 Task: Open a Black Tie Letter Template save the file as 'receipt' Remove the following opetions from template: '1.	Type the sender company name_x000D_
2.	Type the sender company address_x000D_
3.	Type the recipient address_x000D_
4.	Type the closing_x000D_
5.	Type the sender title_x000D_
6.	Type the sender company name_x000D_
'Pick the date  '20 December, 2022' and type Salutation  Hello. Add body to the letter "I hope this letter finds you in good health and high spirits. I wanted to express my gratitude for your kind assistance during my recent visit. Your hospitality and warmth made my stay truly memorable. I look forward to returning the favor someday. Take care and stay well.". Insert watermark  'confidential 11'
Action: Mouse moved to (15, 17)
Screenshot: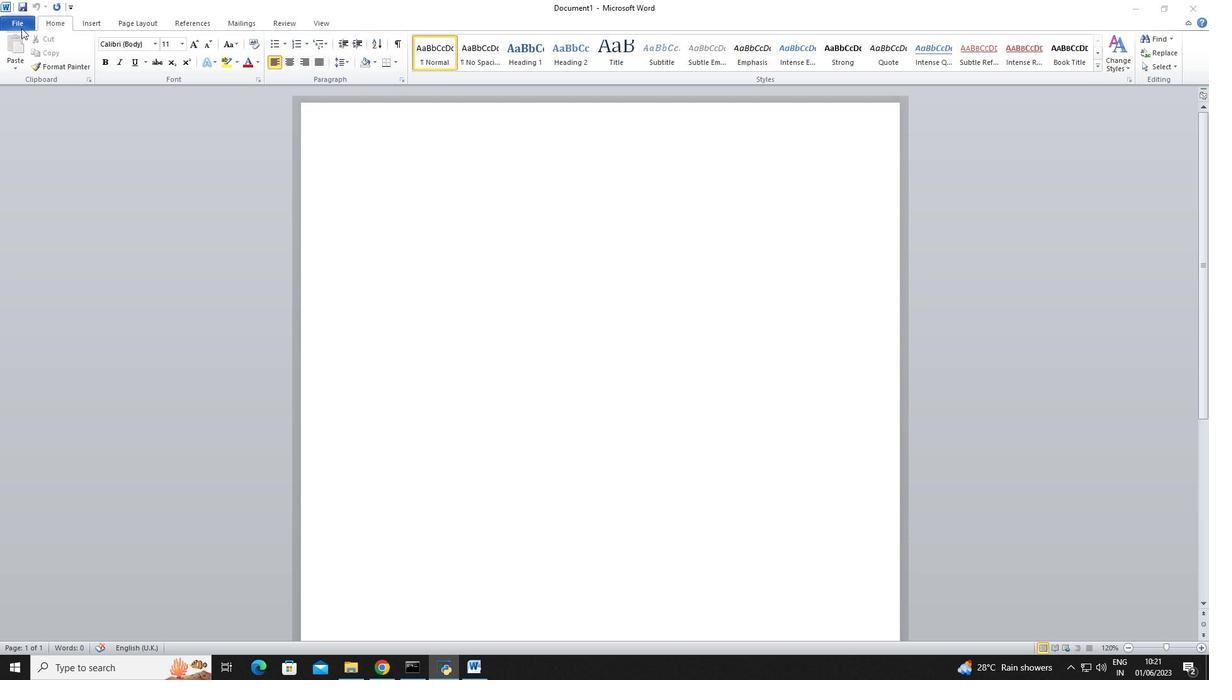 
Action: Mouse pressed left at (15, 17)
Screenshot: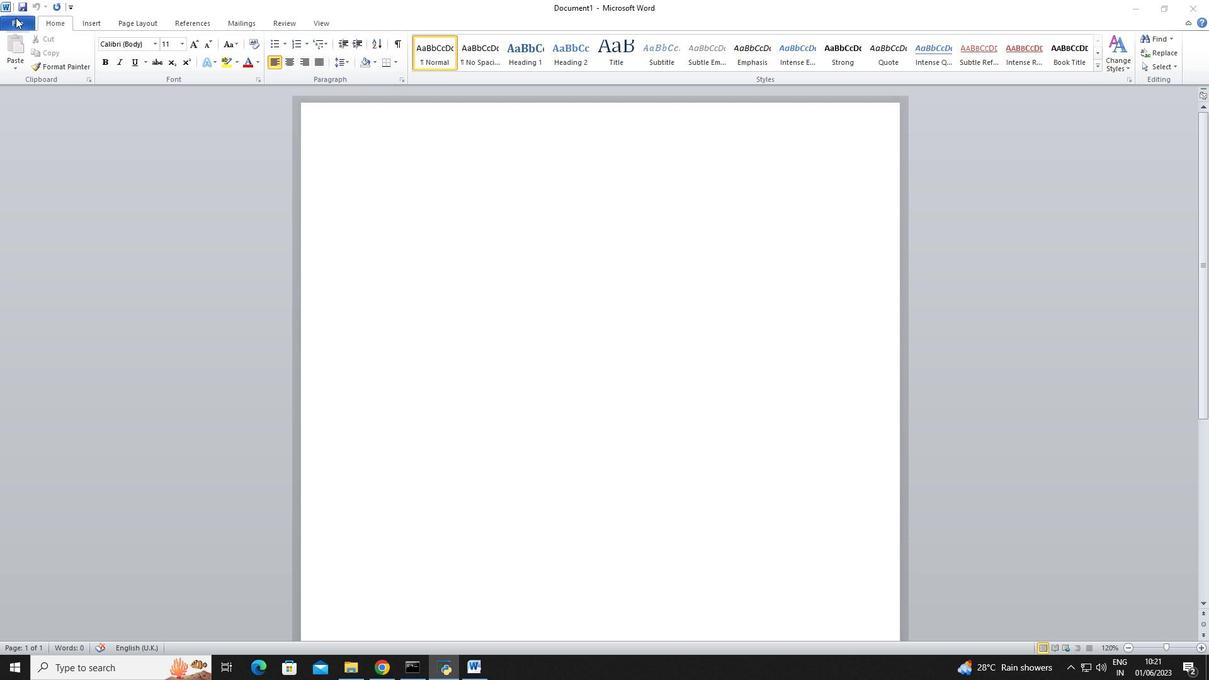 
Action: Mouse moved to (17, 20)
Screenshot: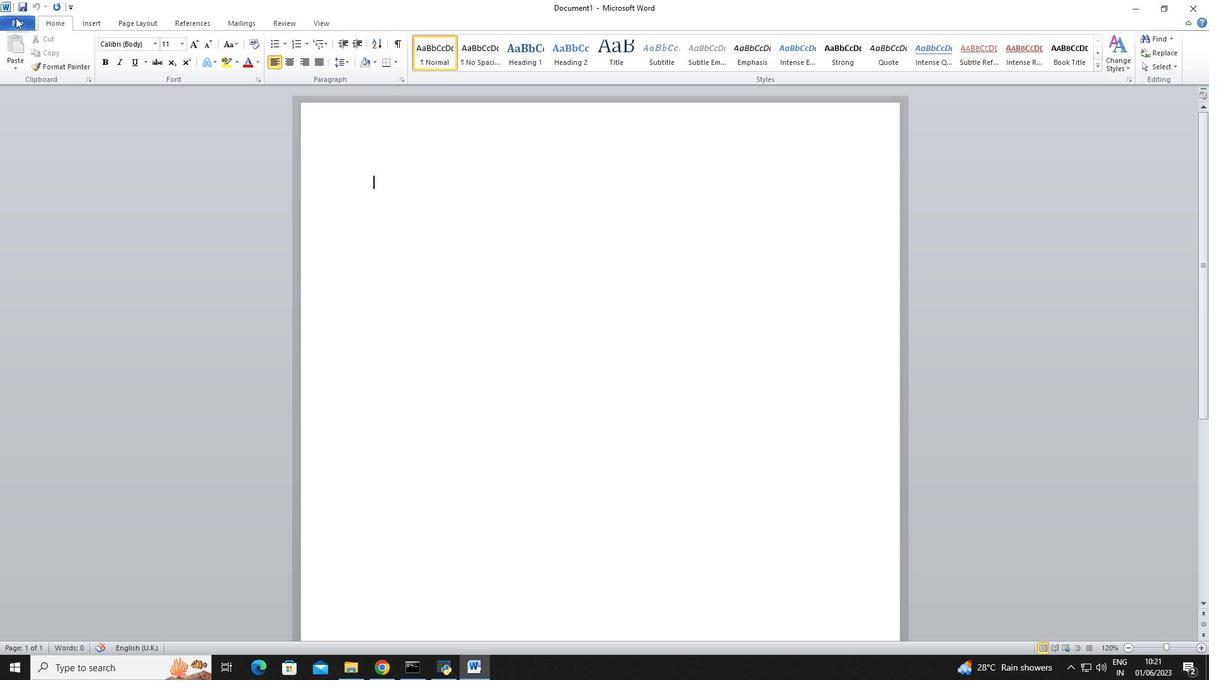 
Action: Mouse pressed left at (17, 20)
Screenshot: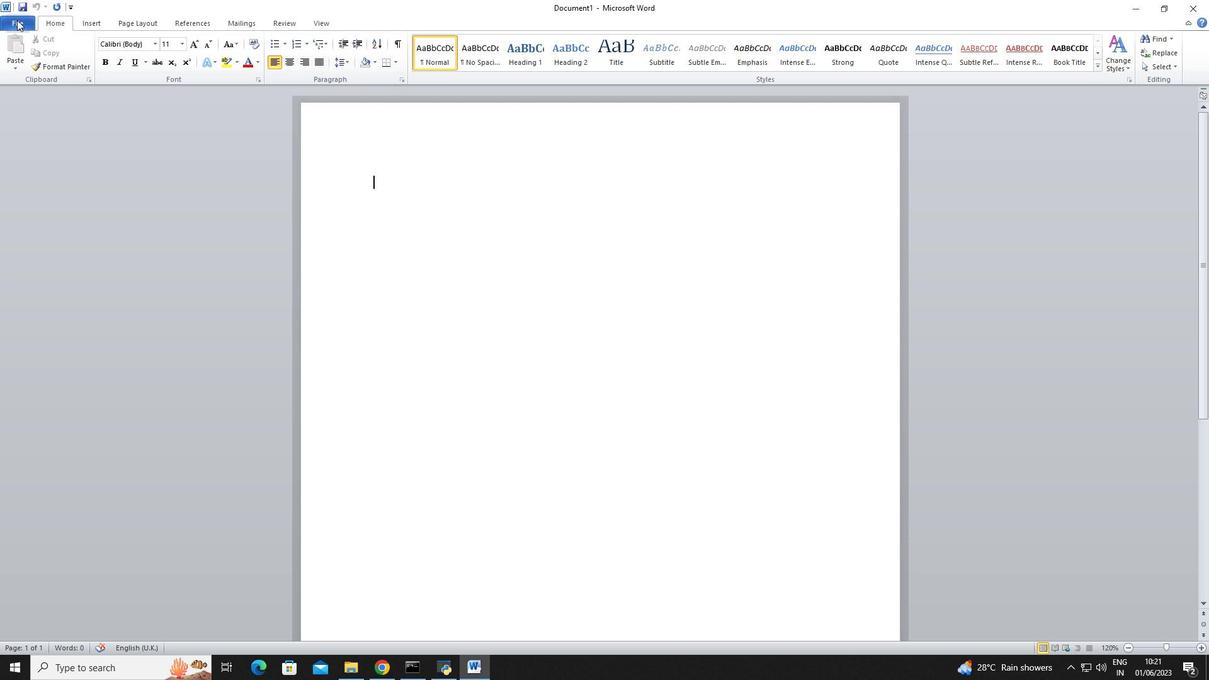 
Action: Mouse moved to (25, 166)
Screenshot: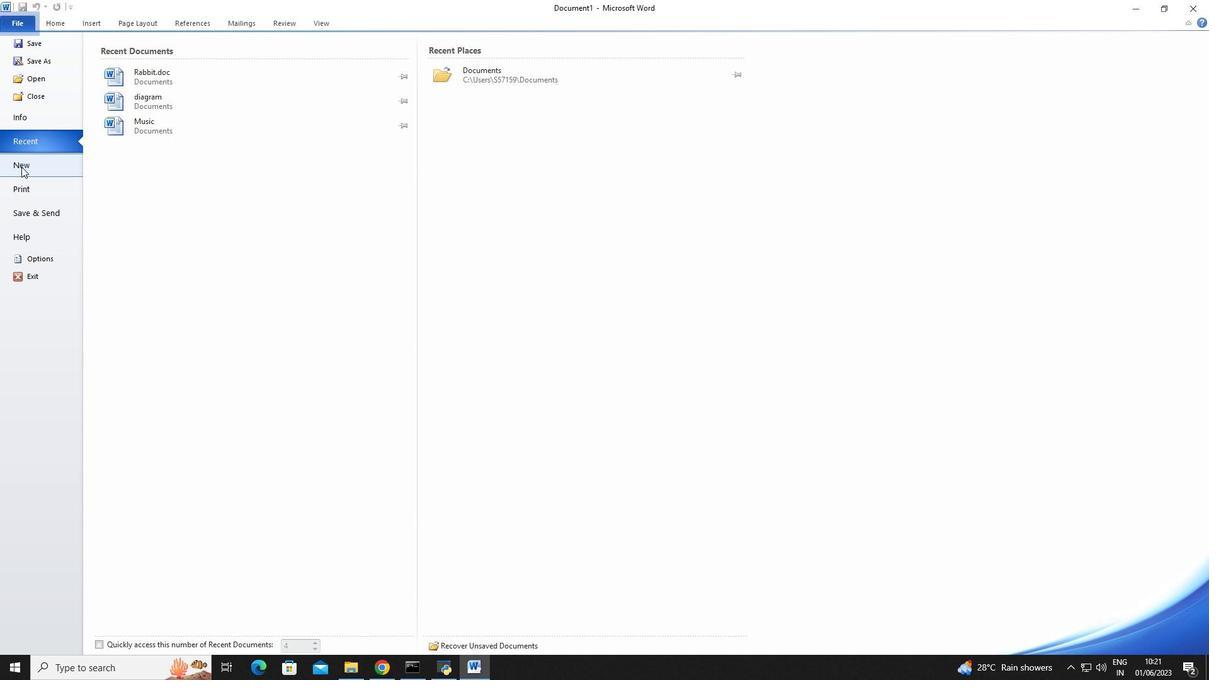 
Action: Mouse pressed left at (25, 166)
Screenshot: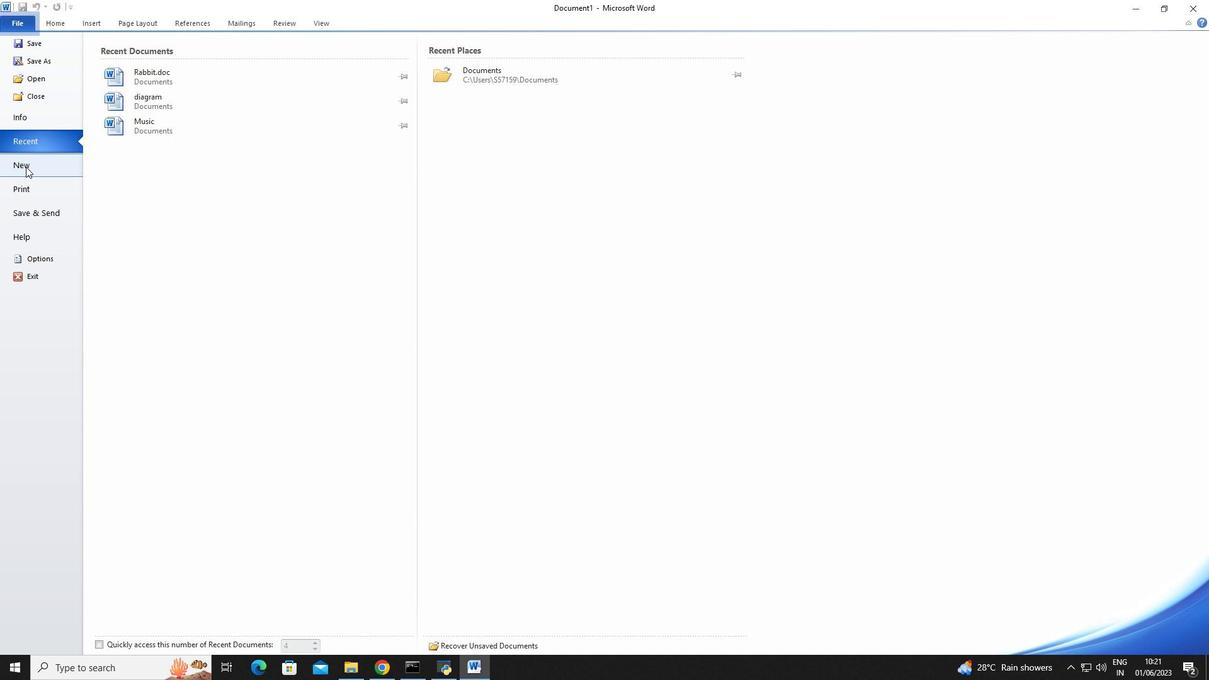 
Action: Mouse moved to (275, 121)
Screenshot: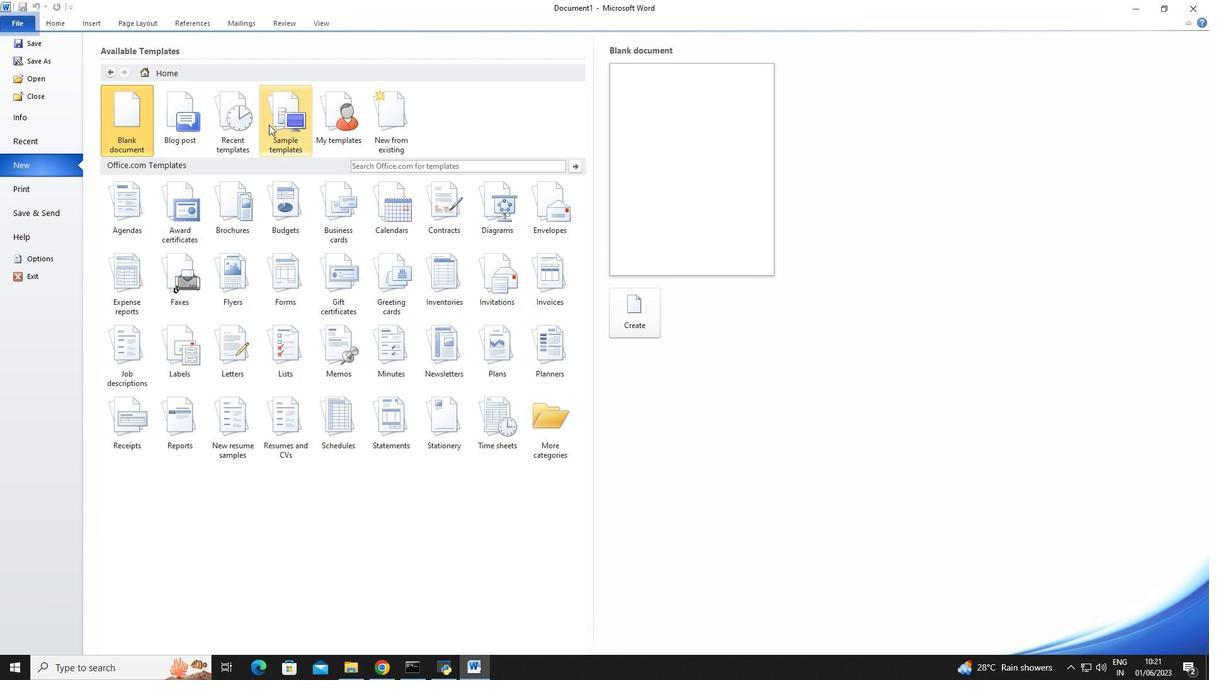 
Action: Mouse pressed left at (275, 121)
Screenshot: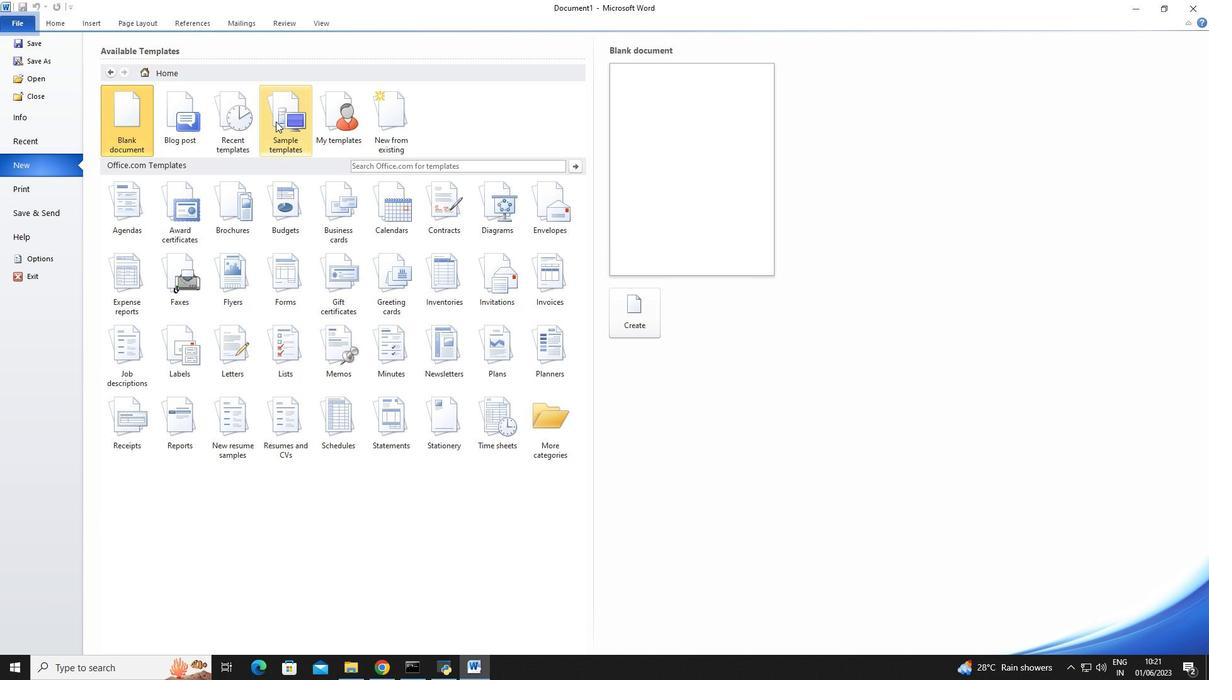 
Action: Mouse moved to (419, 260)
Screenshot: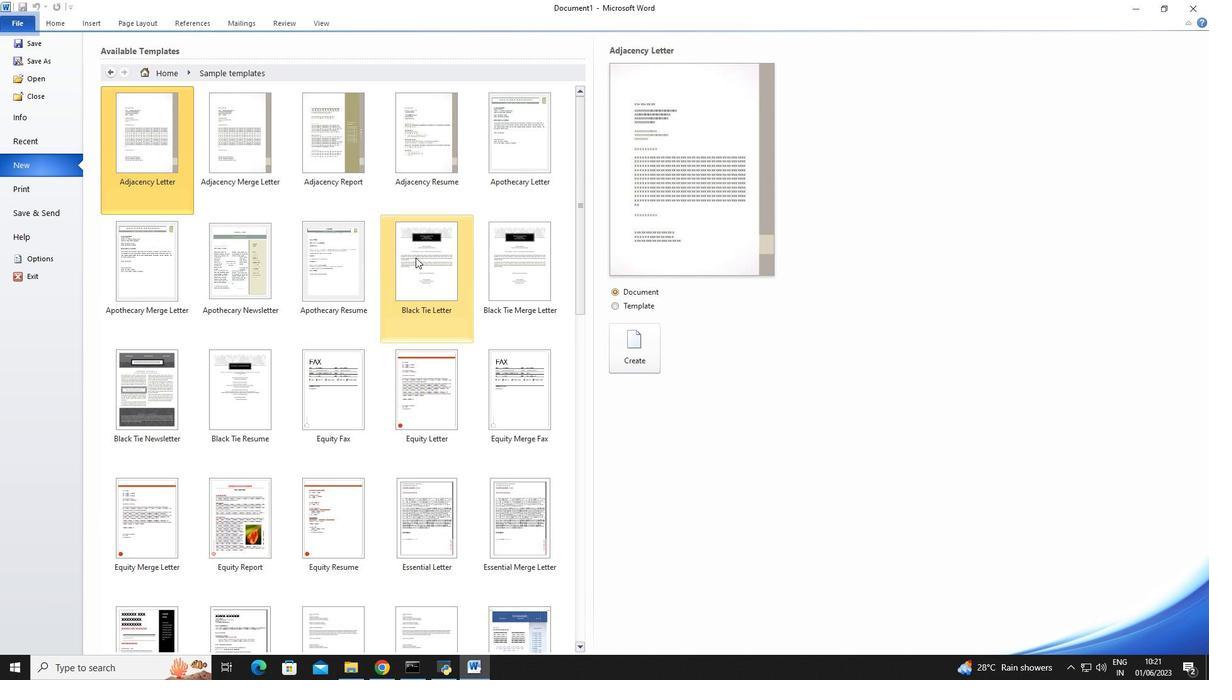 
Action: Mouse pressed left at (419, 260)
Screenshot: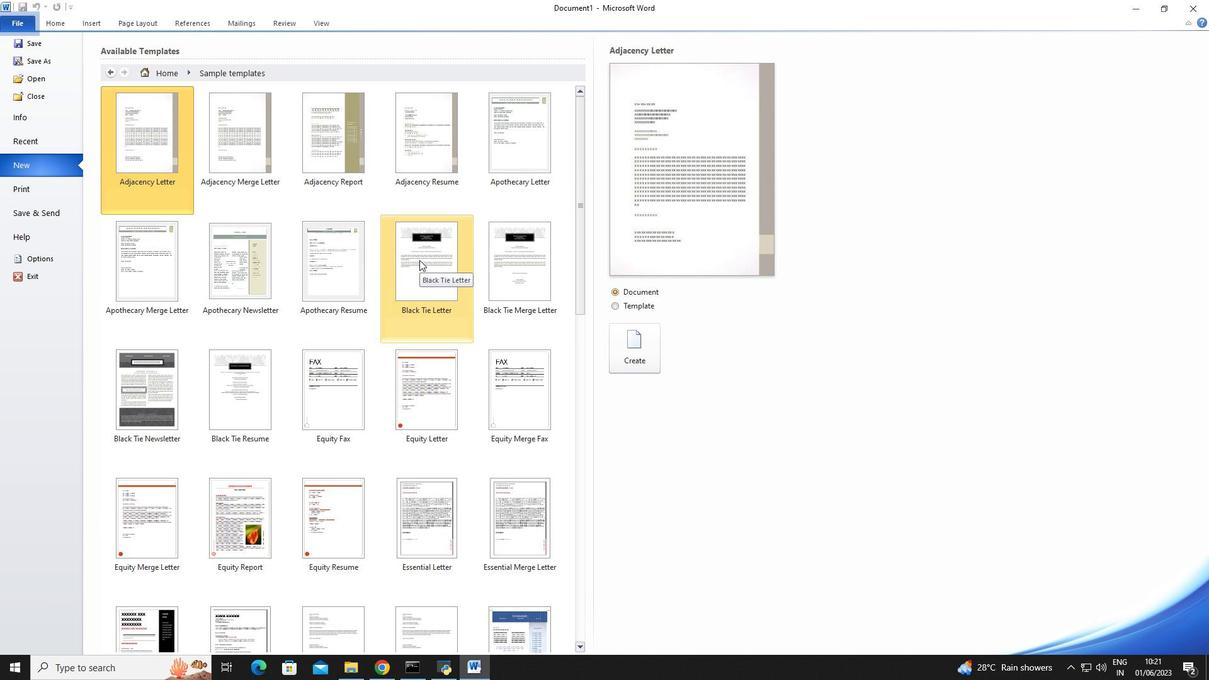 
Action: Mouse moved to (616, 304)
Screenshot: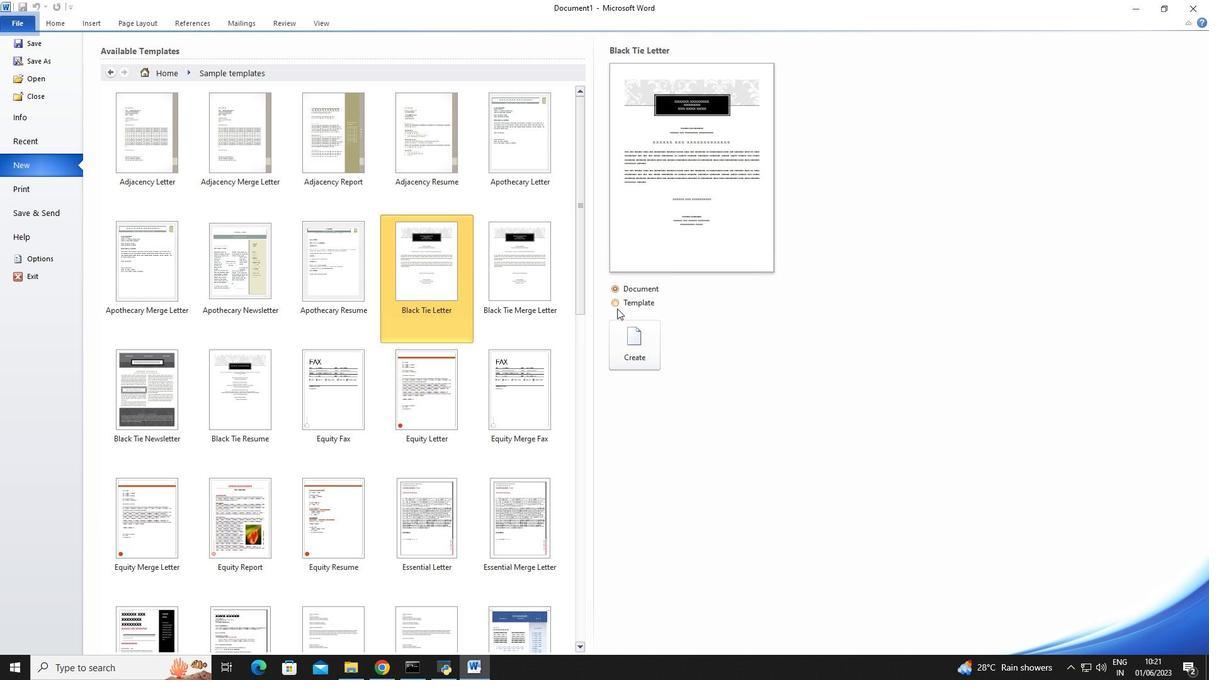 
Action: Mouse pressed left at (616, 304)
Screenshot: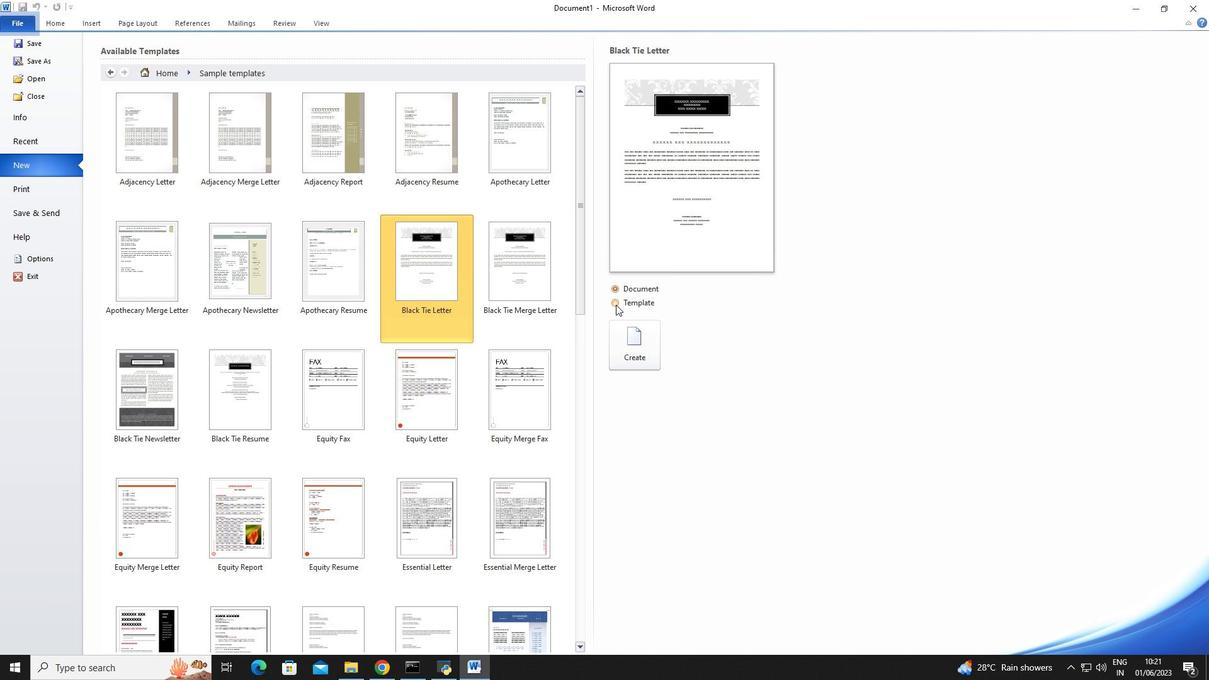 
Action: Mouse moved to (626, 351)
Screenshot: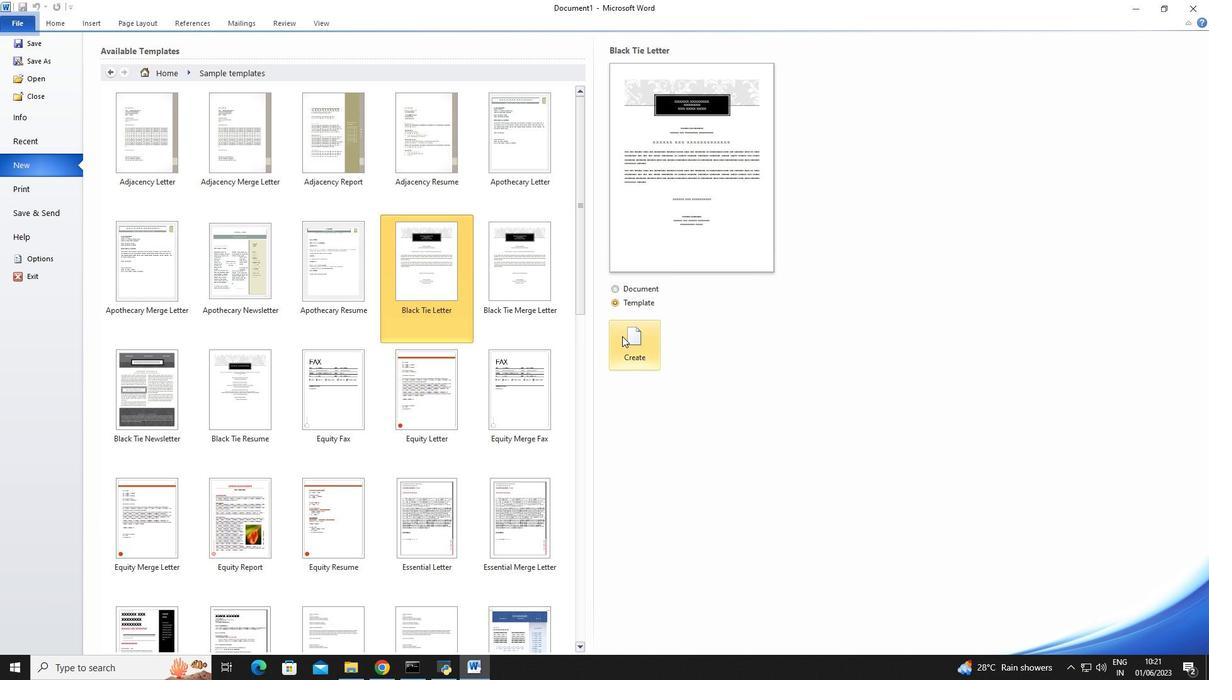 
Action: Mouse pressed left at (626, 351)
Screenshot: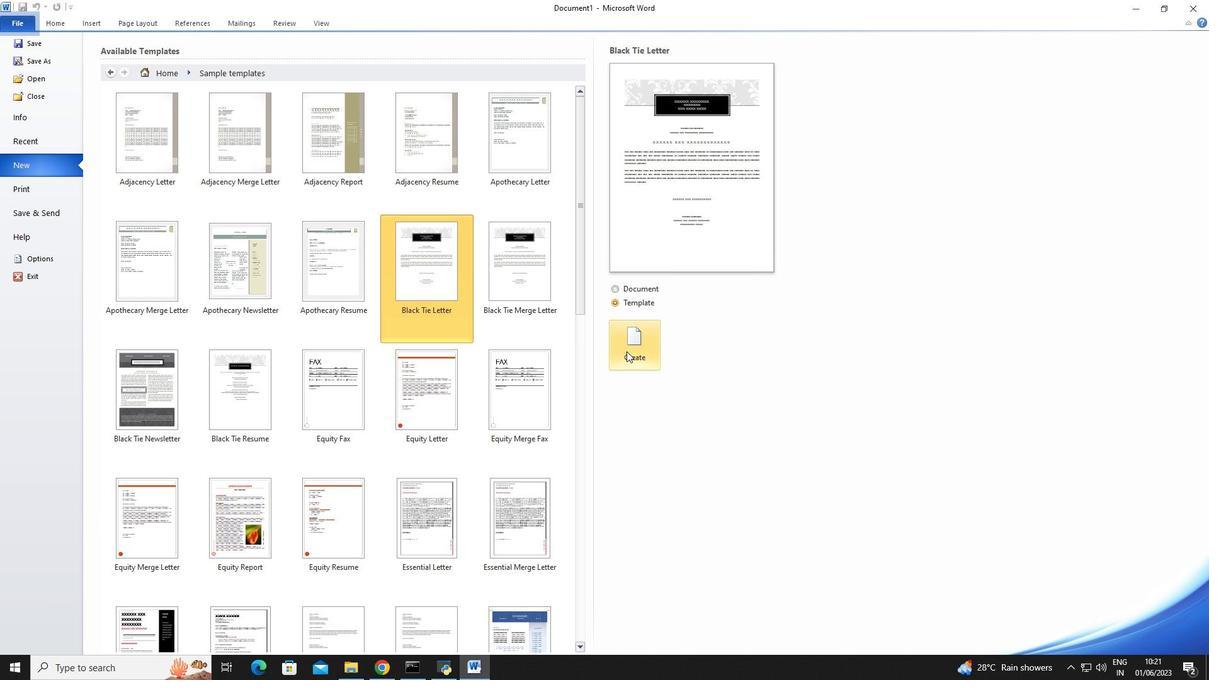 
Action: Mouse moved to (14, 26)
Screenshot: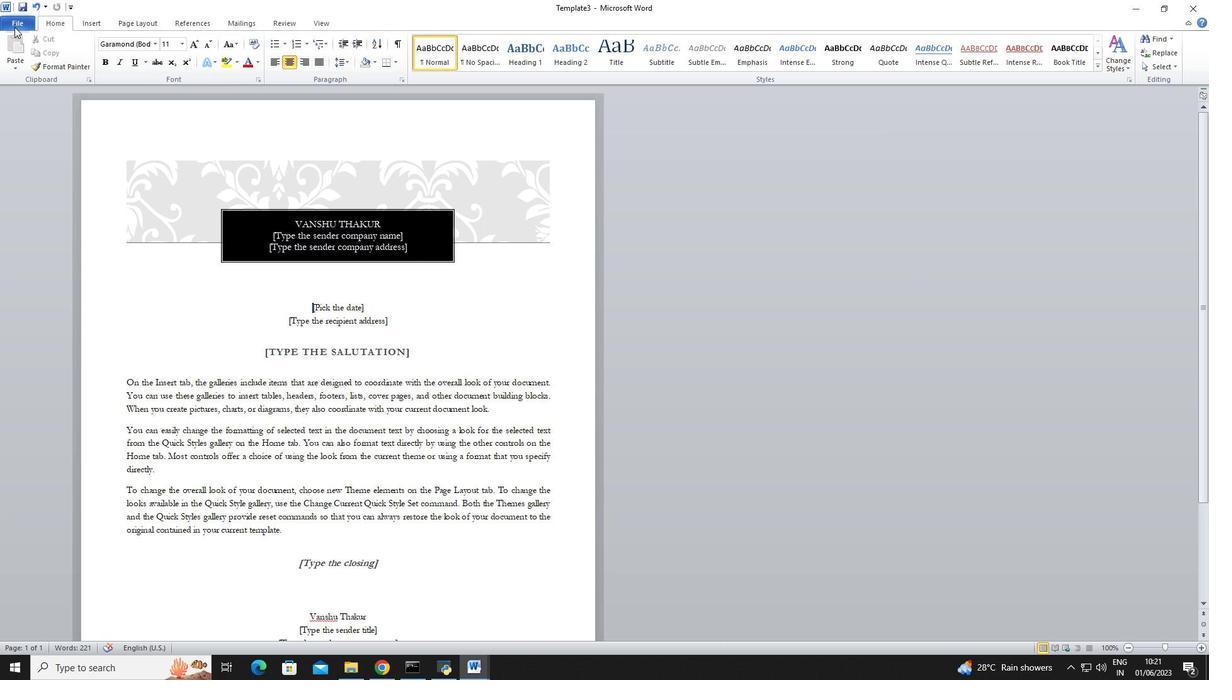 
Action: Mouse pressed left at (14, 26)
Screenshot: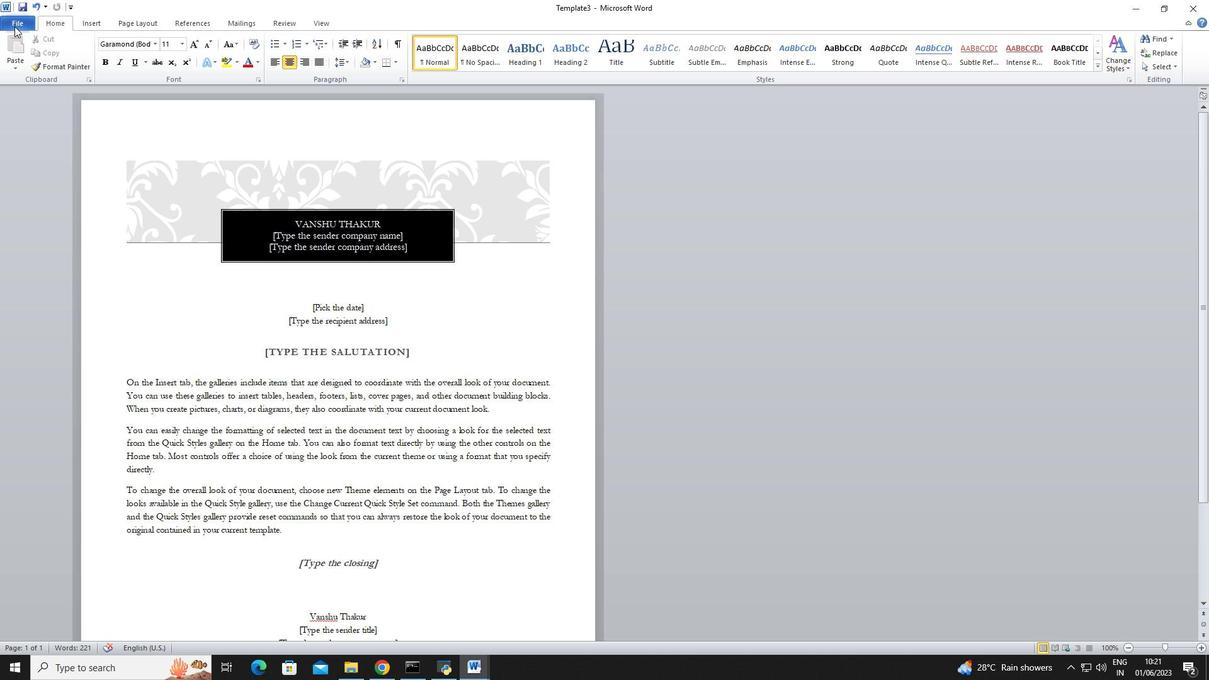 
Action: Mouse moved to (32, 42)
Screenshot: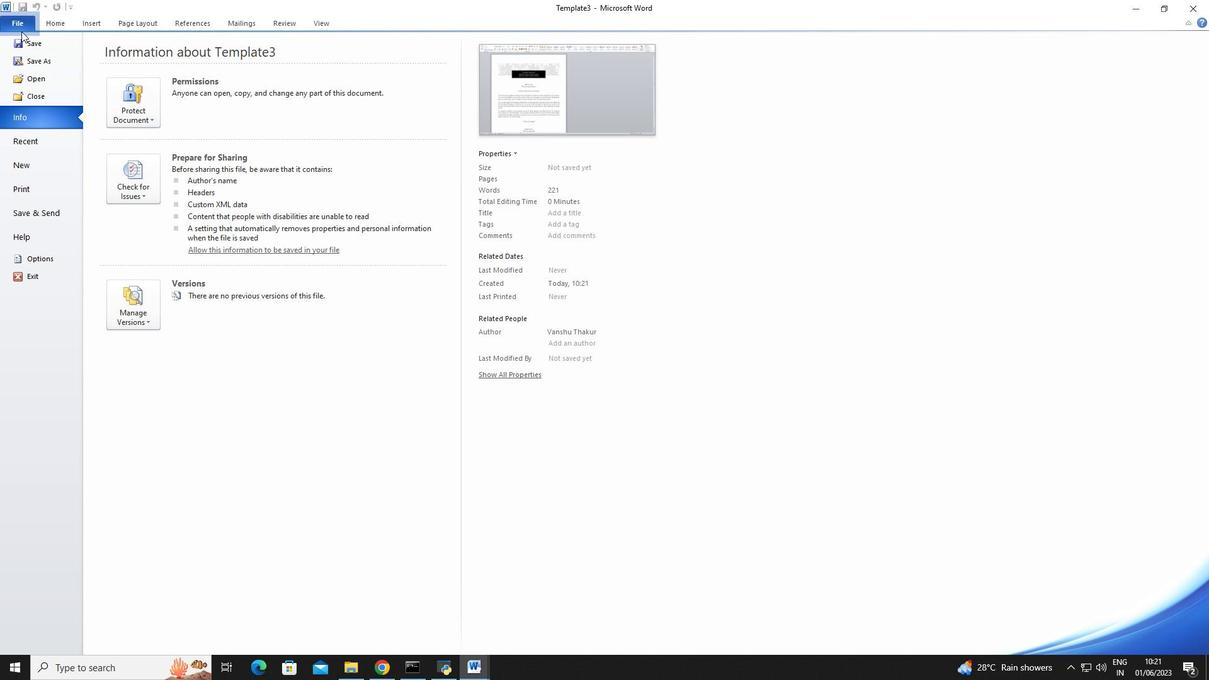 
Action: Mouse pressed left at (32, 42)
Screenshot: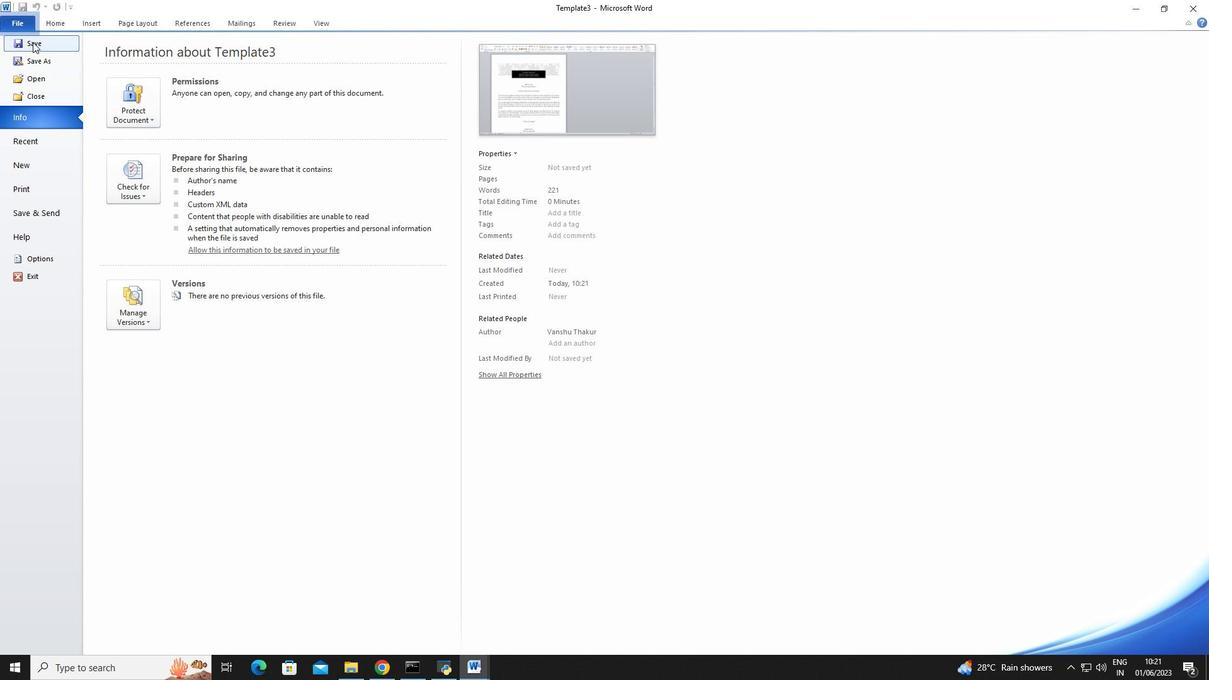 
Action: Mouse moved to (153, 229)
Screenshot: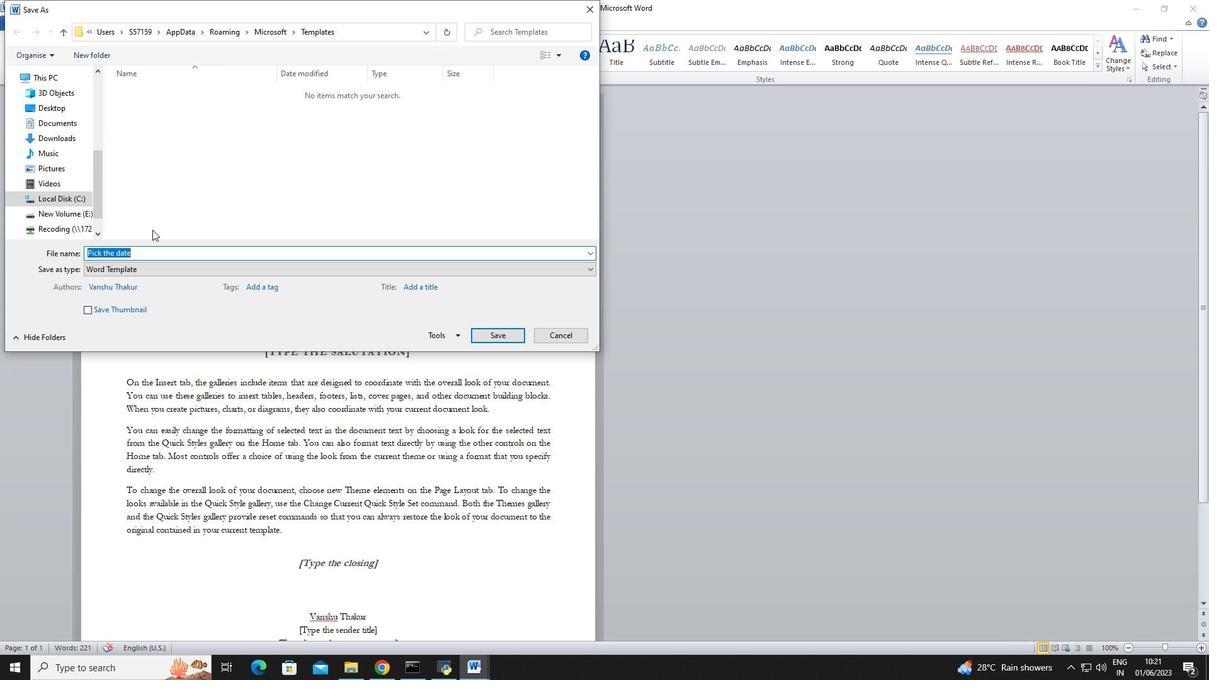
Action: Key pressed receipt
Screenshot: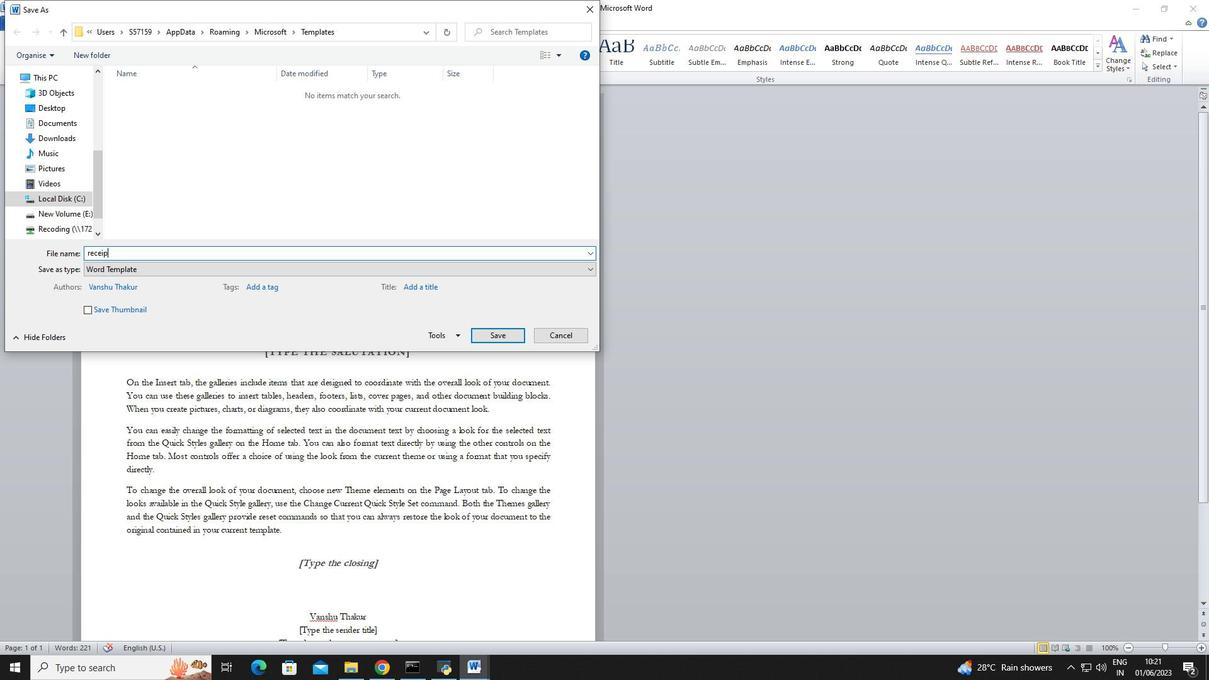 
Action: Mouse moved to (506, 335)
Screenshot: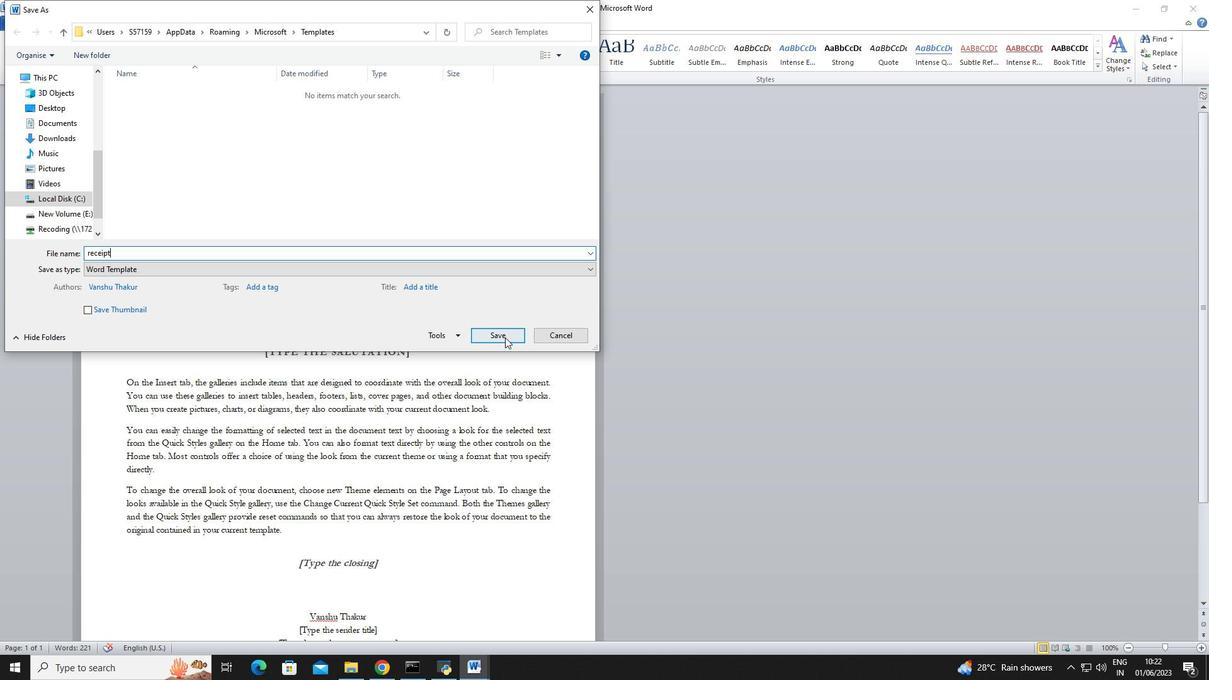 
Action: Mouse pressed left at (506, 335)
Screenshot: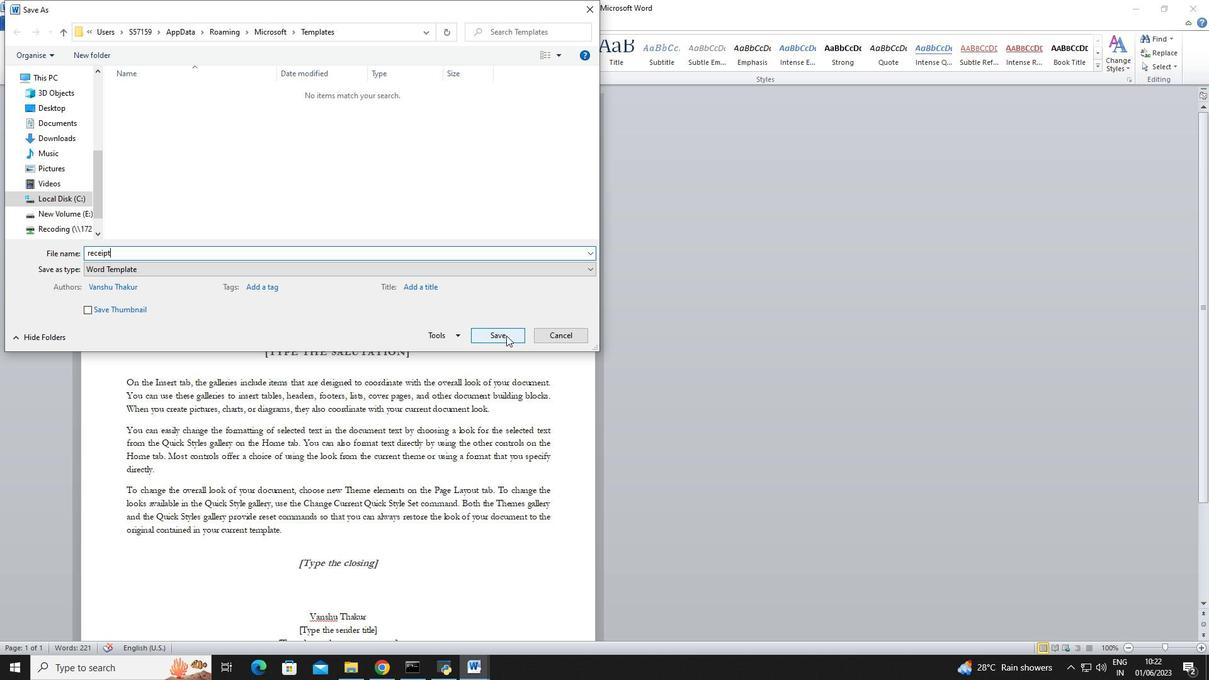 
Action: Mouse moved to (400, 233)
Screenshot: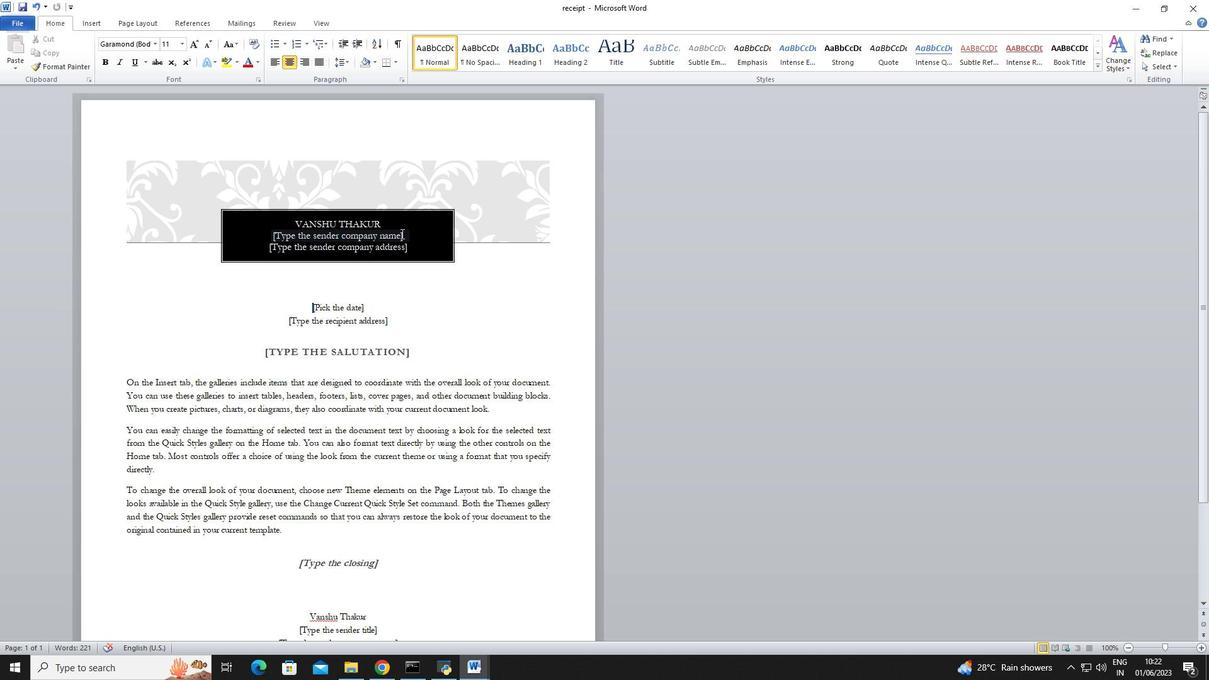 
Action: Mouse pressed left at (400, 233)
Screenshot: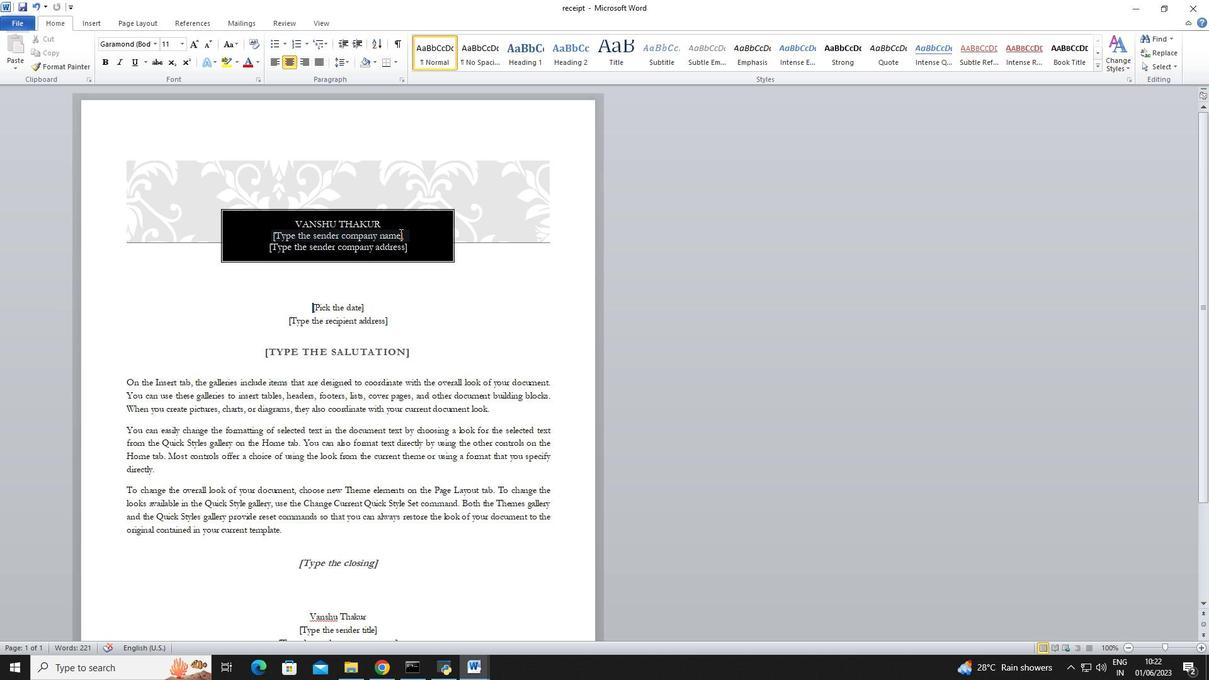
Action: Mouse moved to (386, 234)
Screenshot: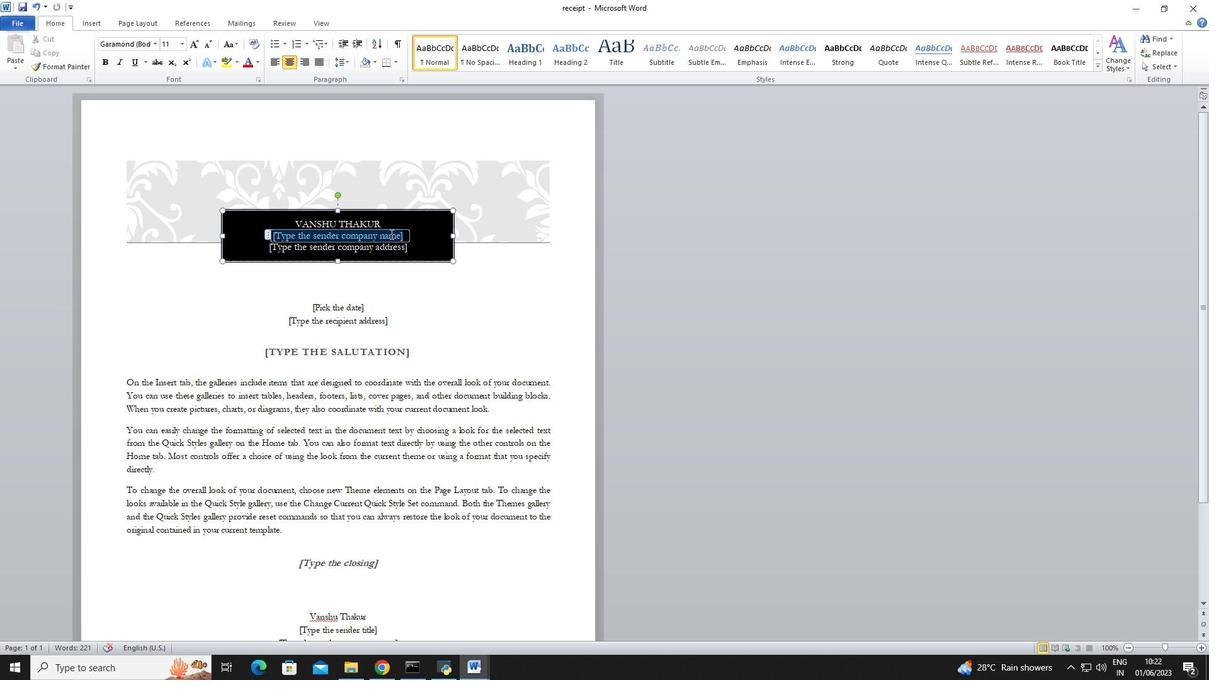 
Action: Key pressed <Key.backspace>
Screenshot: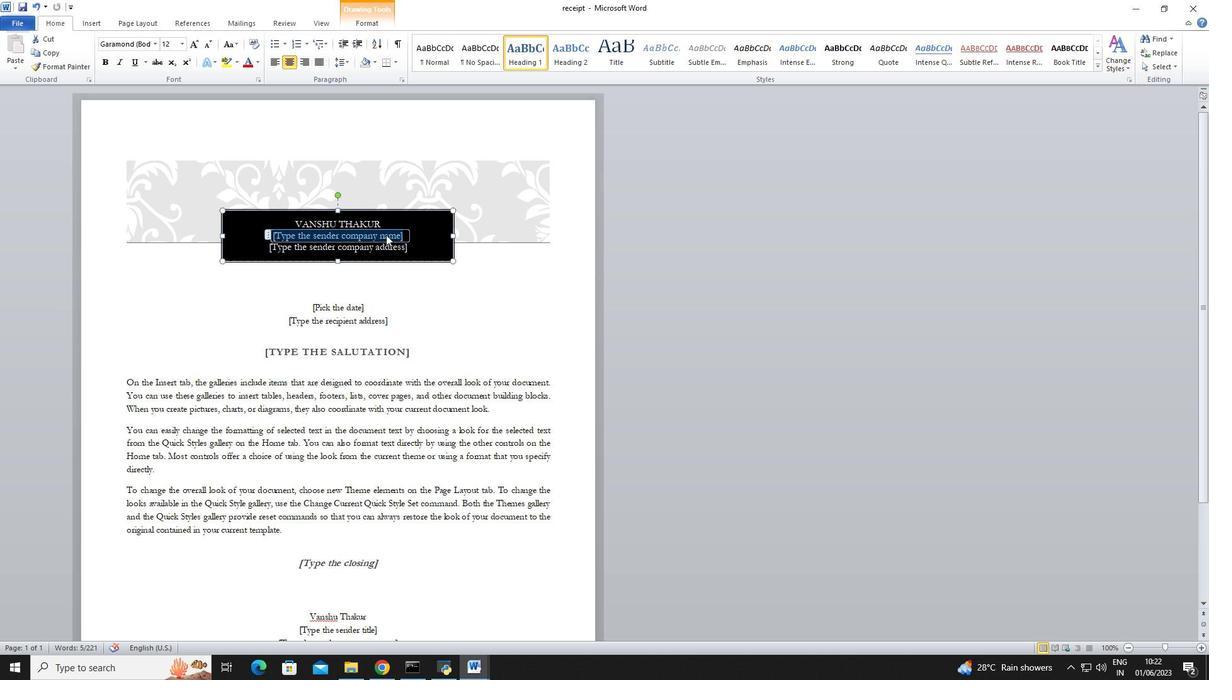 
Action: Mouse moved to (389, 250)
Screenshot: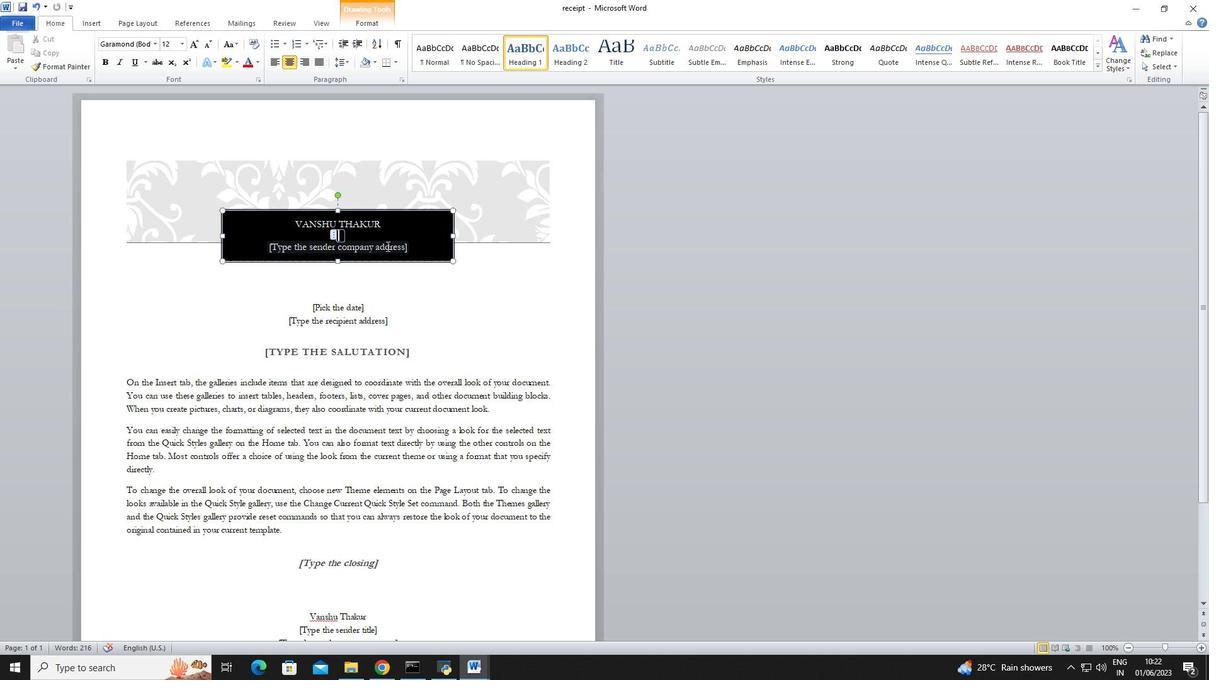 
Action: Mouse pressed left at (389, 250)
Screenshot: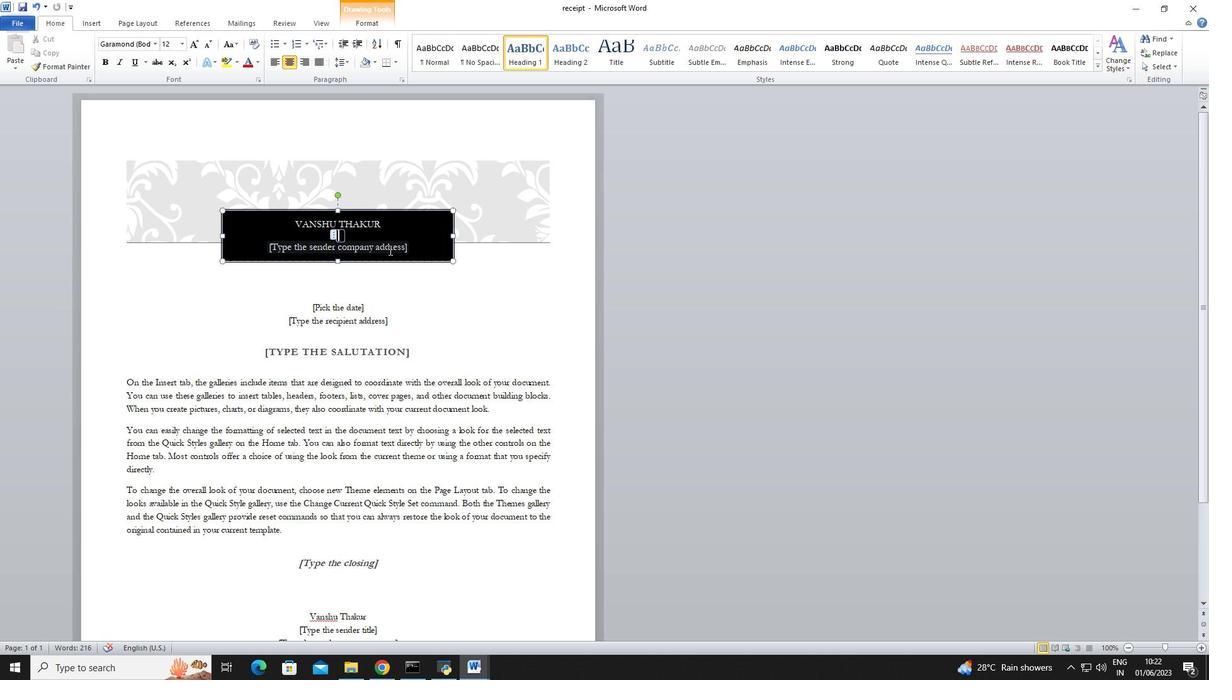 
Action: Key pressed <Key.backspace>
Screenshot: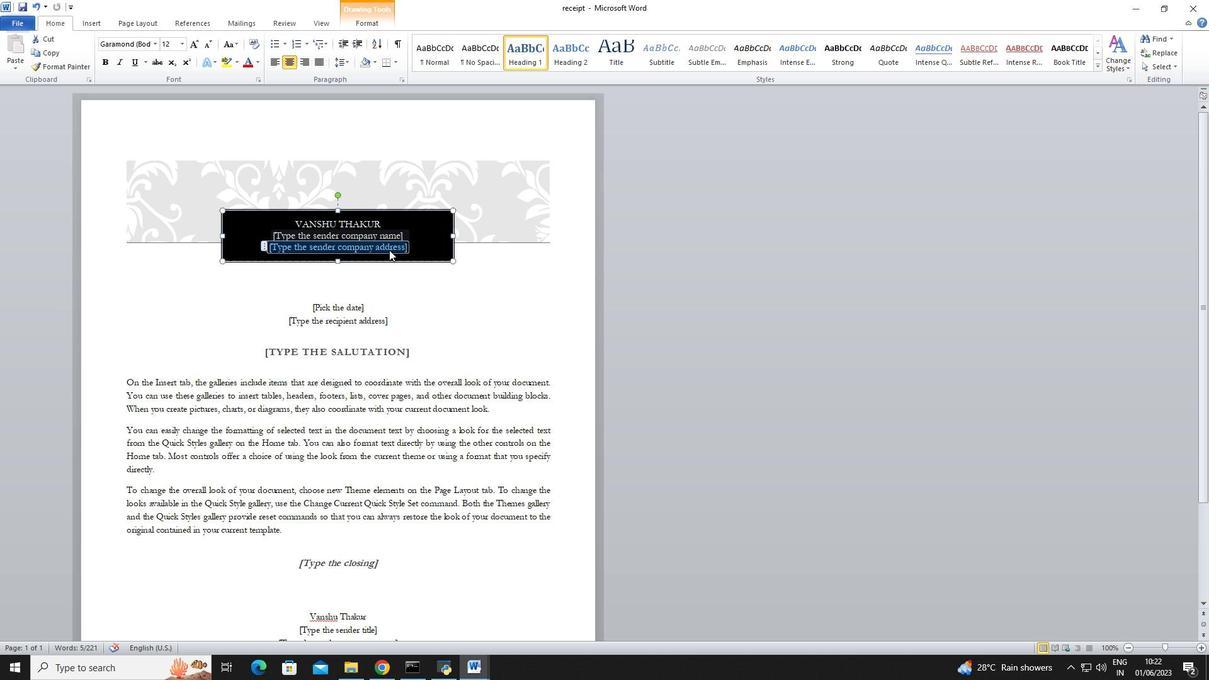
Action: Mouse moved to (400, 234)
Screenshot: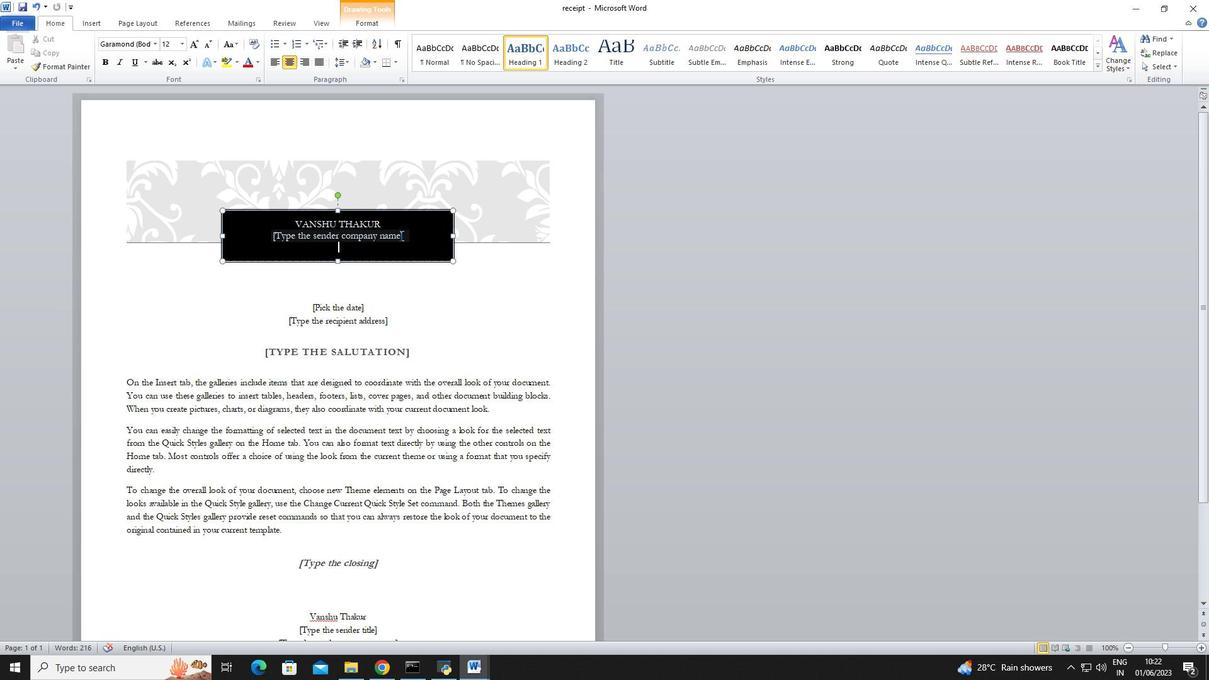 
Action: Mouse pressed left at (400, 234)
Screenshot: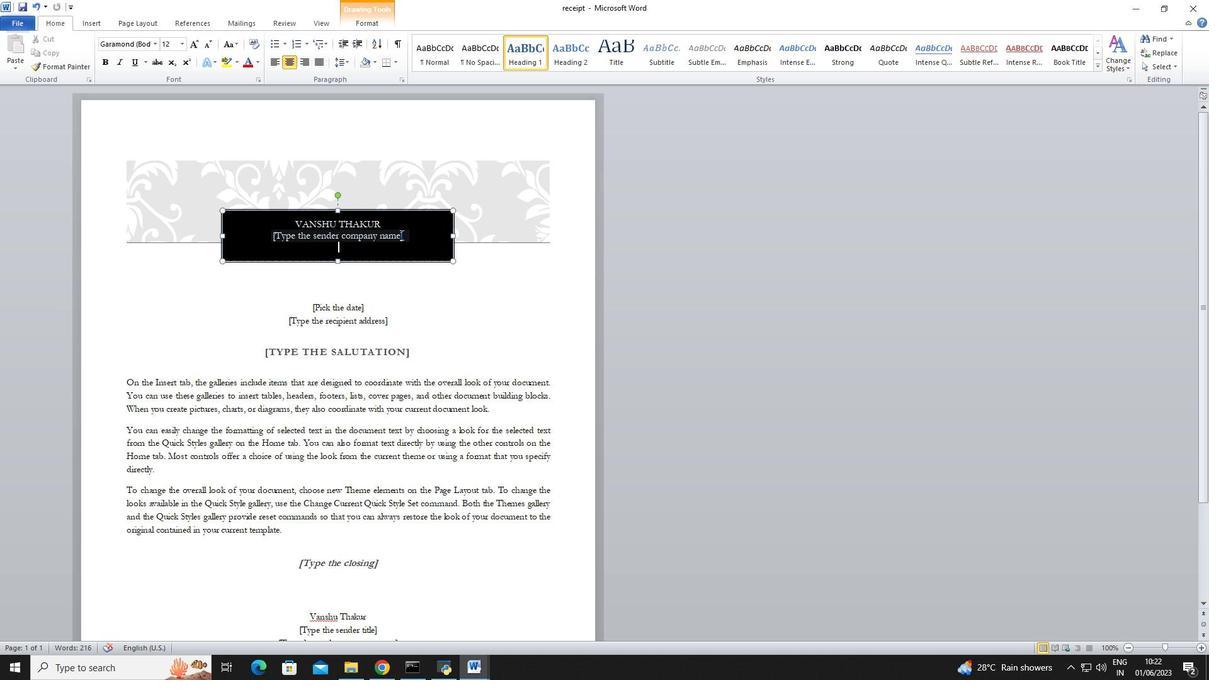 
Action: Key pressed <Key.backspace>
Screenshot: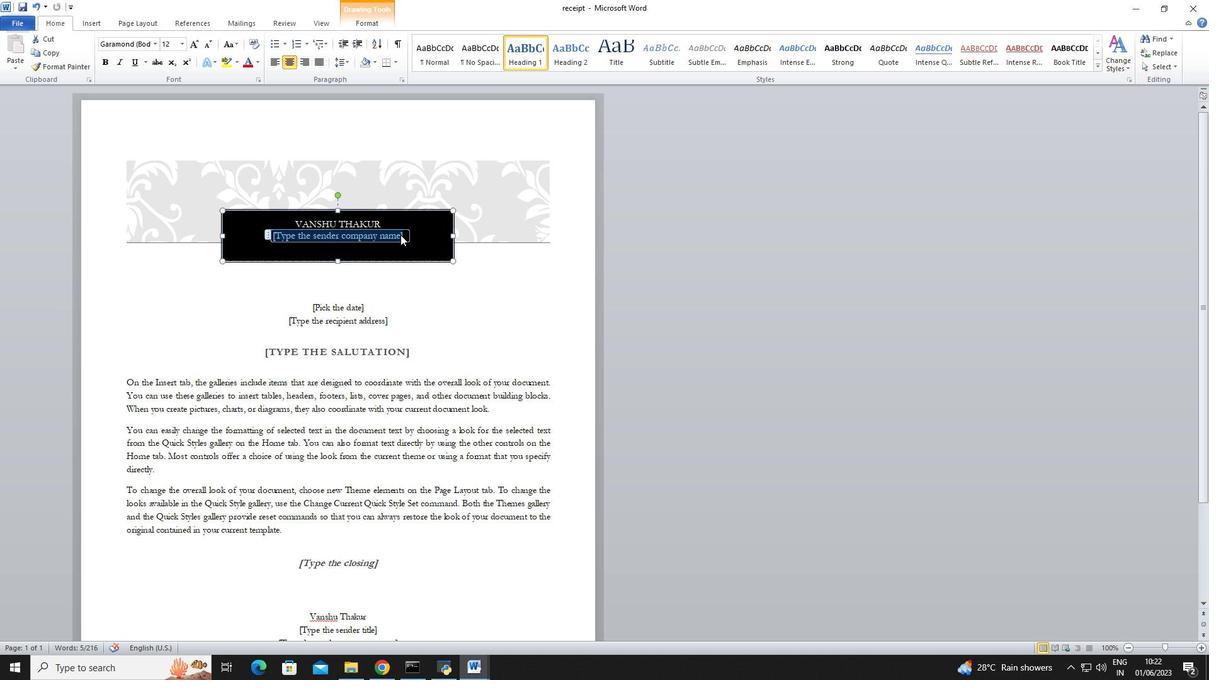 
Action: Mouse moved to (392, 251)
Screenshot: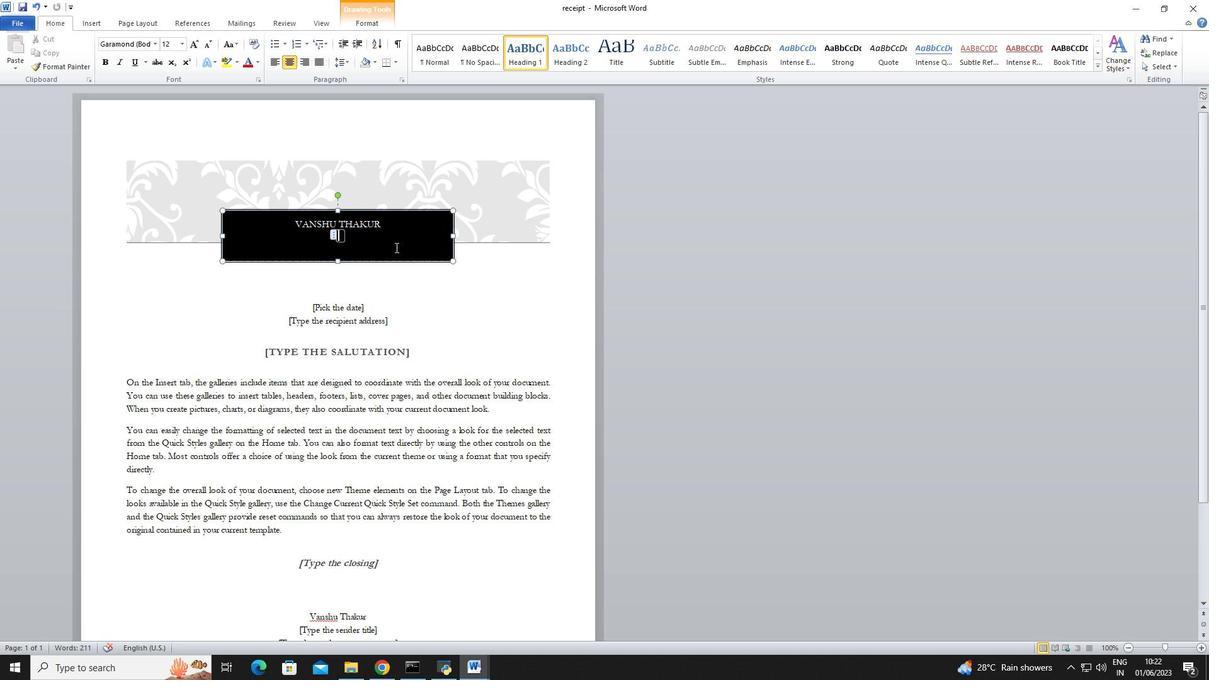 
Action: Mouse pressed left at (392, 251)
Screenshot: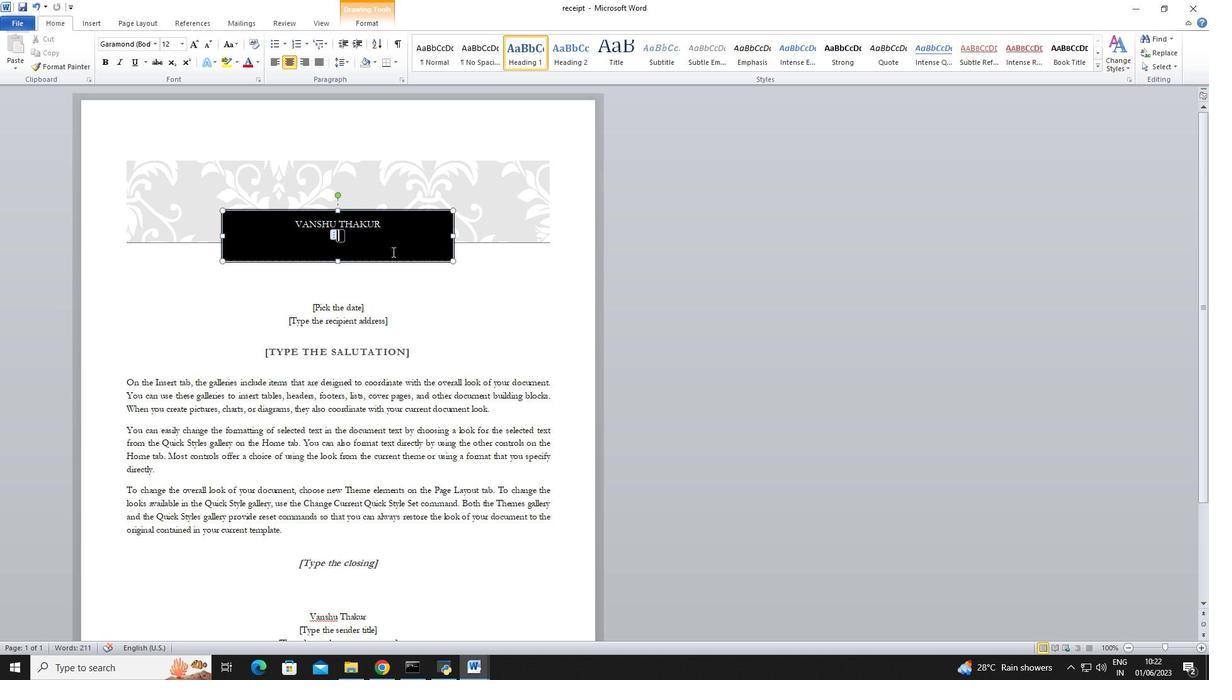 
Action: Mouse moved to (406, 234)
Screenshot: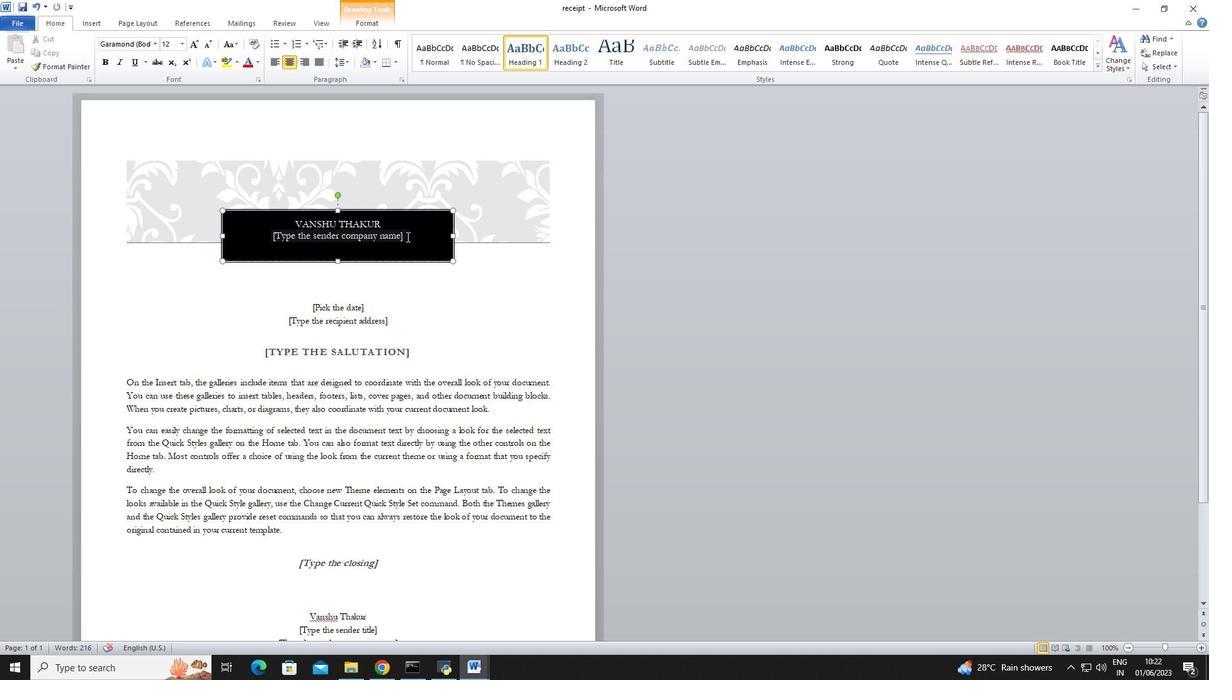 
Action: Mouse pressed left at (406, 234)
Screenshot: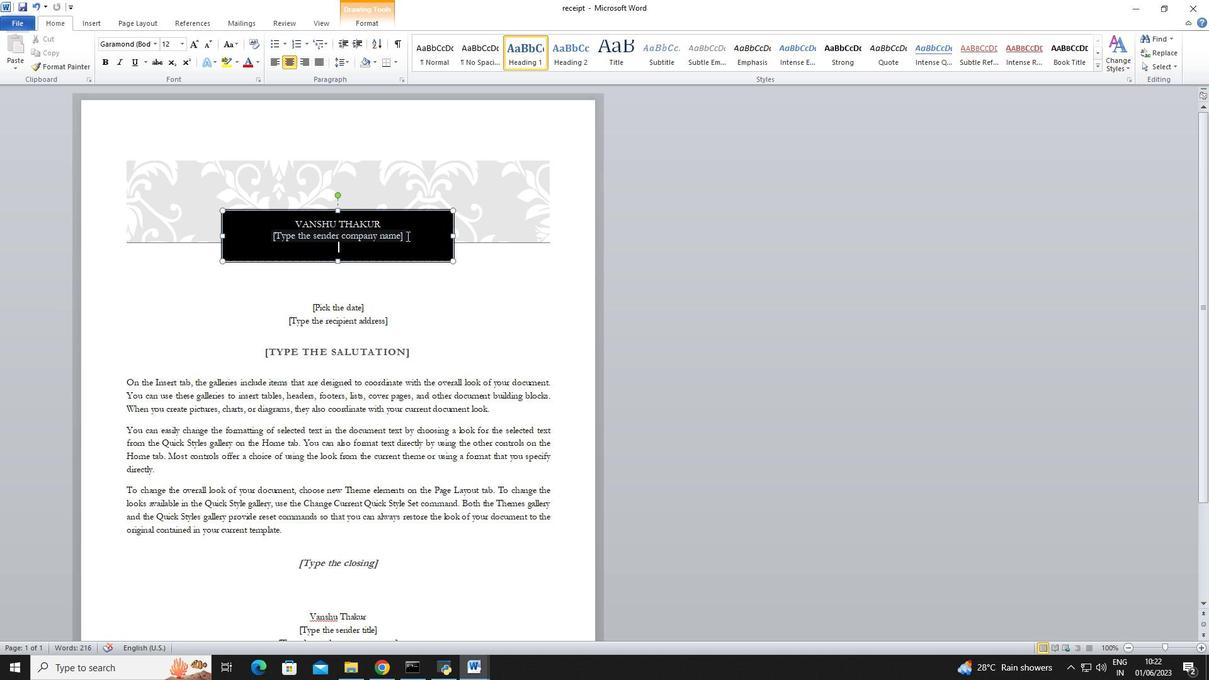 
Action: Key pressed <Key.backspace>
Screenshot: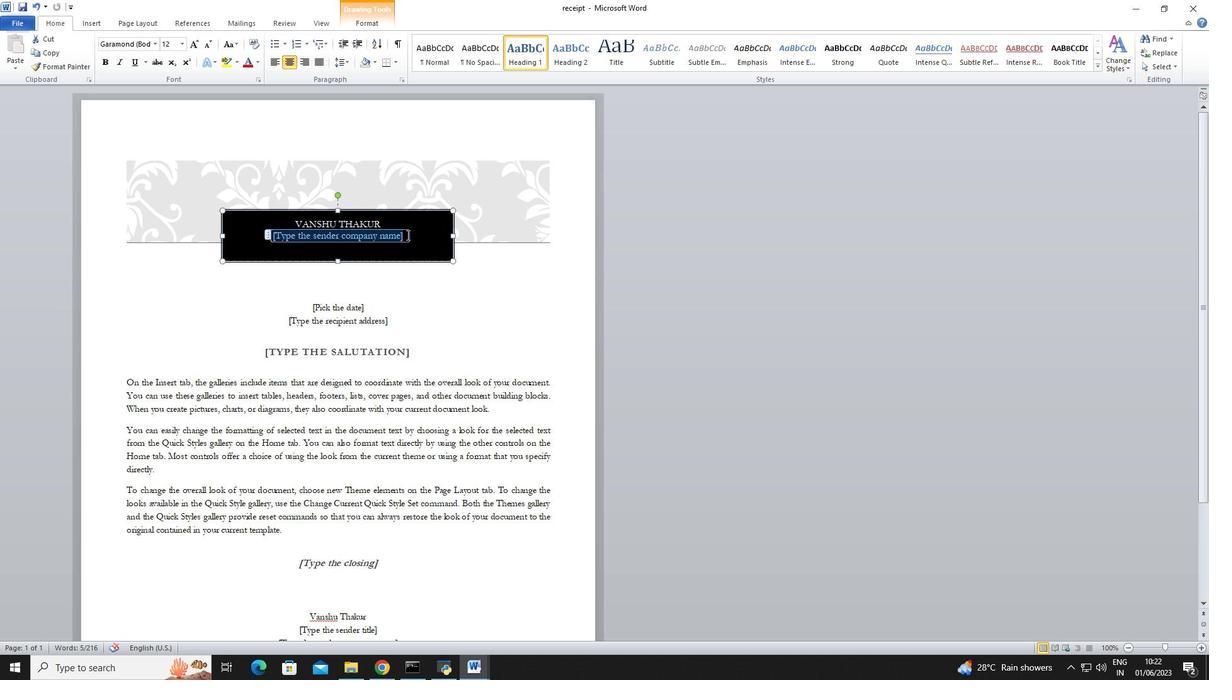 
Action: Mouse moved to (390, 320)
Screenshot: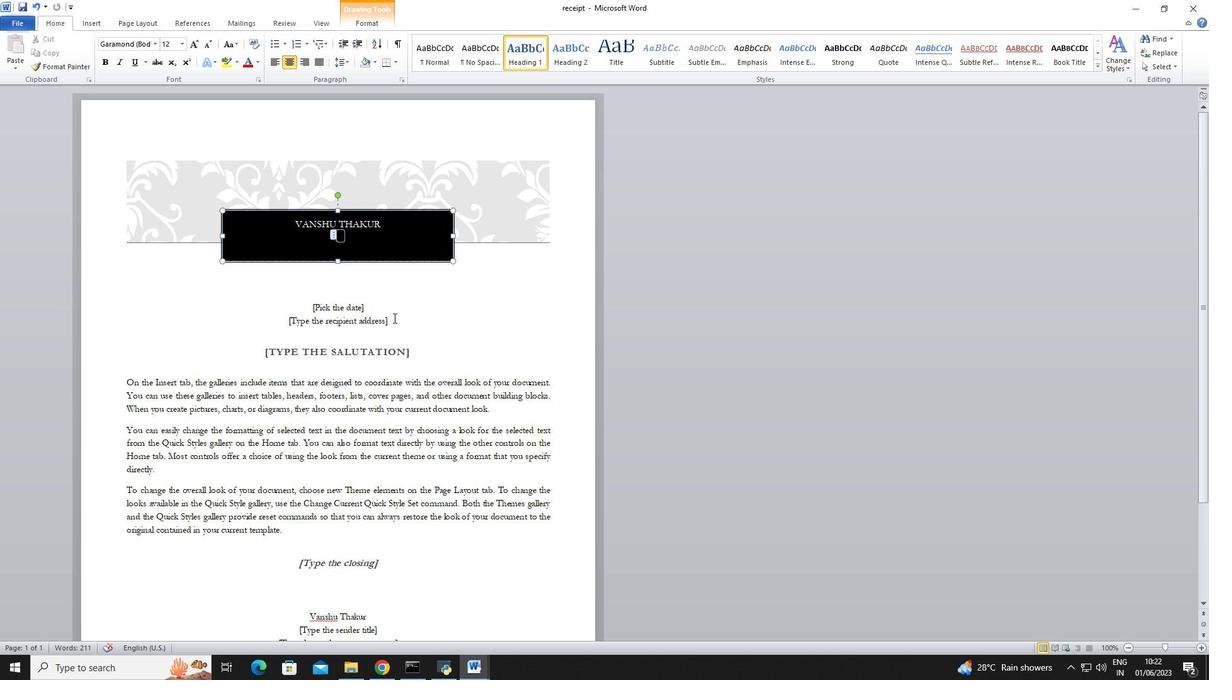 
Action: Mouse pressed left at (390, 320)
Screenshot: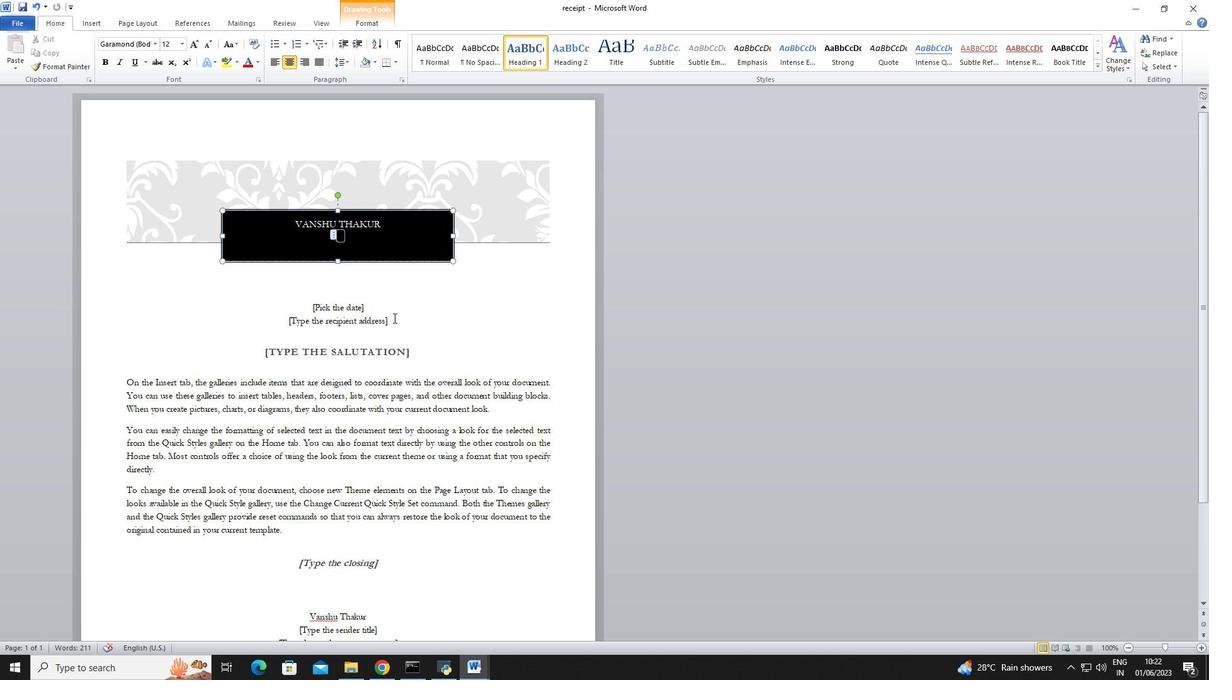 
Action: Mouse moved to (417, 233)
Screenshot: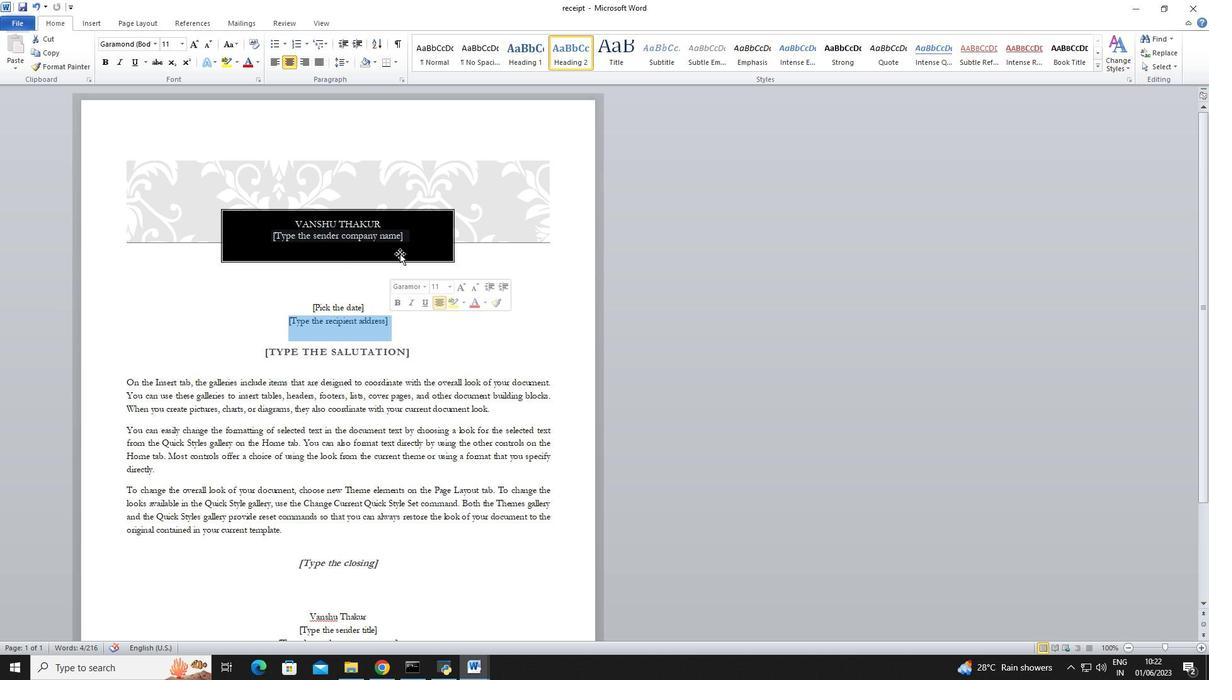
Action: Mouse pressed left at (417, 233)
Screenshot: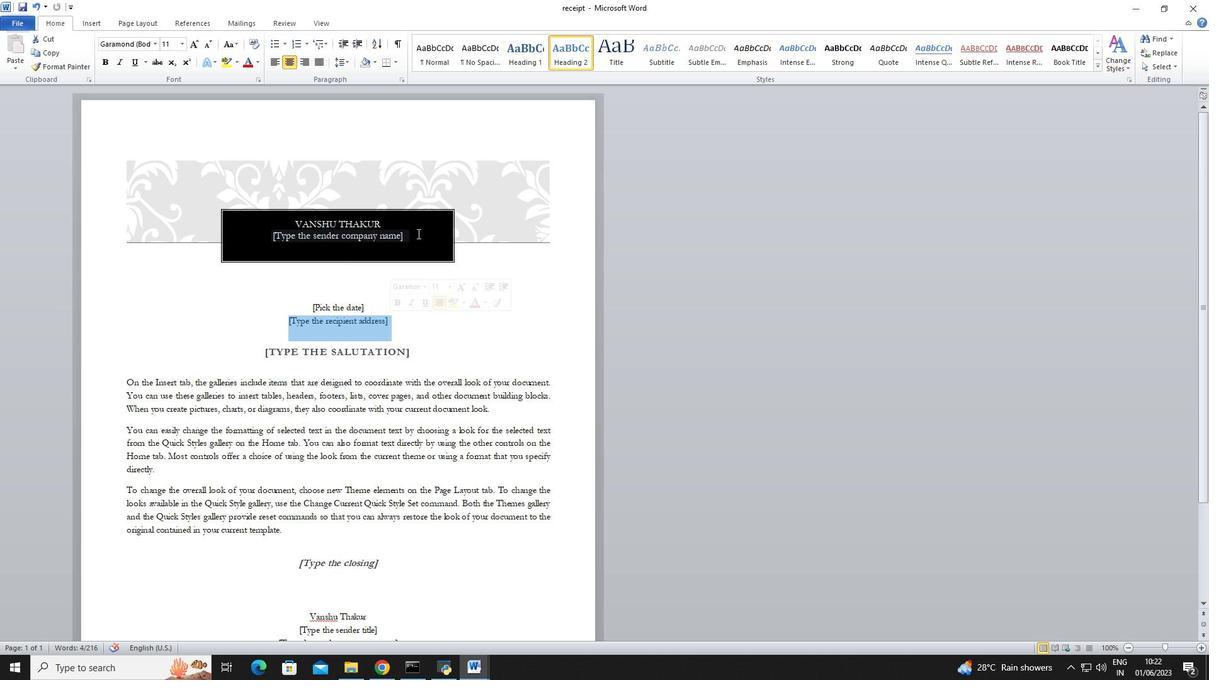 
Action: Mouse moved to (433, 246)
Screenshot: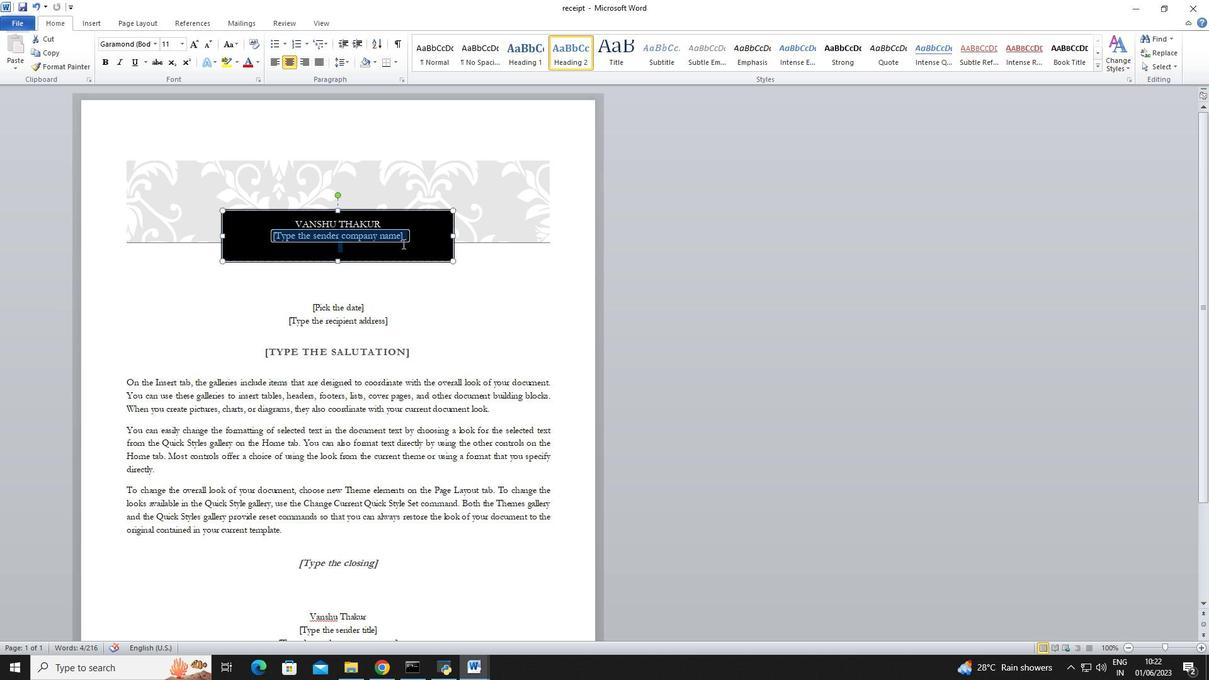 
Action: Key pressed <Key.backspace>
Screenshot: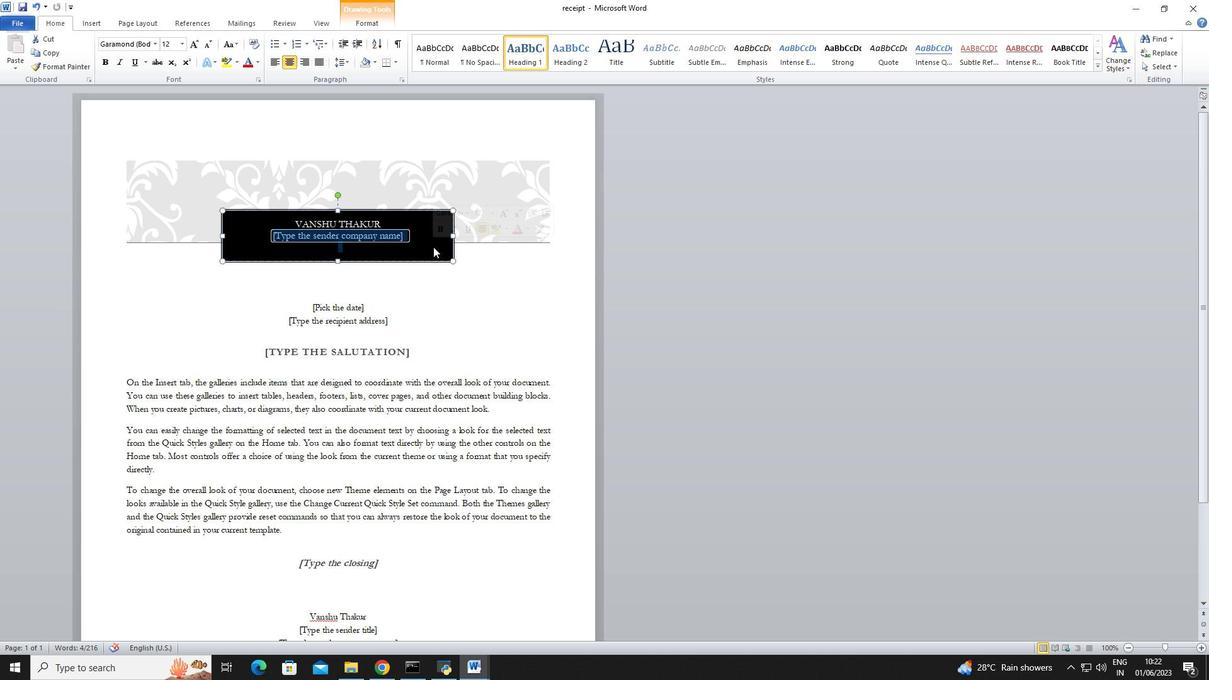 
Action: Mouse moved to (286, 320)
Screenshot: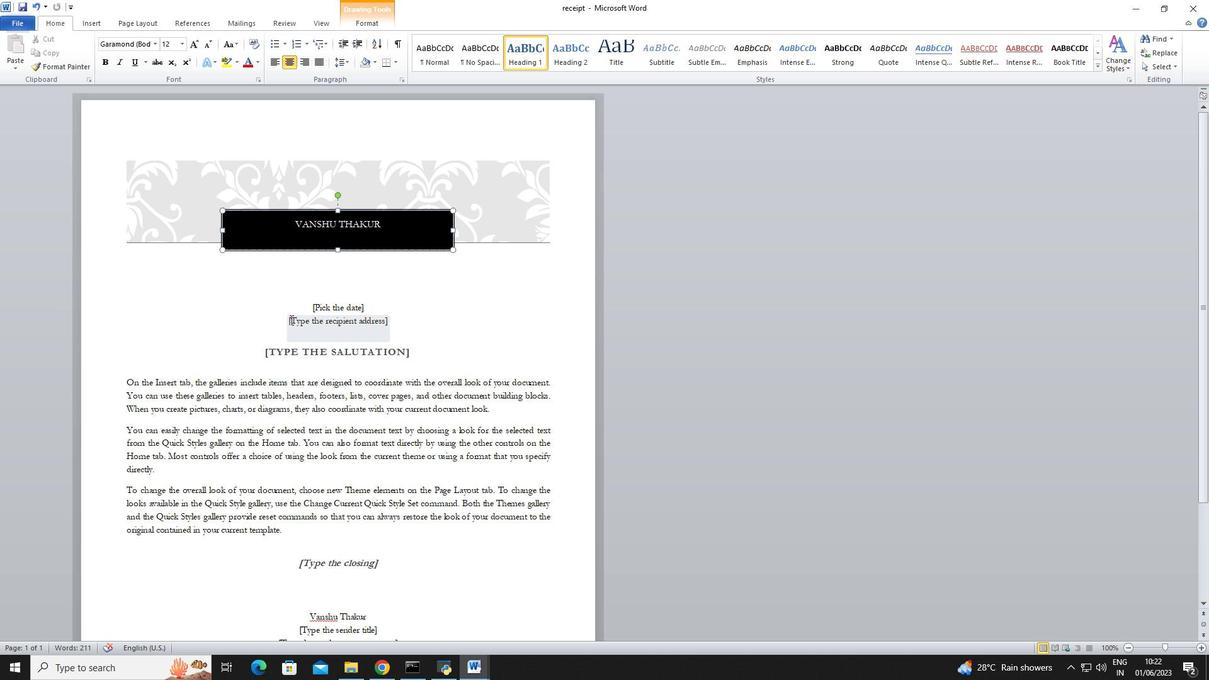 
Action: Mouse pressed left at (286, 320)
Screenshot: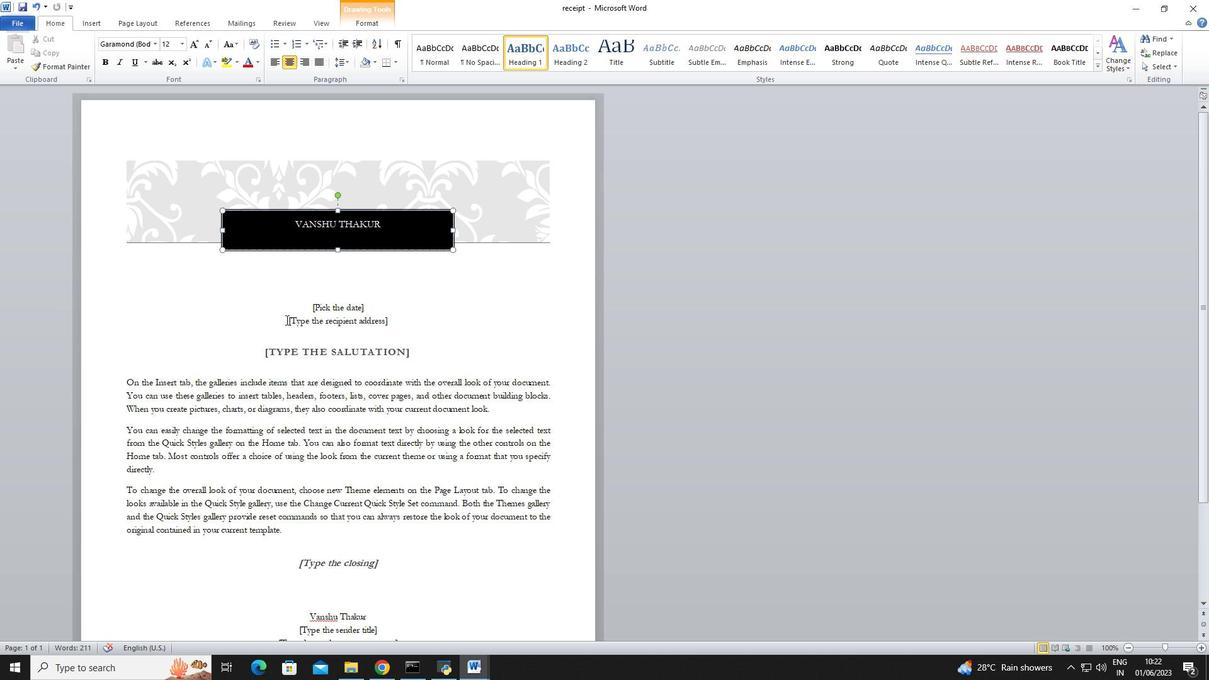 
Action: Mouse moved to (331, 320)
Screenshot: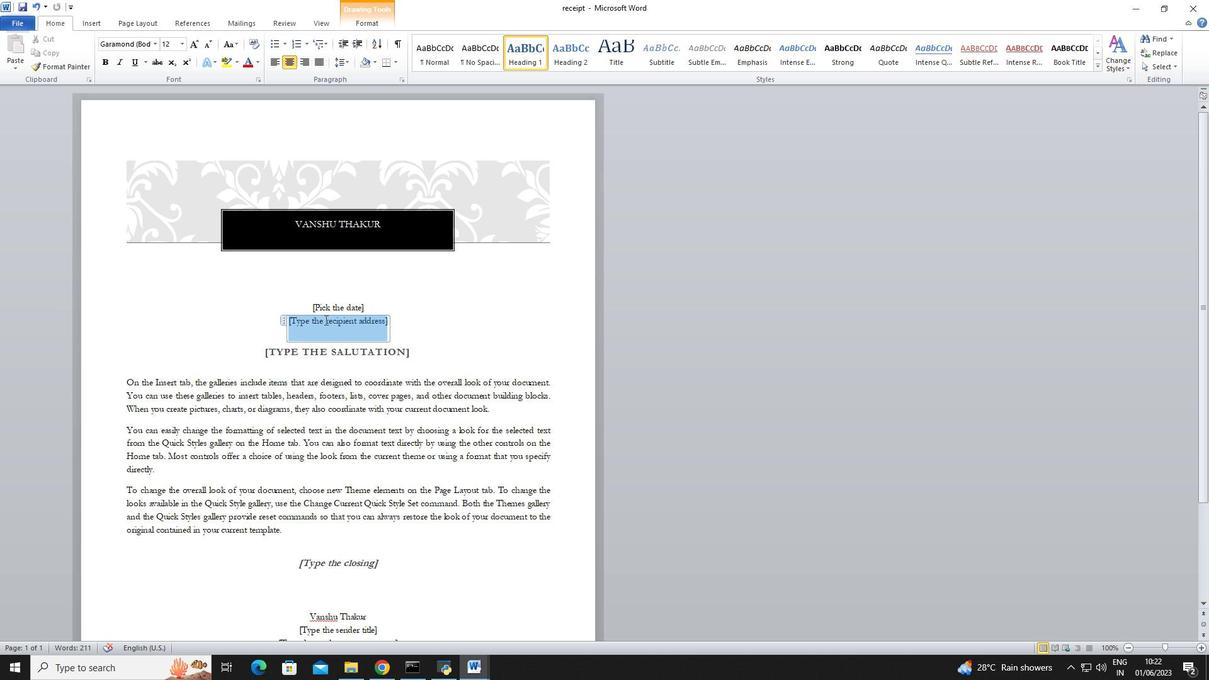 
Action: Key pressed <Key.backspace>
Screenshot: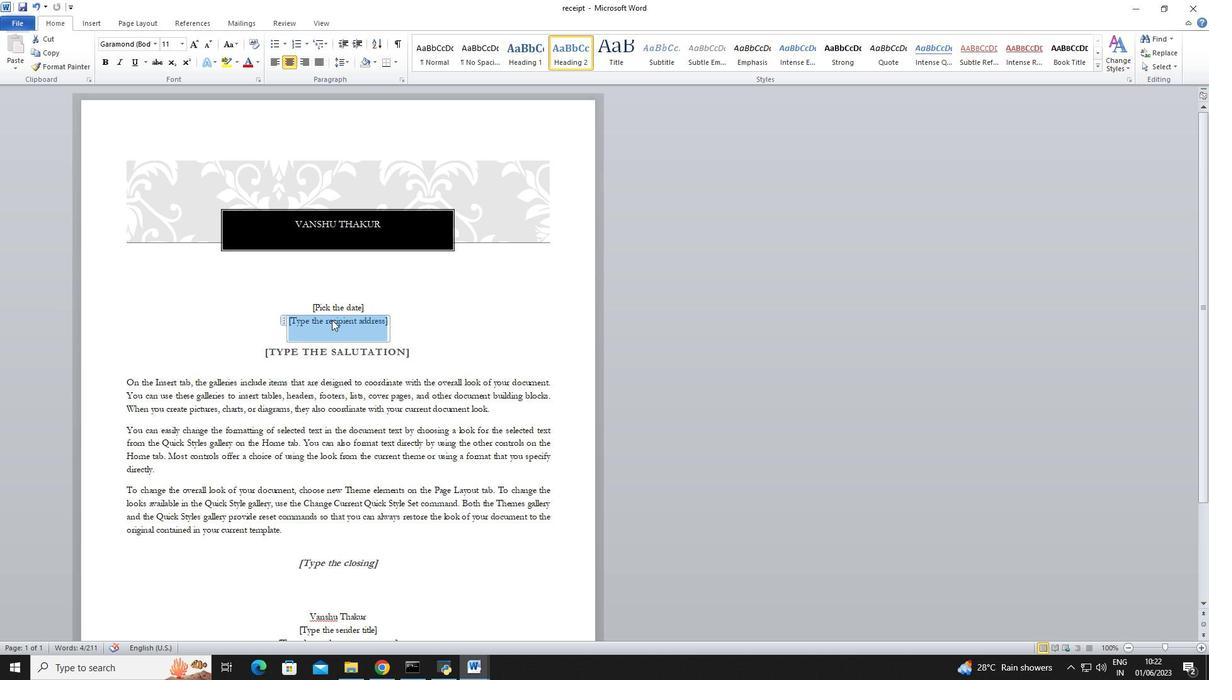 
Action: Mouse moved to (333, 337)
Screenshot: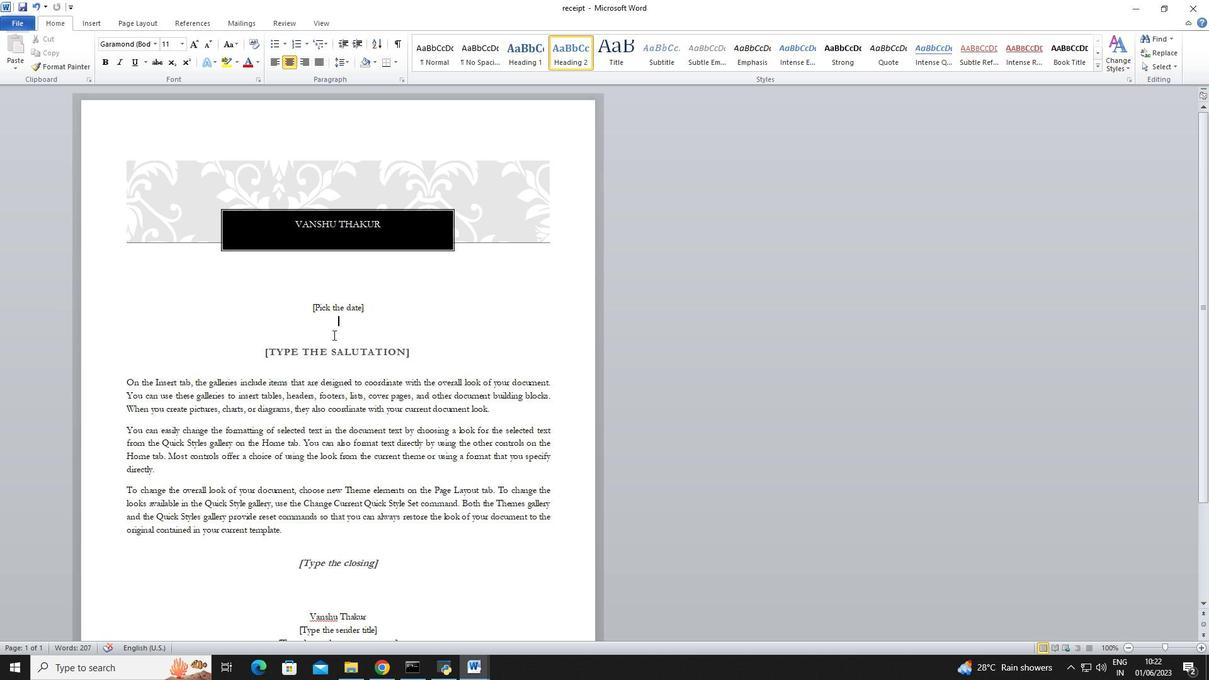 
Action: Mouse scrolled (333, 336) with delta (0, 0)
Screenshot: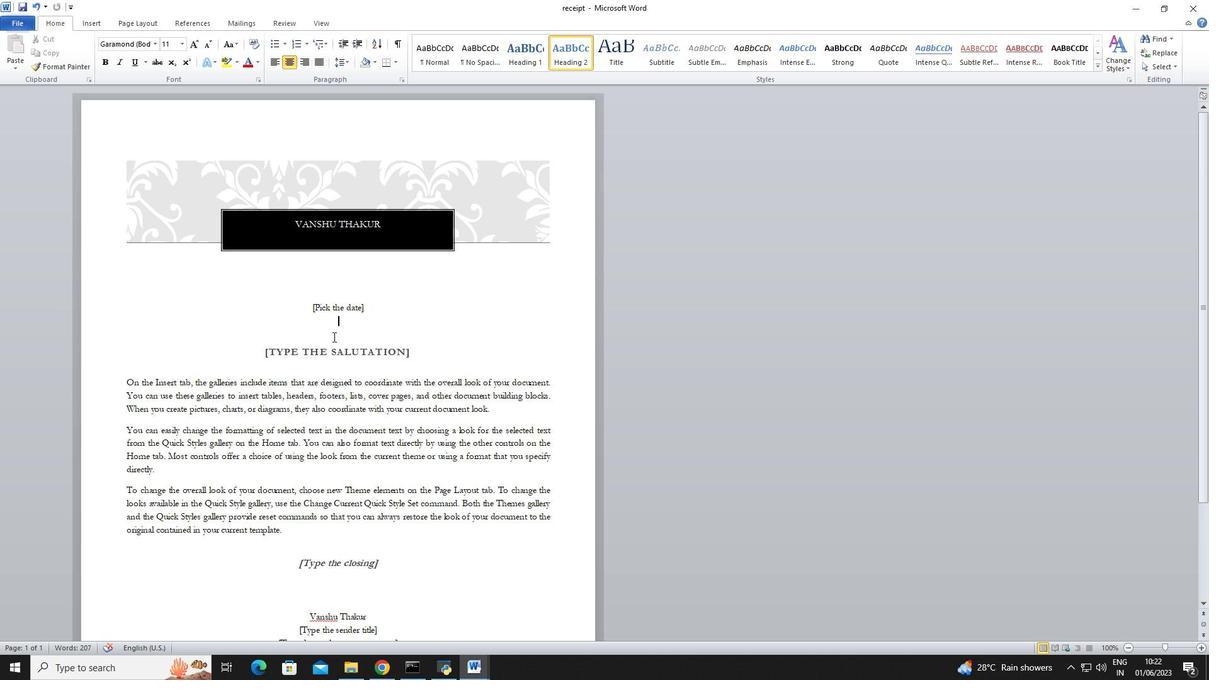 
Action: Mouse moved to (312, 536)
Screenshot: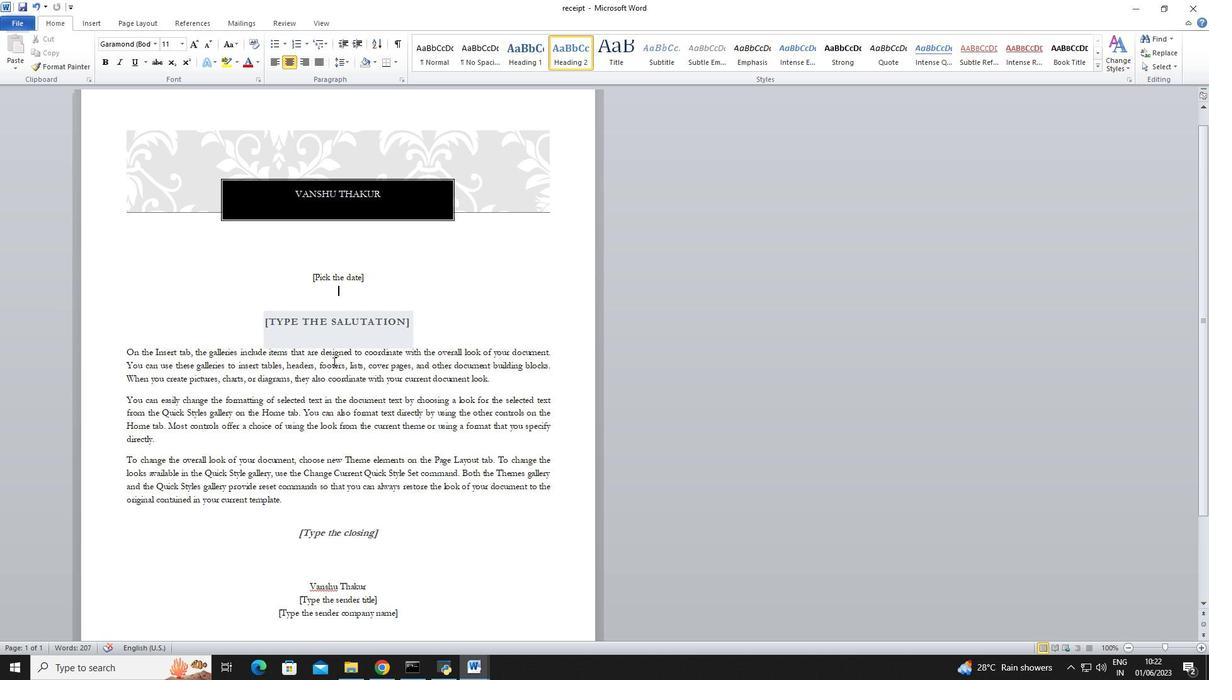 
Action: Mouse scrolled (312, 536) with delta (0, 0)
Screenshot: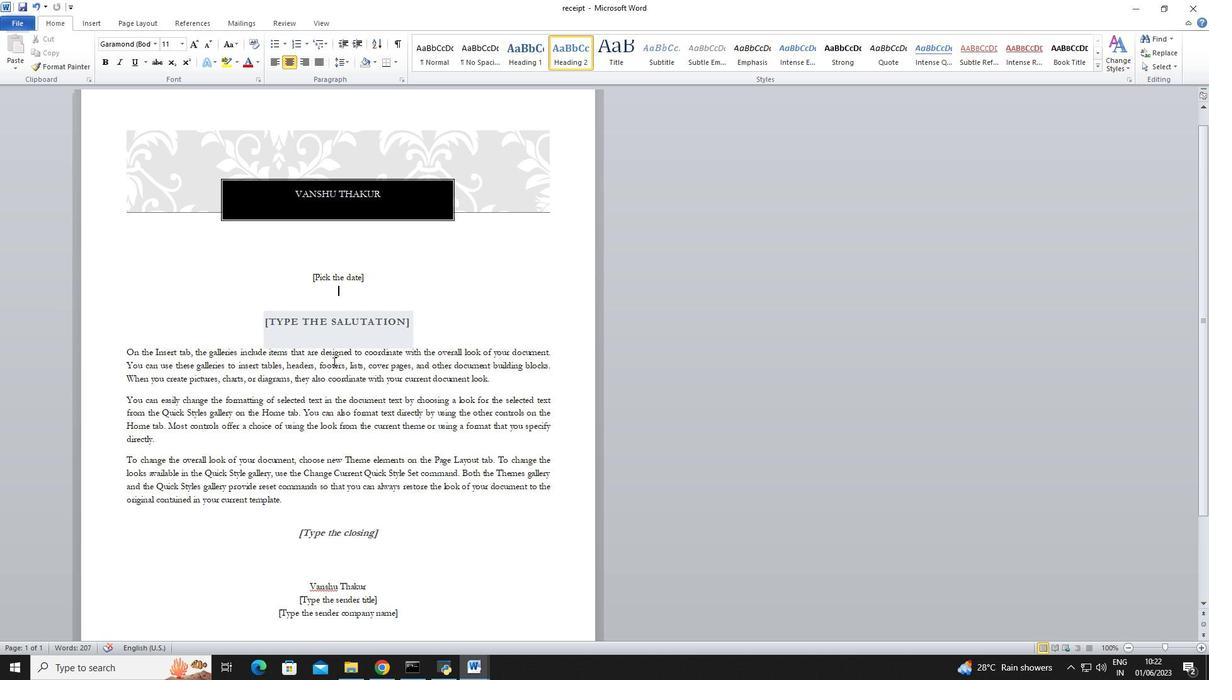 
Action: Mouse moved to (301, 501)
Screenshot: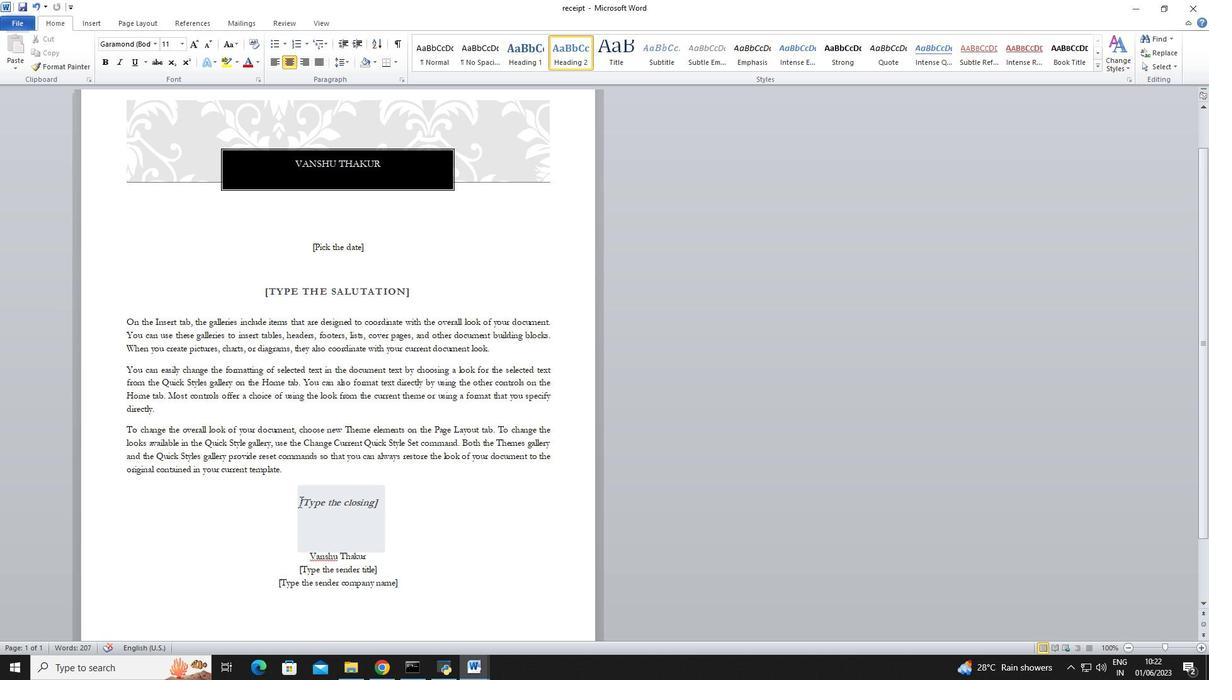 
Action: Mouse pressed left at (301, 501)
Screenshot: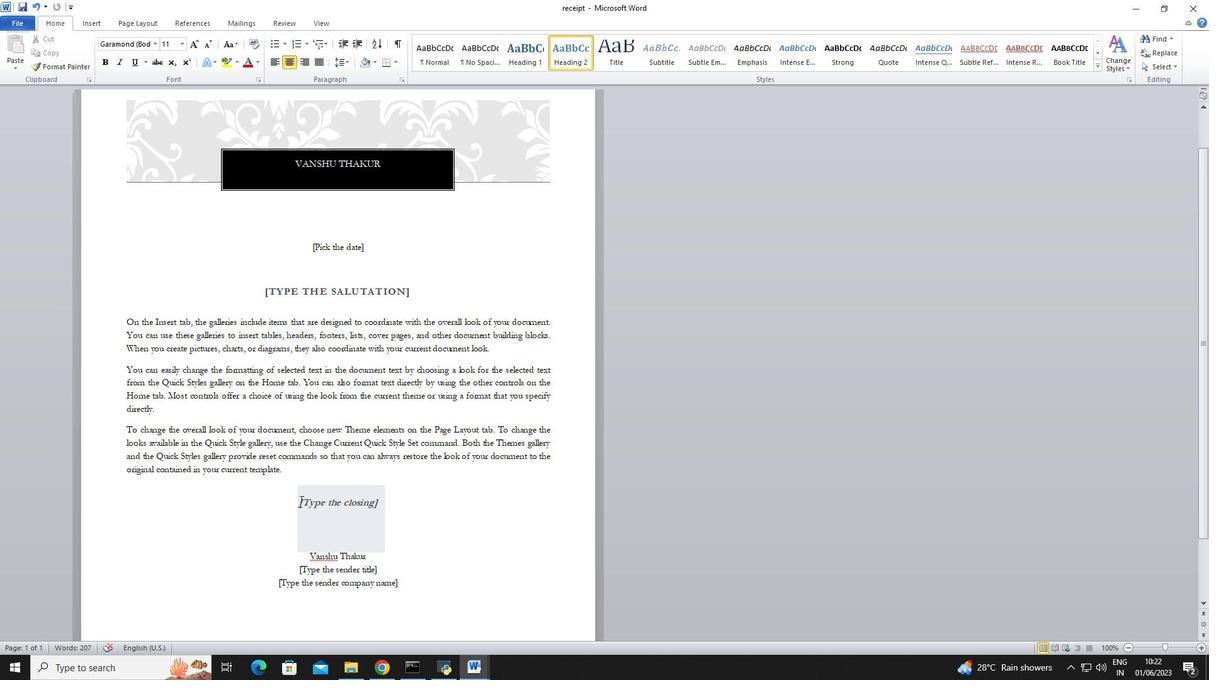 
Action: Mouse moved to (391, 505)
Screenshot: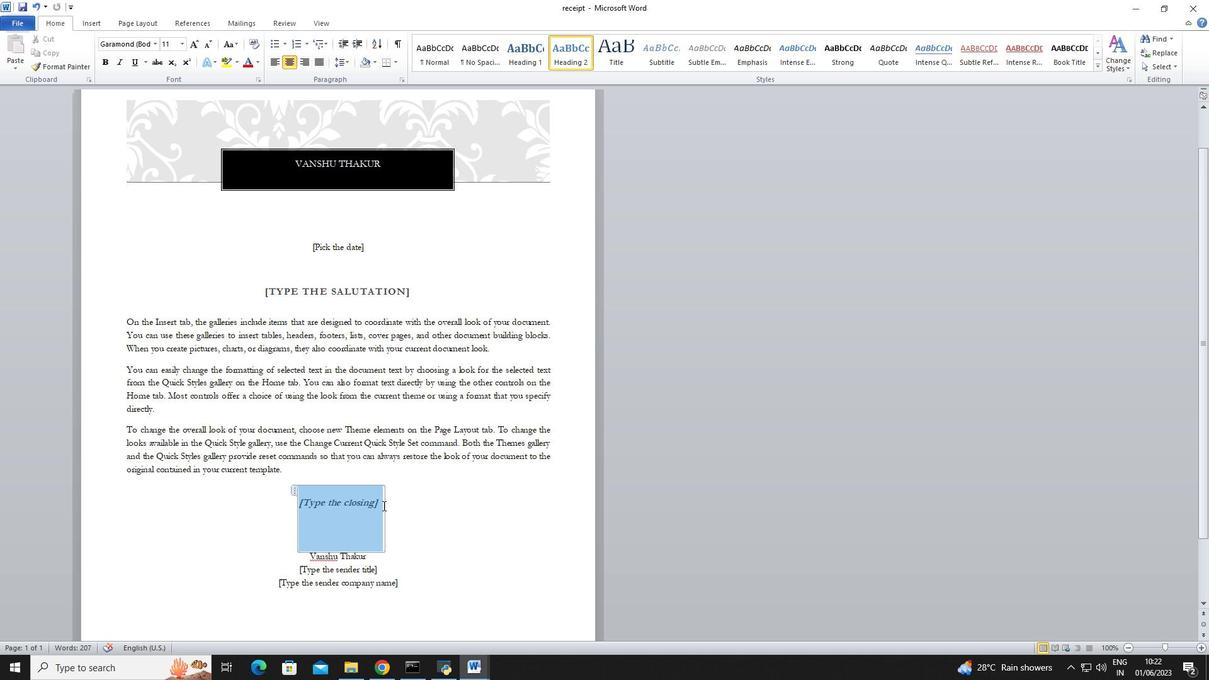 
Action: Key pressed <Key.backspace>
Screenshot: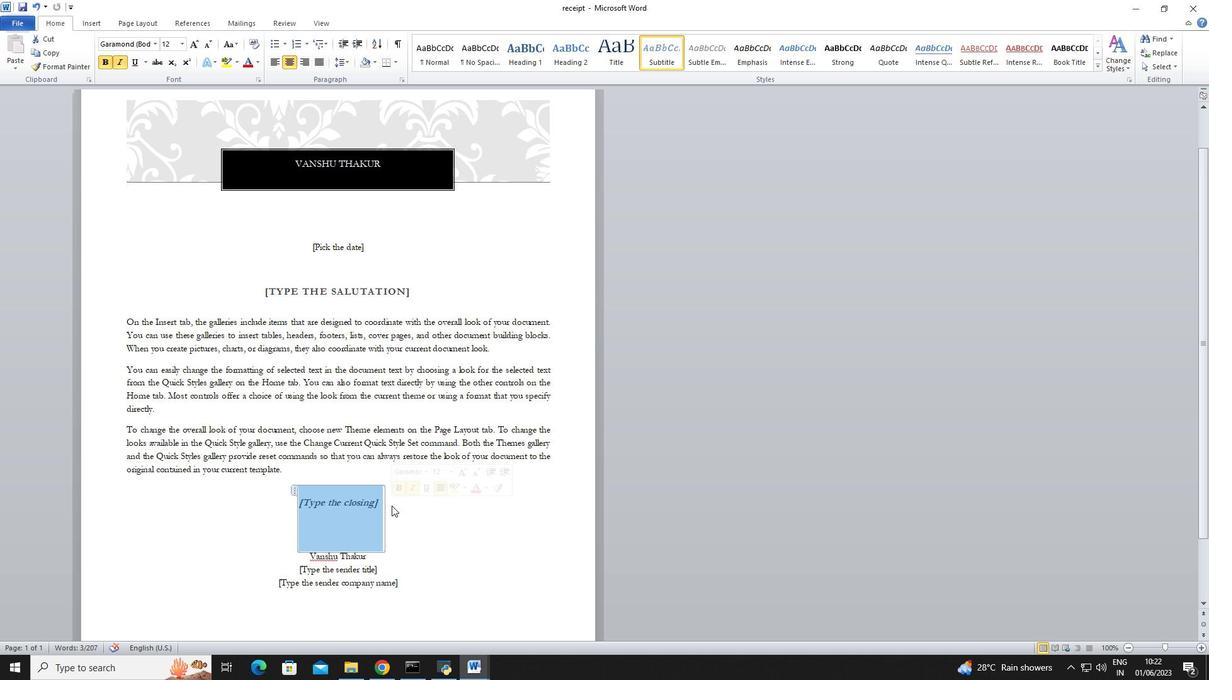 
Action: Mouse moved to (296, 503)
Screenshot: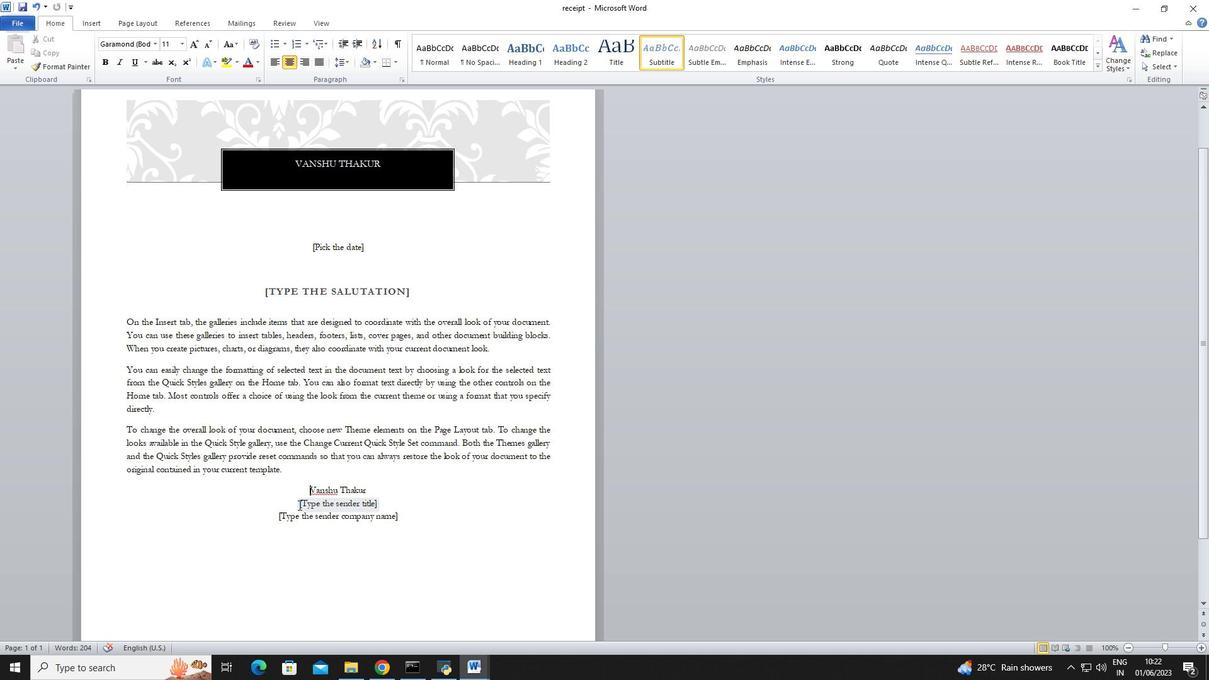 
Action: Mouse pressed left at (296, 503)
Screenshot: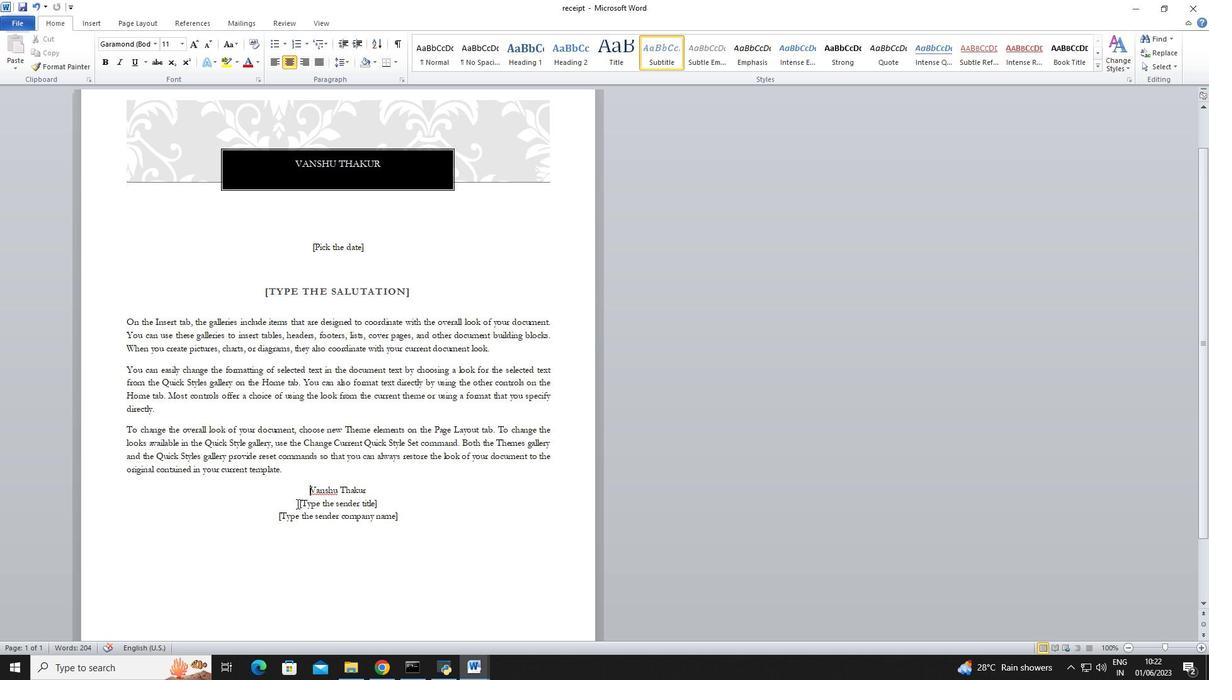 
Action: Mouse moved to (387, 504)
Screenshot: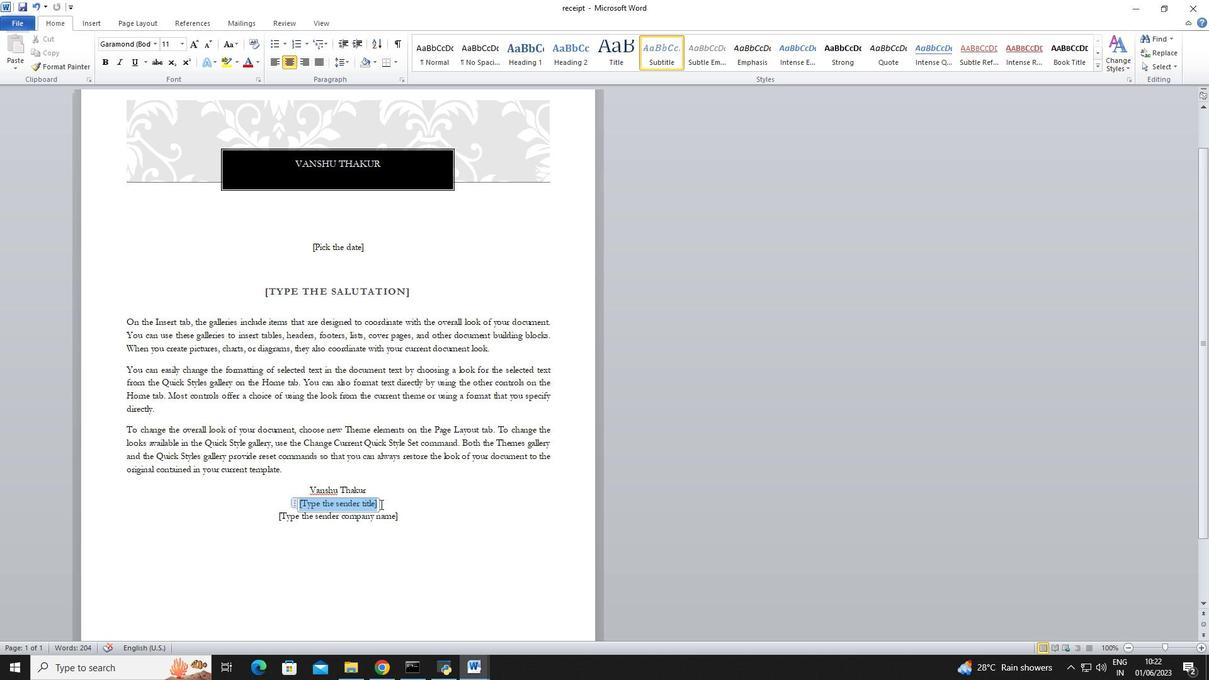 
Action: Key pressed <Key.backspace>
Screenshot: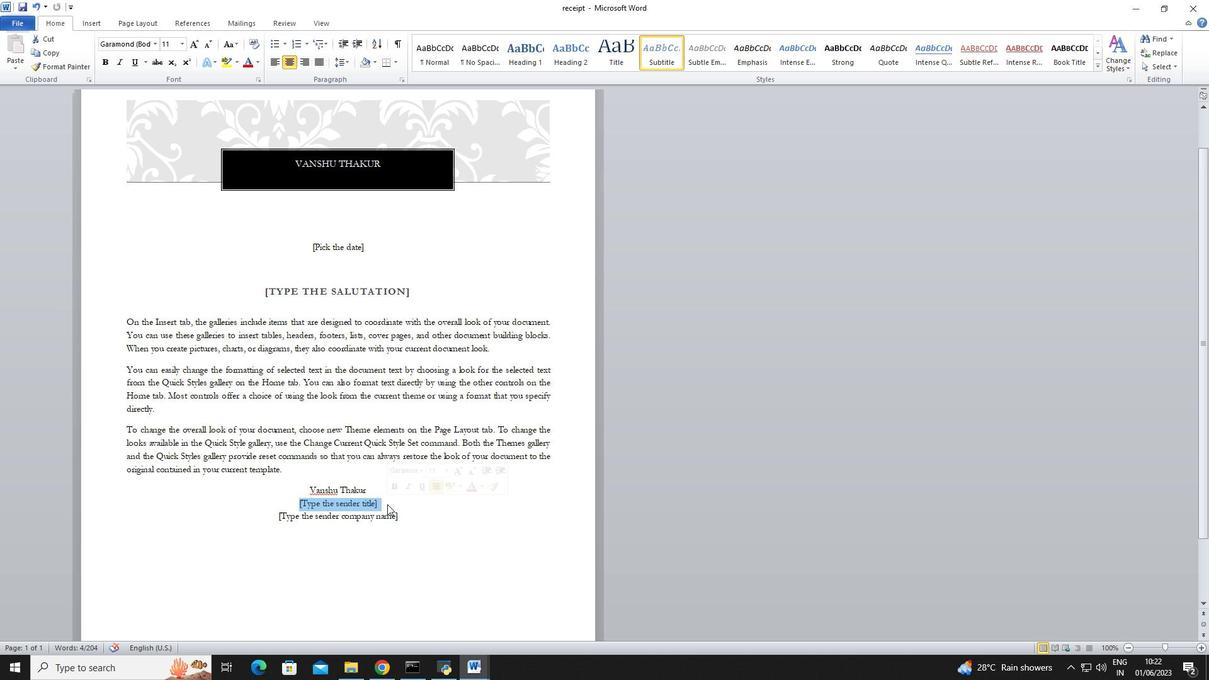 
Action: Mouse moved to (275, 503)
Screenshot: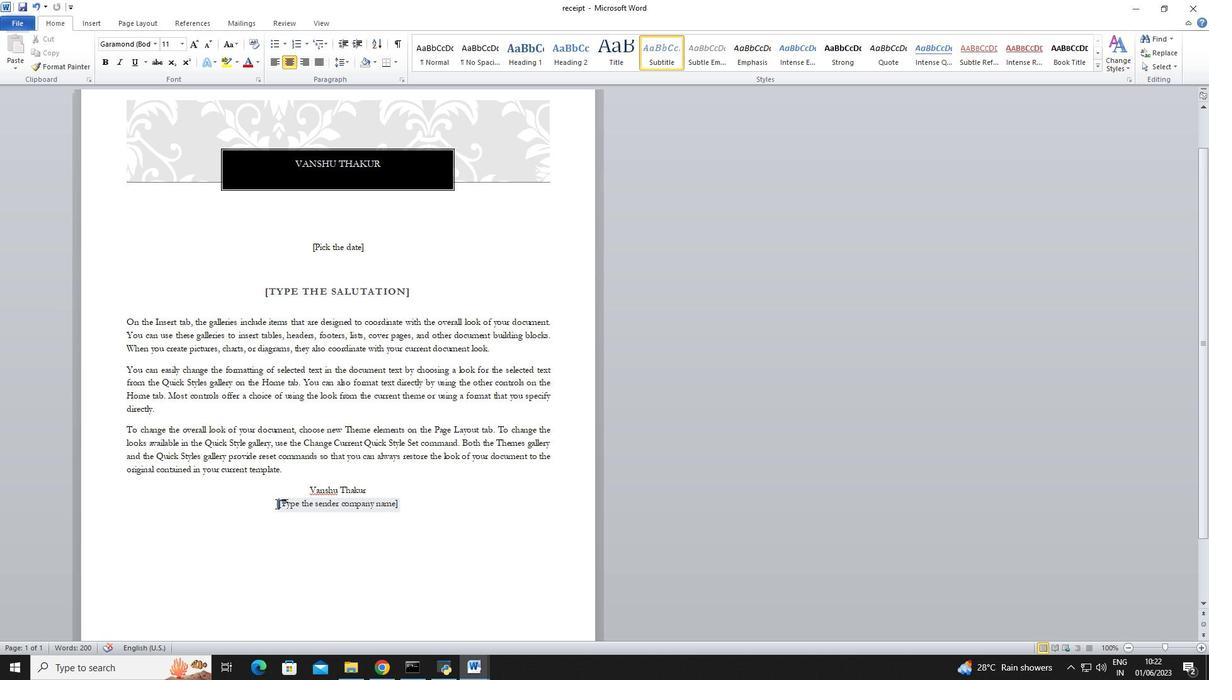 
Action: Mouse pressed left at (275, 503)
Screenshot: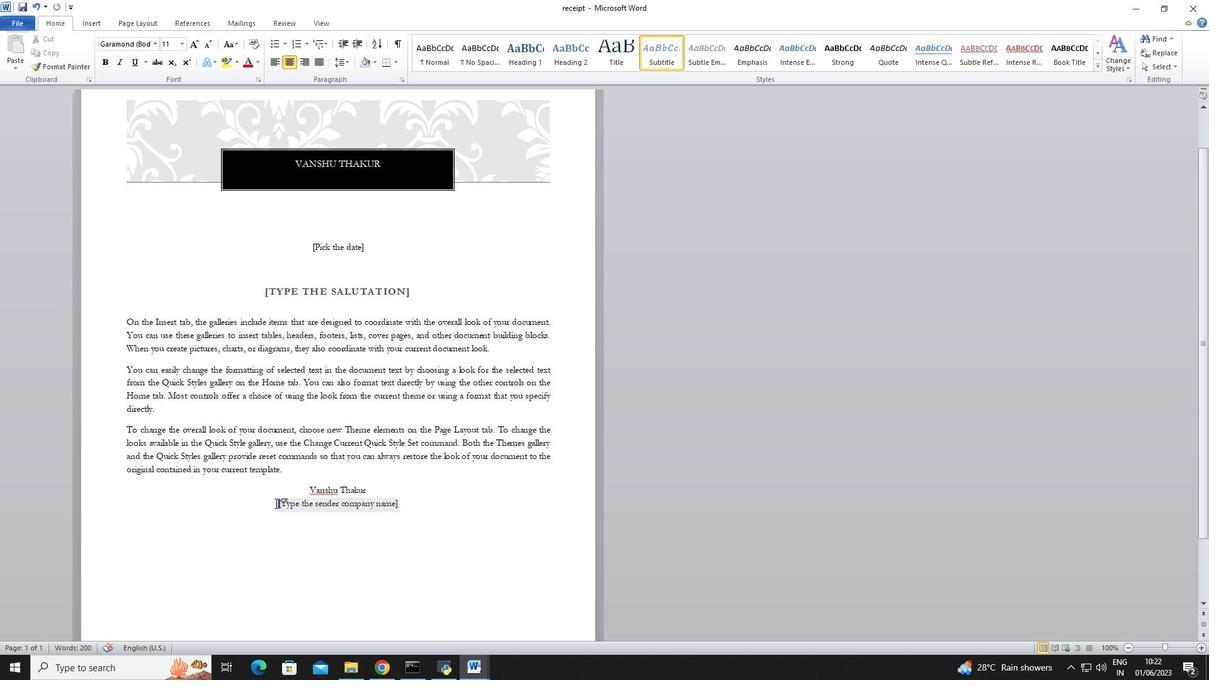 
Action: Mouse moved to (408, 504)
Screenshot: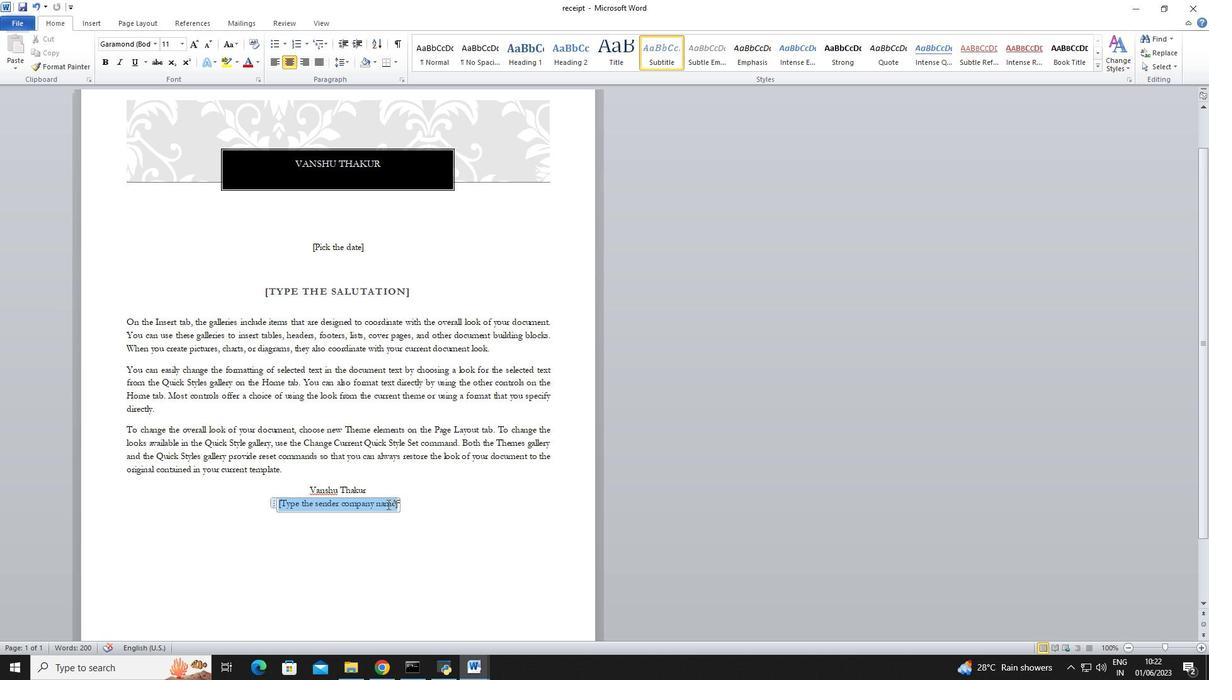 
Action: Key pressed <Key.backspace>
Screenshot: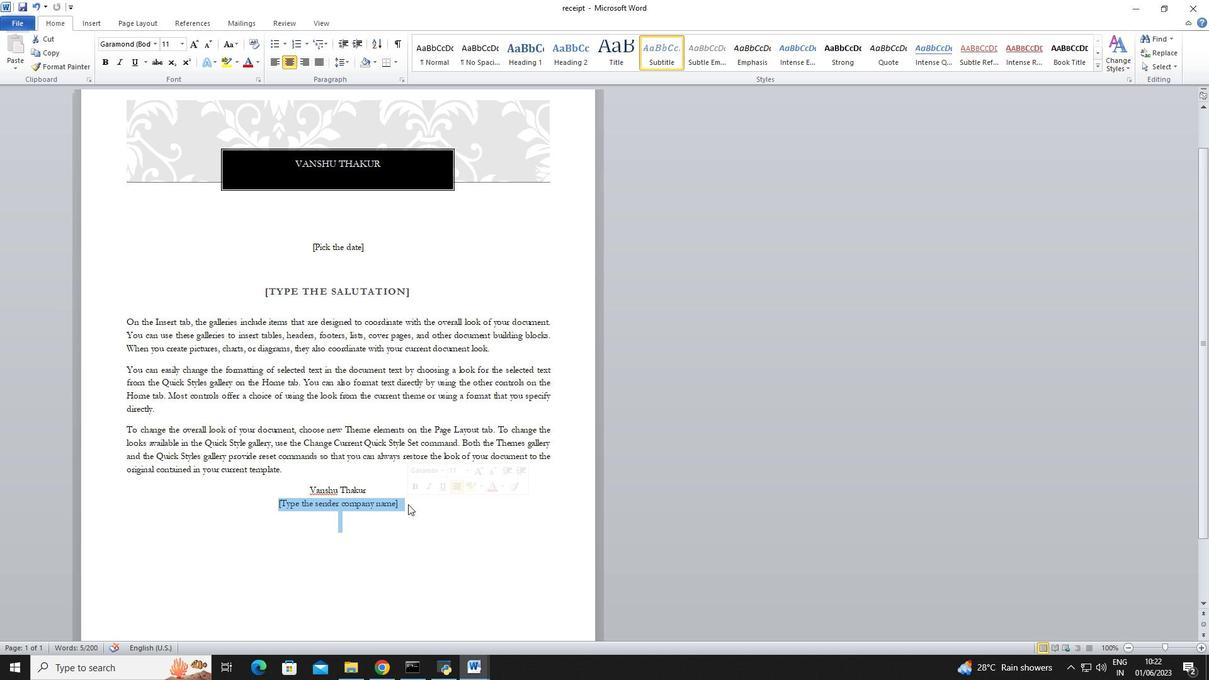 
Action: Mouse moved to (316, 246)
Screenshot: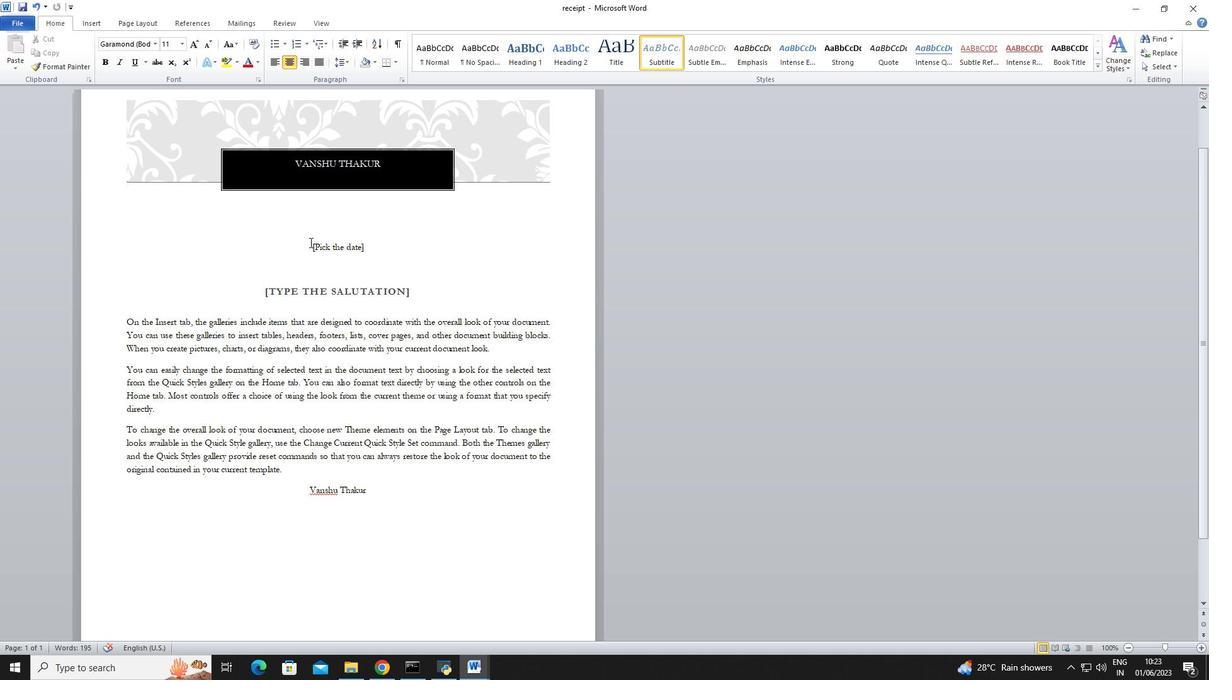 
Action: Mouse pressed left at (316, 246)
Screenshot: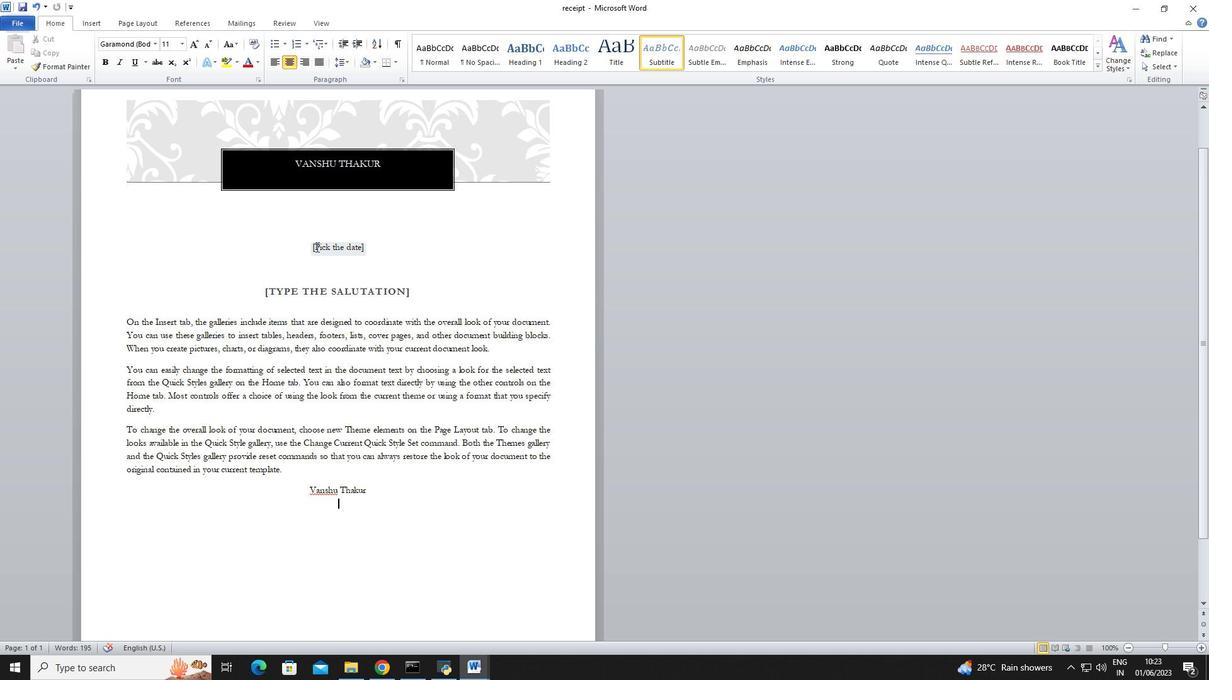 
Action: Key pressed 20<Key.space><Key.shift>December,<Key.space>2022
Screenshot: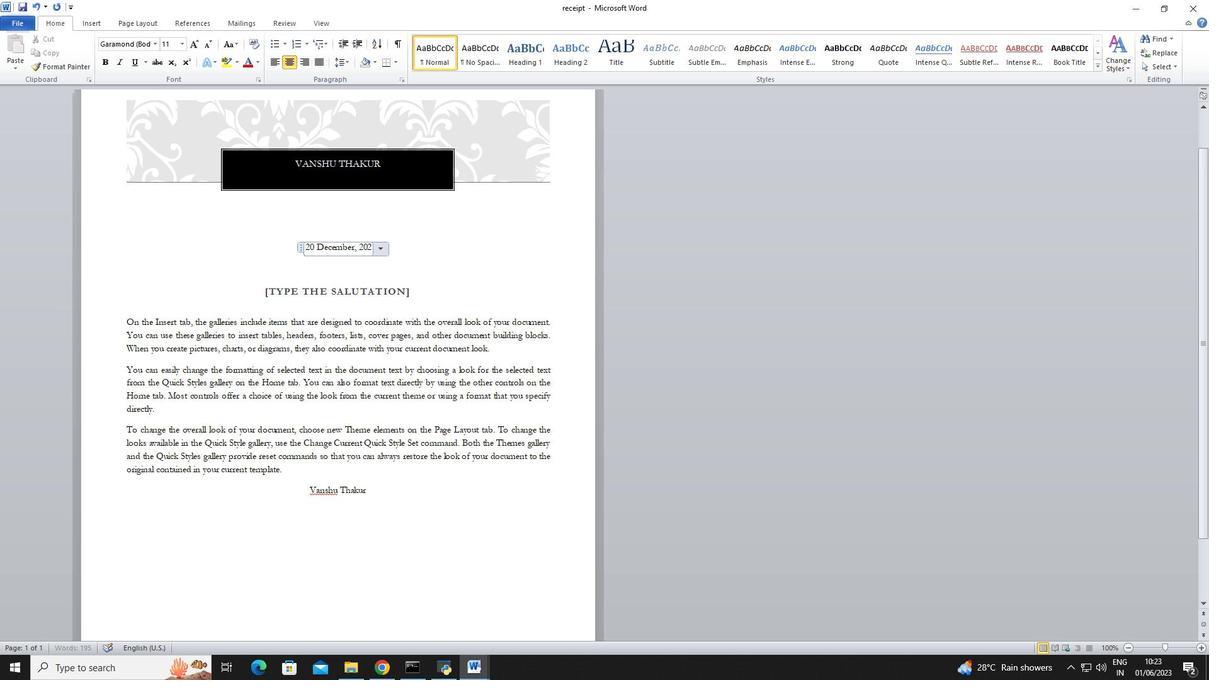 
Action: Mouse moved to (268, 290)
Screenshot: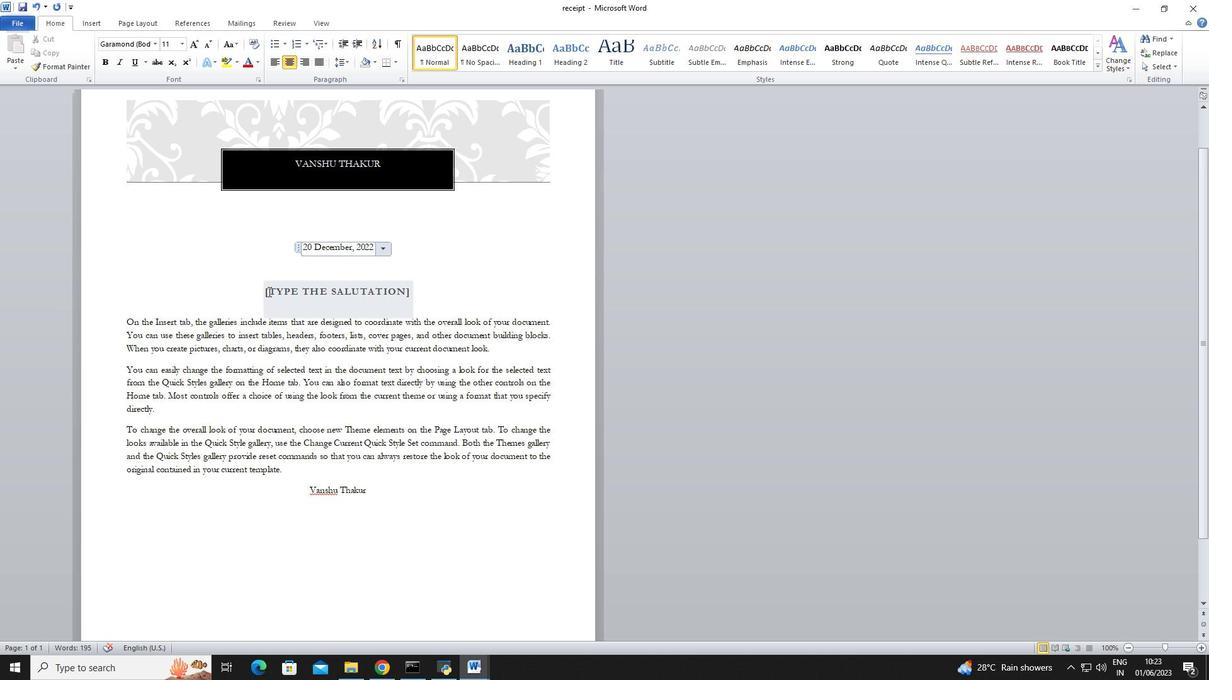 
Action: Mouse pressed left at (268, 290)
Screenshot: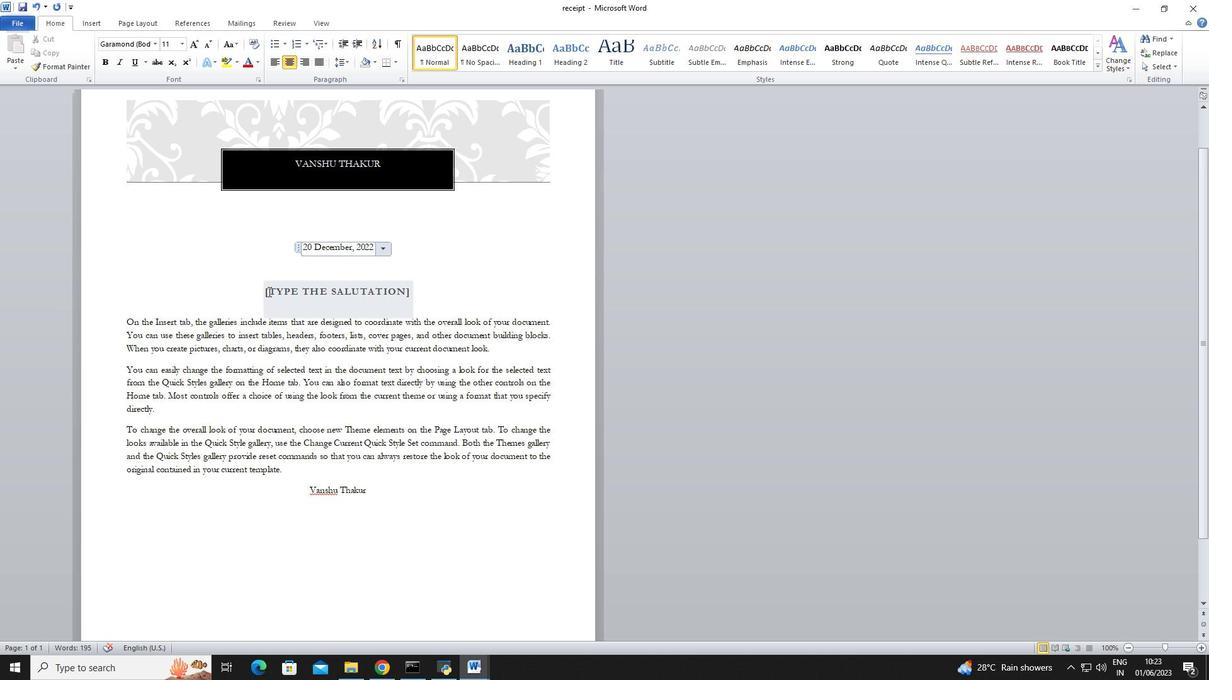 
Action: Mouse moved to (286, 289)
Screenshot: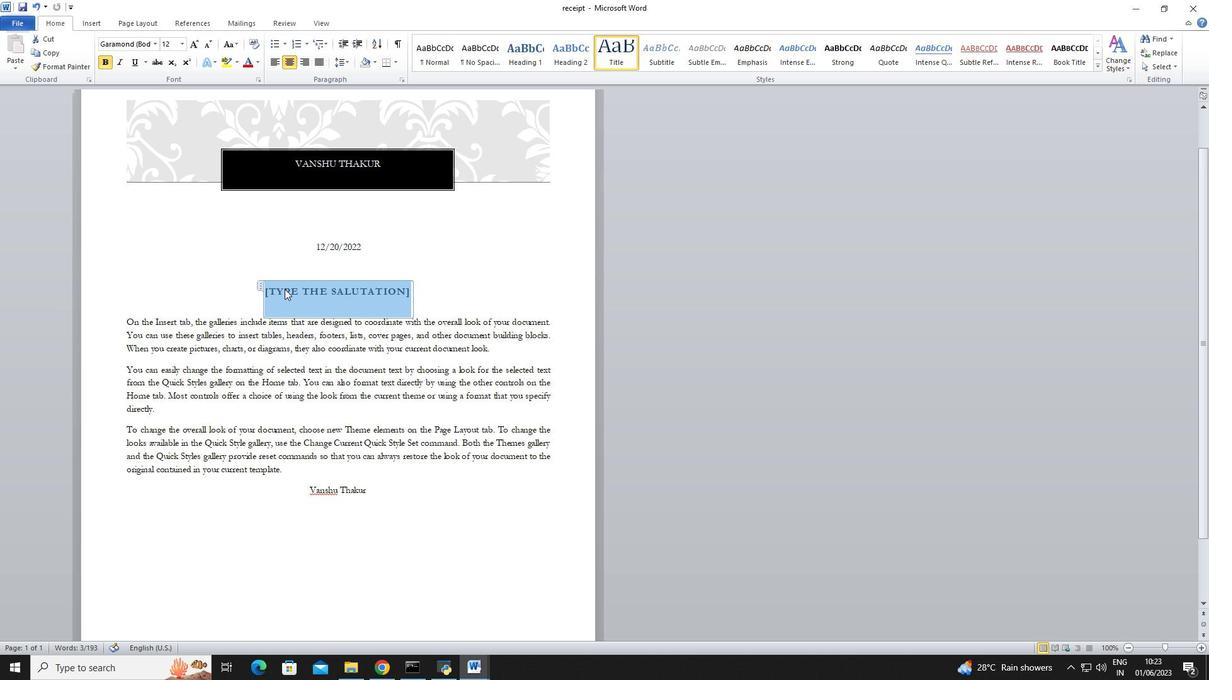 
Action: Mouse pressed left at (286, 289)
Screenshot: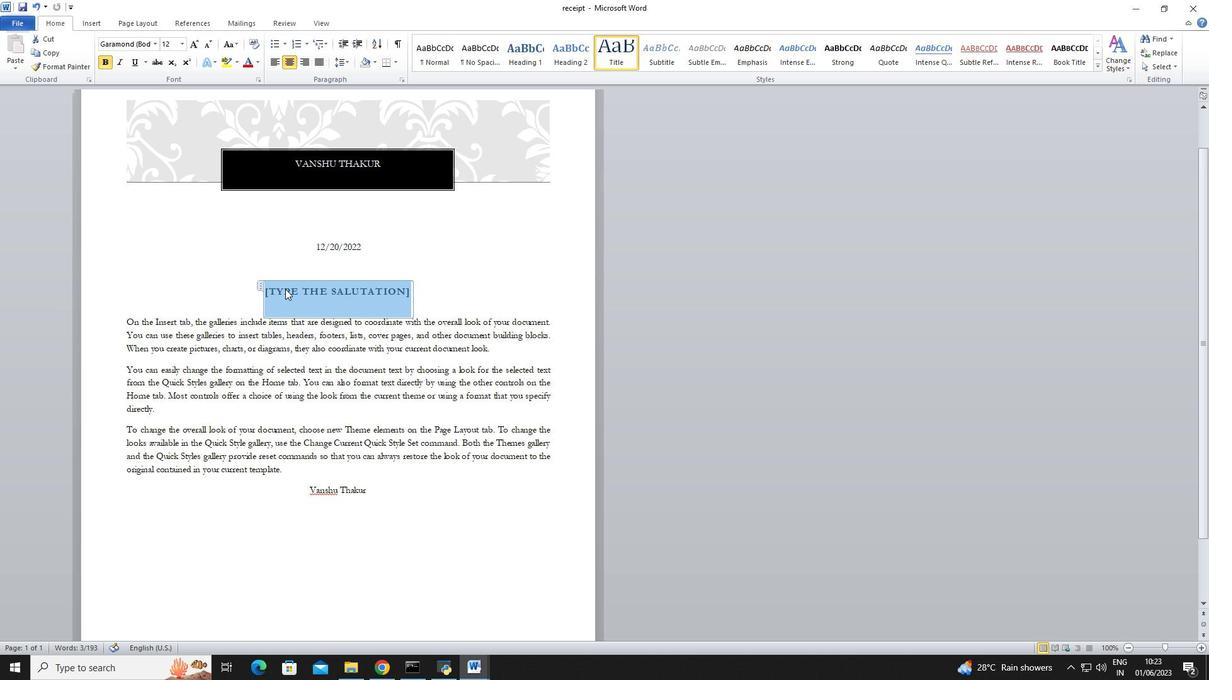 
Action: Mouse moved to (271, 289)
Screenshot: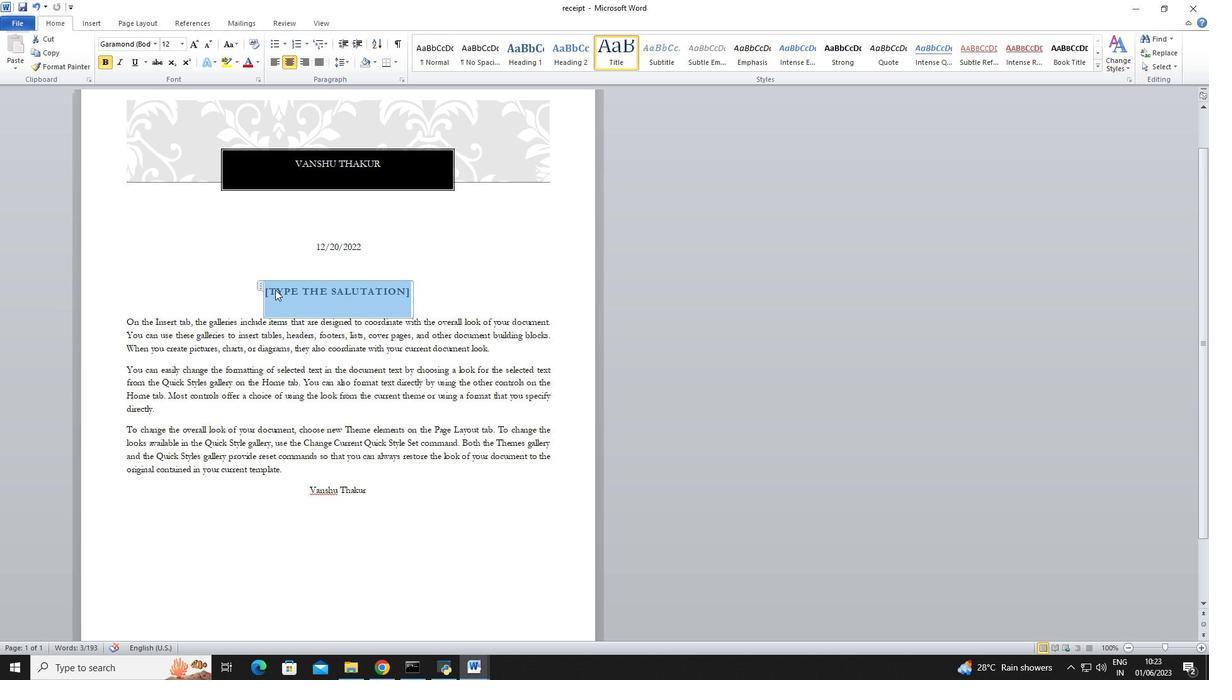 
Action: Mouse pressed left at (271, 289)
Screenshot: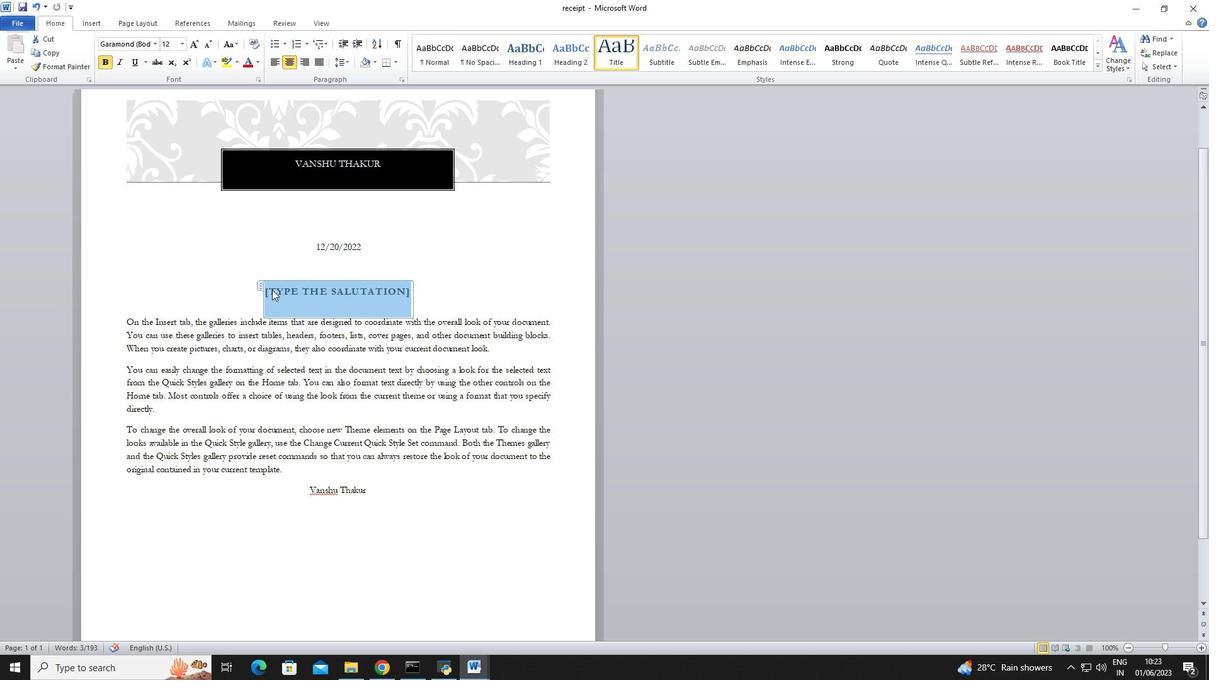 
Action: Mouse moved to (273, 292)
Screenshot: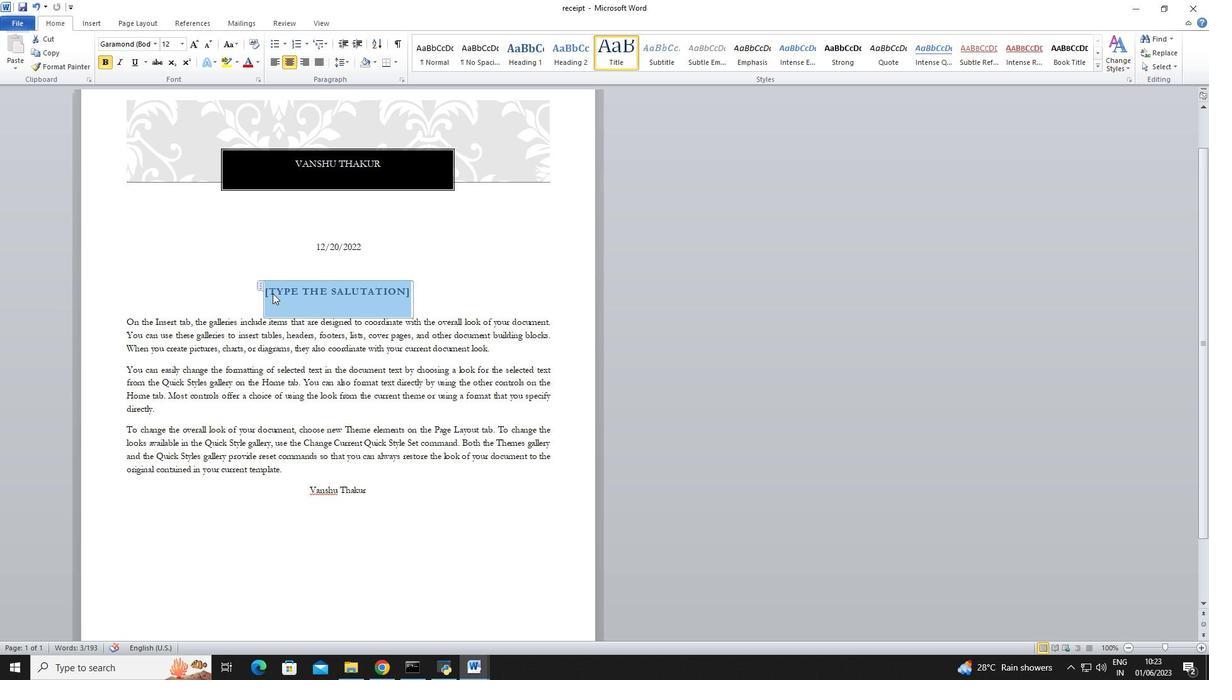 
Action: Mouse pressed left at (273, 292)
Screenshot: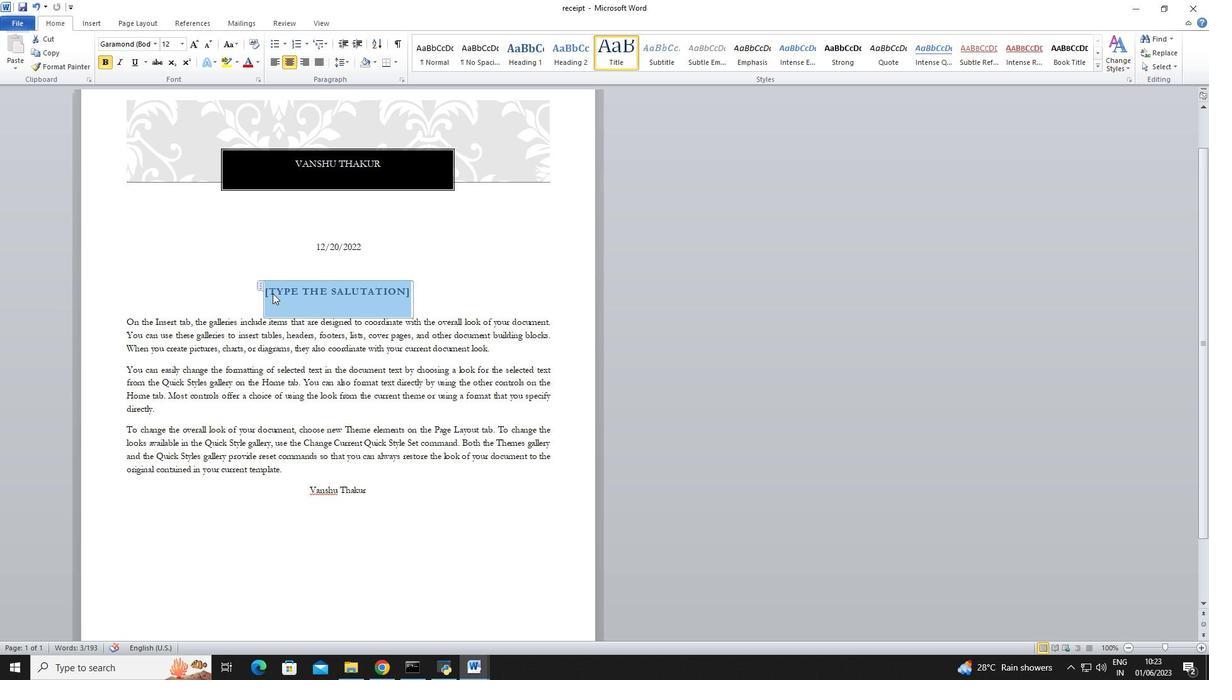 
Action: Mouse moved to (340, 291)
Screenshot: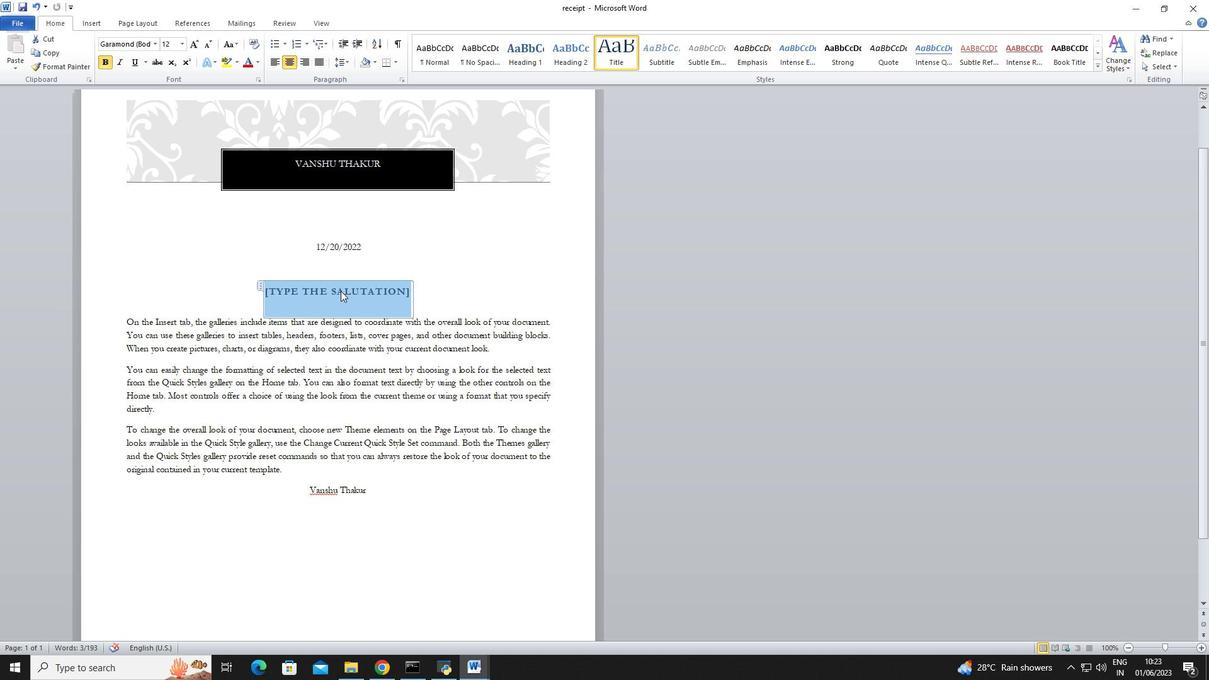 
Action: Key pressed <Key.shift><Key.shift><Key.shift>Hello
Screenshot: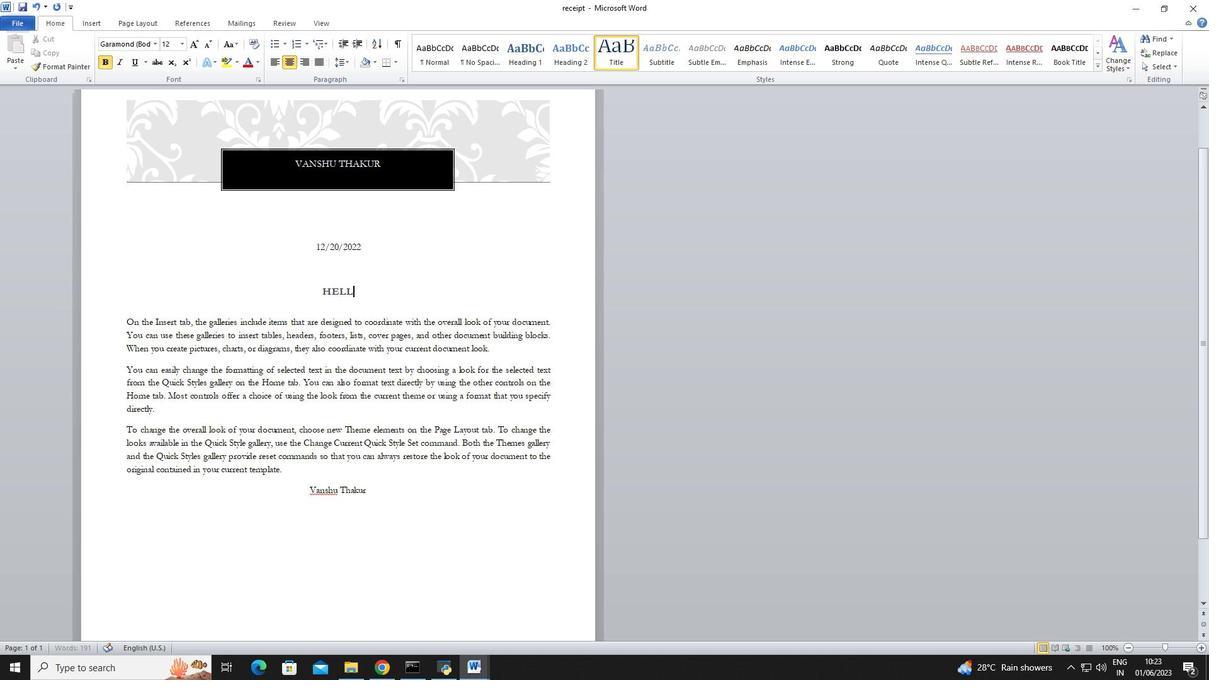 
Action: Mouse moved to (128, 320)
Screenshot: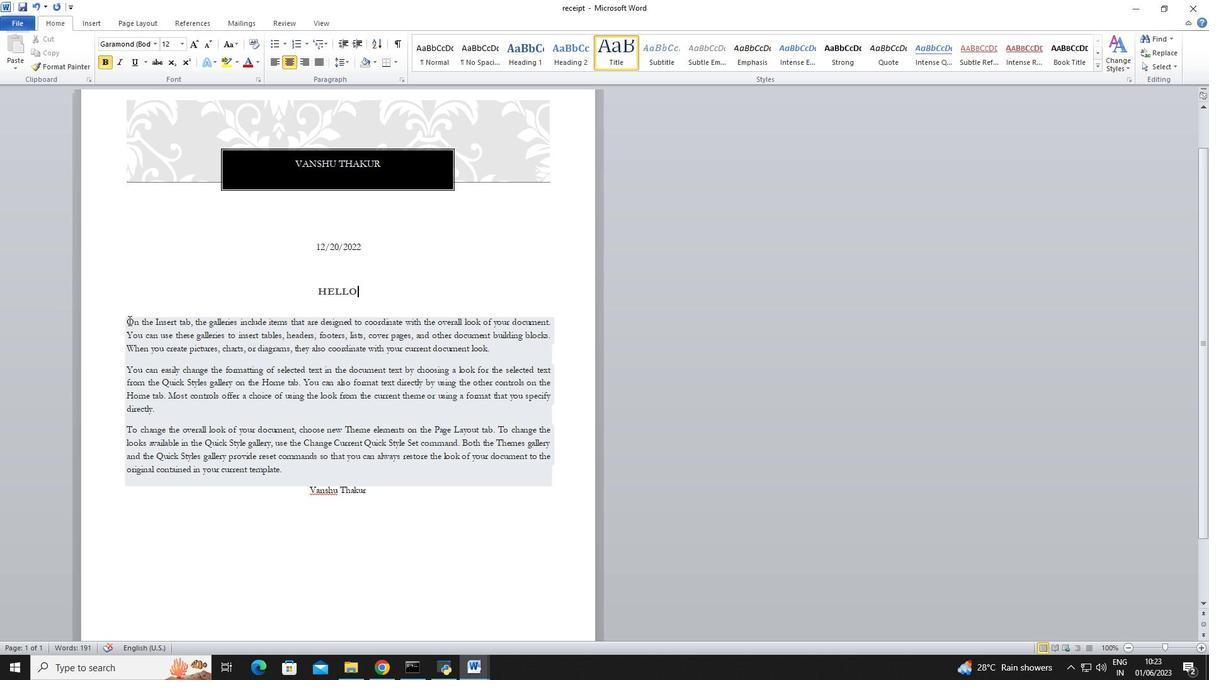 
Action: Mouse pressed left at (128, 320)
Screenshot: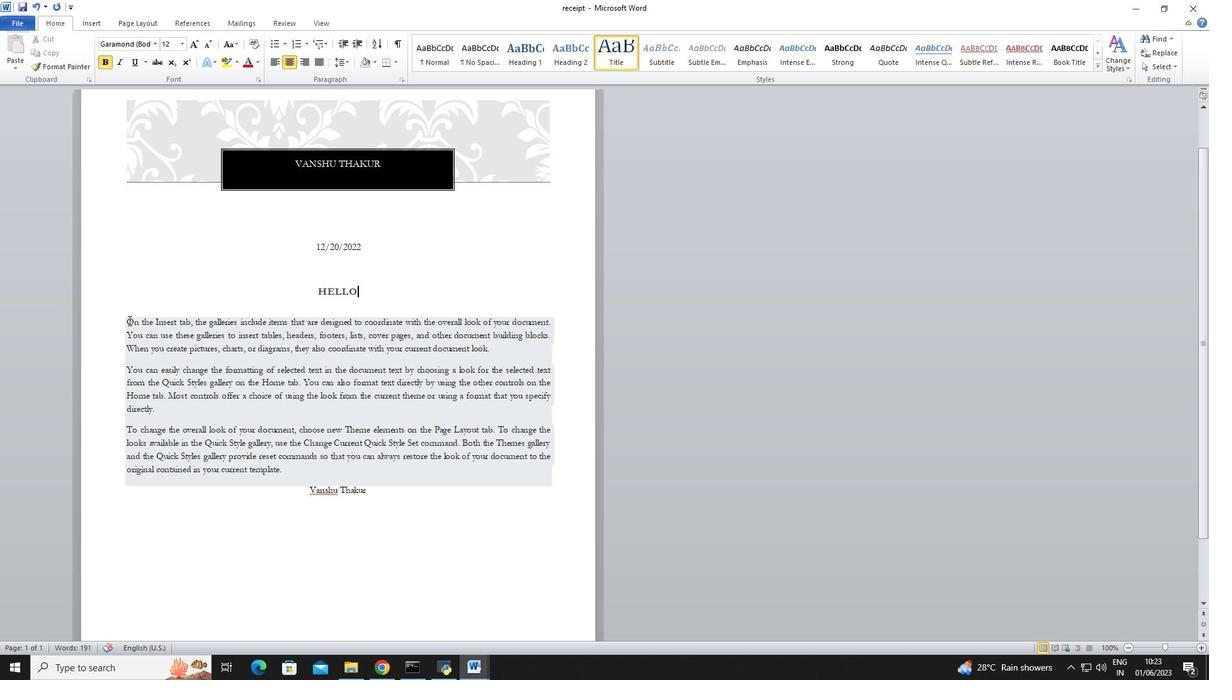 
Action: Key pressed <Key.shift>I<Key.space>hope<Key.space>this<Key.space>letter<Key.space>finds<Key.space>you<Key.space>in<Key.space>good<Key.space>health<Key.space>and<Key.space>high<Key.space>spirits.<Key.space><Key.shift>I<Key.space>wanted<Key.space>to<Key.space>express<Key.space>my<Key.space>gratitude<Key.space>for<Key.space>your<Key.space>kind<Key.space>assistance<Key.space>during<Key.space>my<Key.space>recent<Key.space>visit.<Key.space><Key.shift><Key.shift><Key.shift><Key.shift><Key.shift>Your<Key.space>hospitality<Key.space>and<Key.space>warmth<Key.space>made<Key.space>my<Key.space>stay<Key.space>truly<Key.space>memorable.<Key.space><Key.shift>I<Key.space>look<Key.space>forward<Key.space>to<Key.space>returning<Key.space>the<Key.space>favor<Key.space>someday.<Key.space><Key.shift>Take<Key.space>care<Key.space>and<Key.space>stay<Key.space>well.
Screenshot: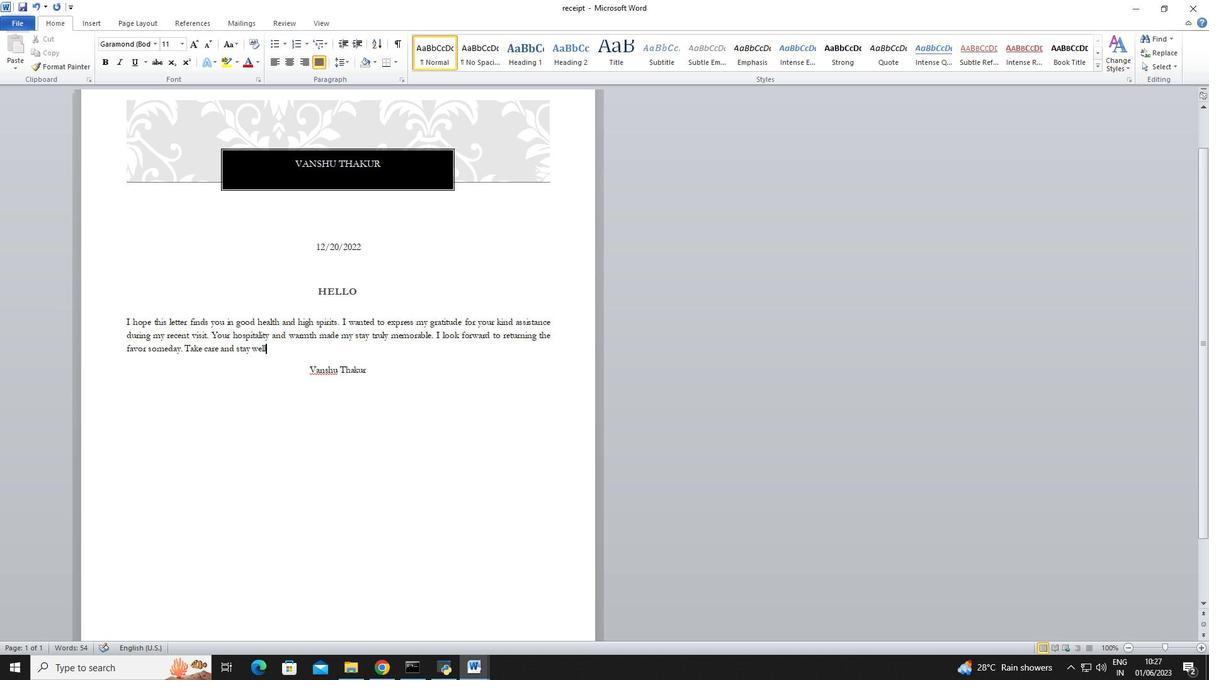 
Action: Mouse moved to (125, 25)
Screenshot: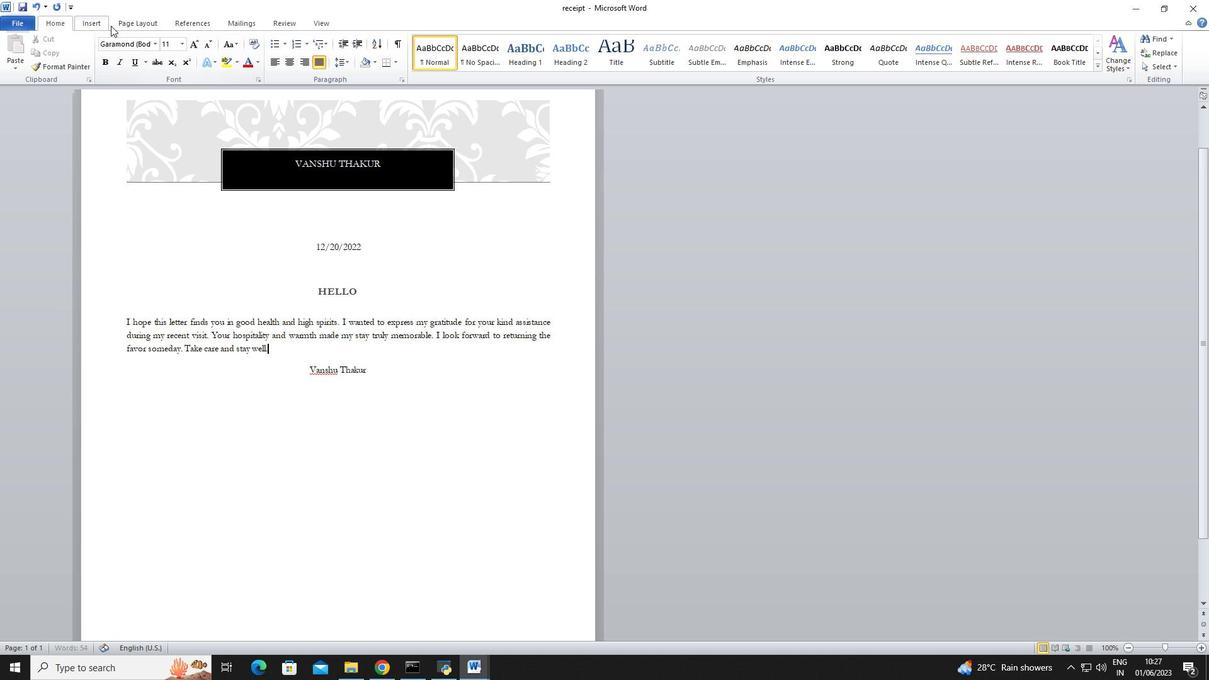 
Action: Mouse pressed left at (125, 25)
Screenshot: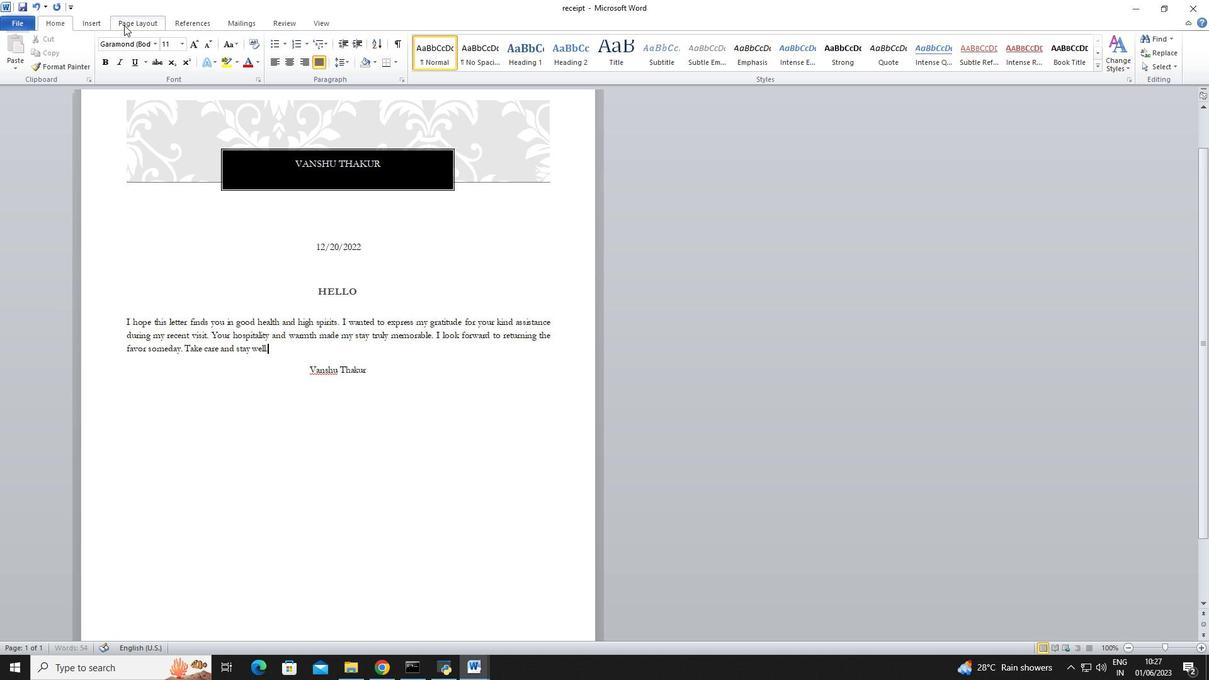 
Action: Mouse moved to (296, 71)
Screenshot: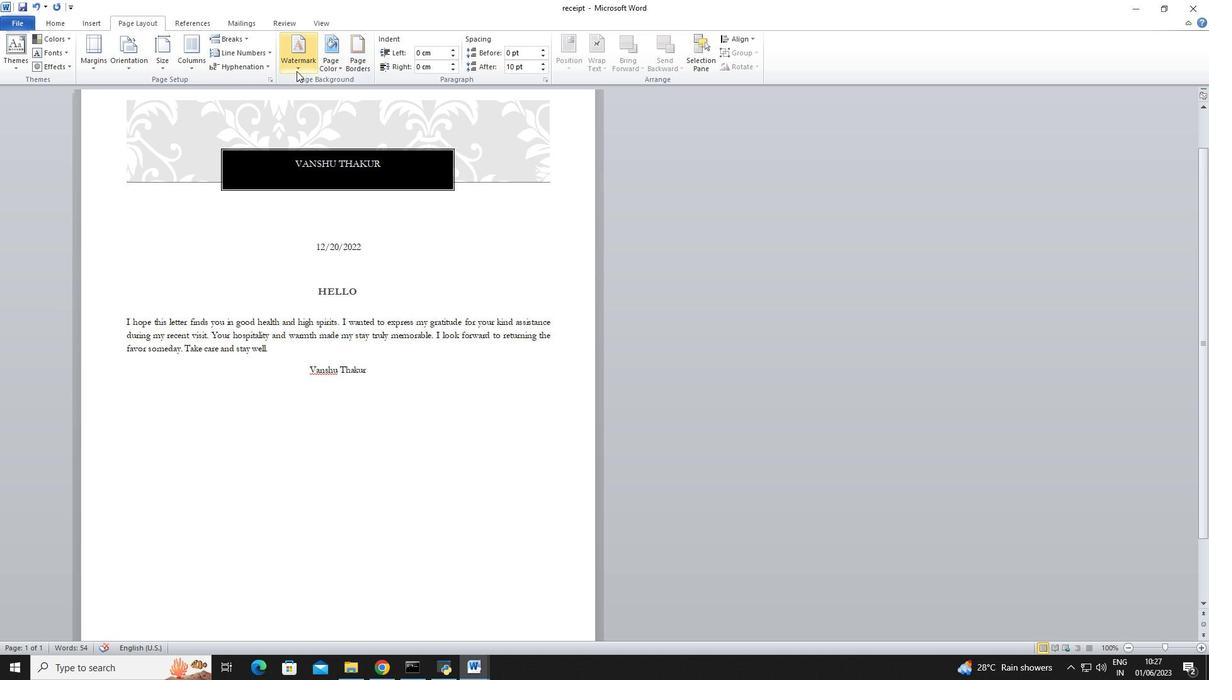 
Action: Mouse pressed left at (296, 71)
Screenshot: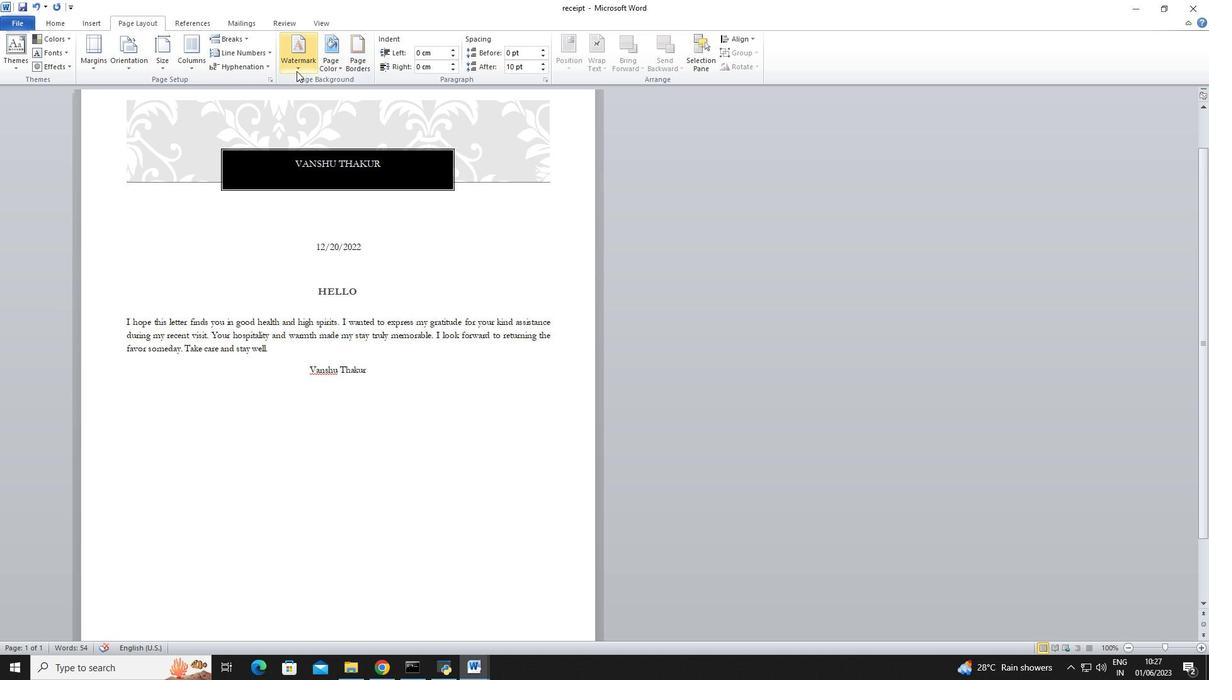 
Action: Mouse moved to (408, 250)
Screenshot: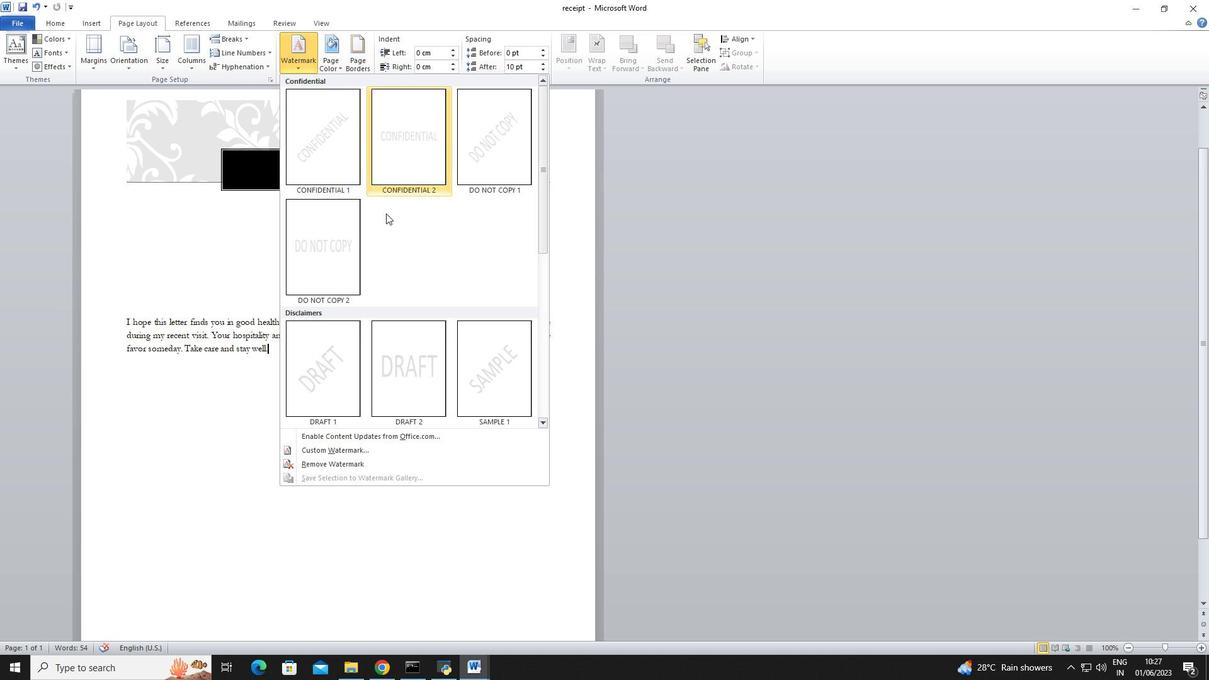 
Action: Mouse scrolled (408, 249) with delta (0, 0)
Screenshot: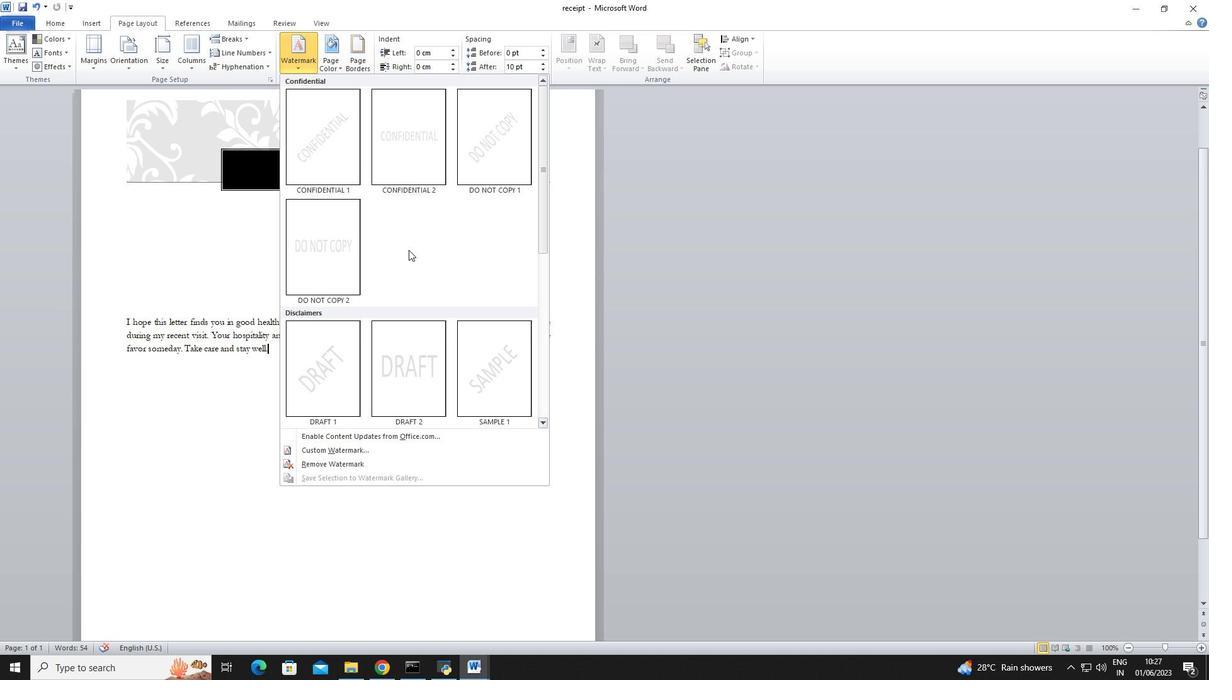 
Action: Mouse scrolled (408, 249) with delta (0, 0)
Screenshot: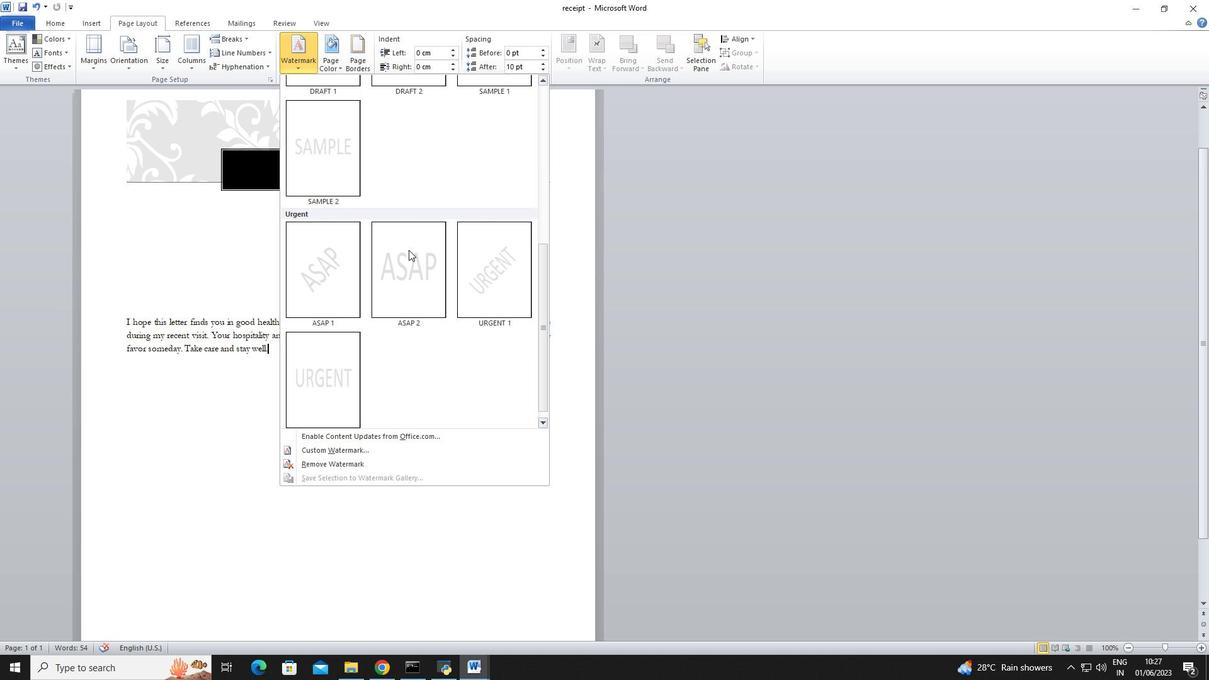 
Action: Mouse scrolled (408, 250) with delta (0, 0)
Screenshot: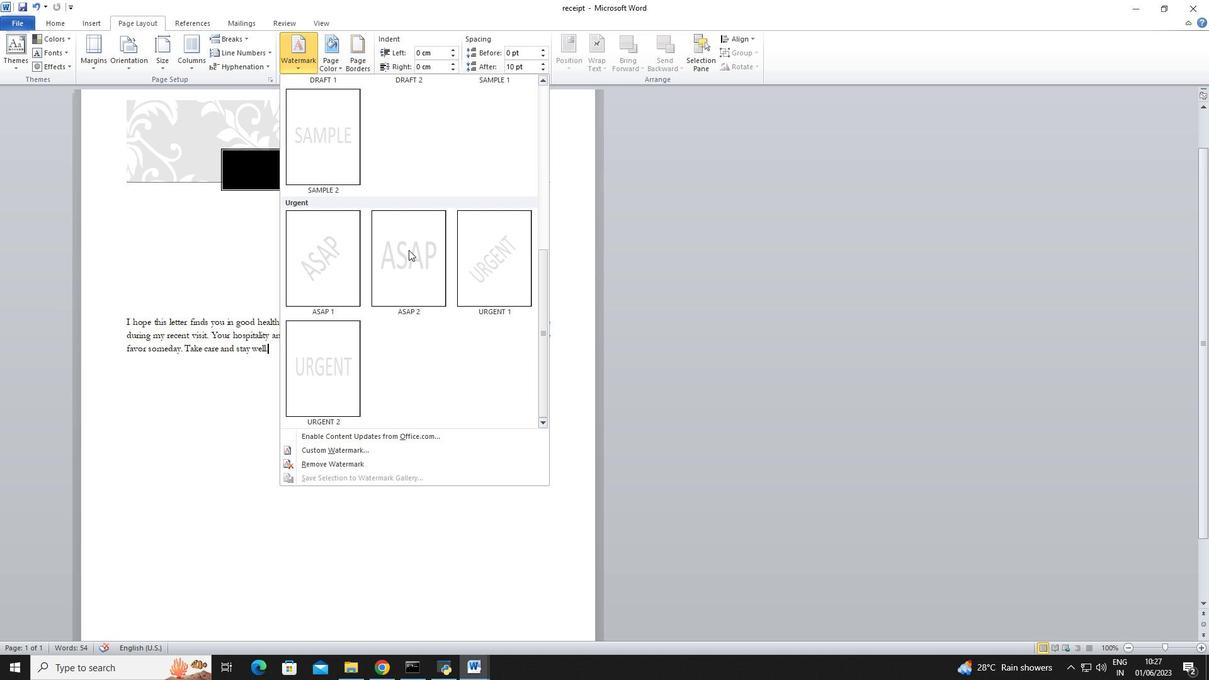 
Action: Mouse scrolled (408, 250) with delta (0, 0)
Screenshot: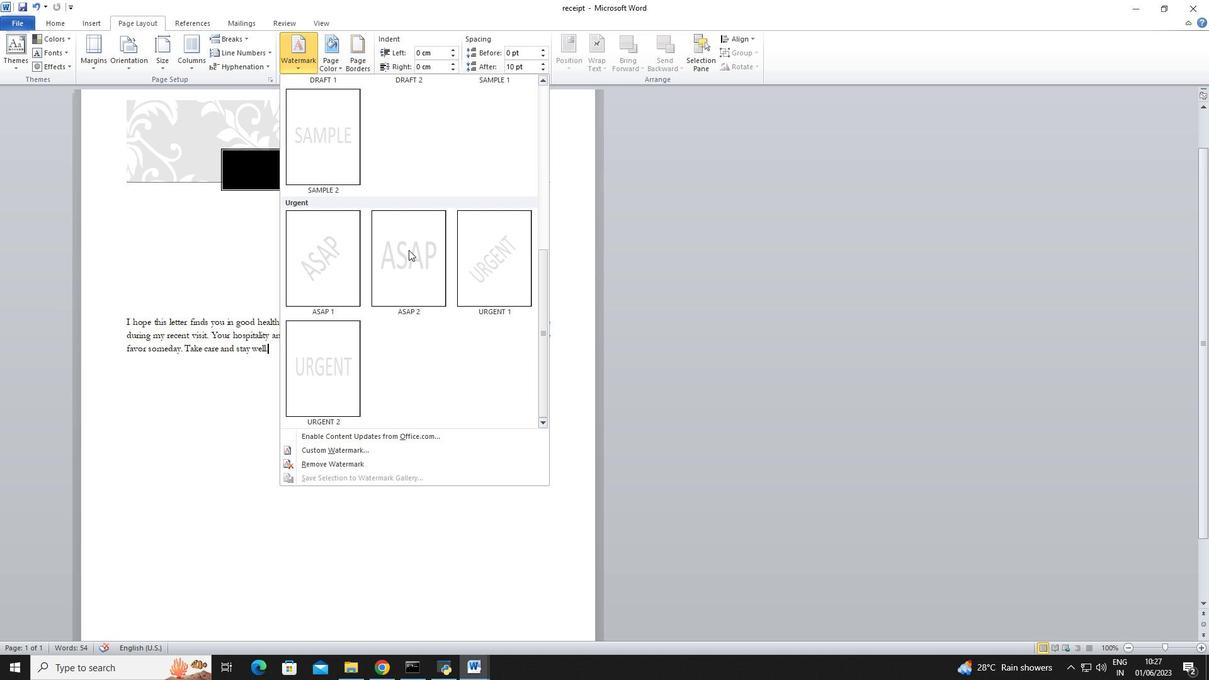 
Action: Mouse scrolled (408, 250) with delta (0, 0)
Screenshot: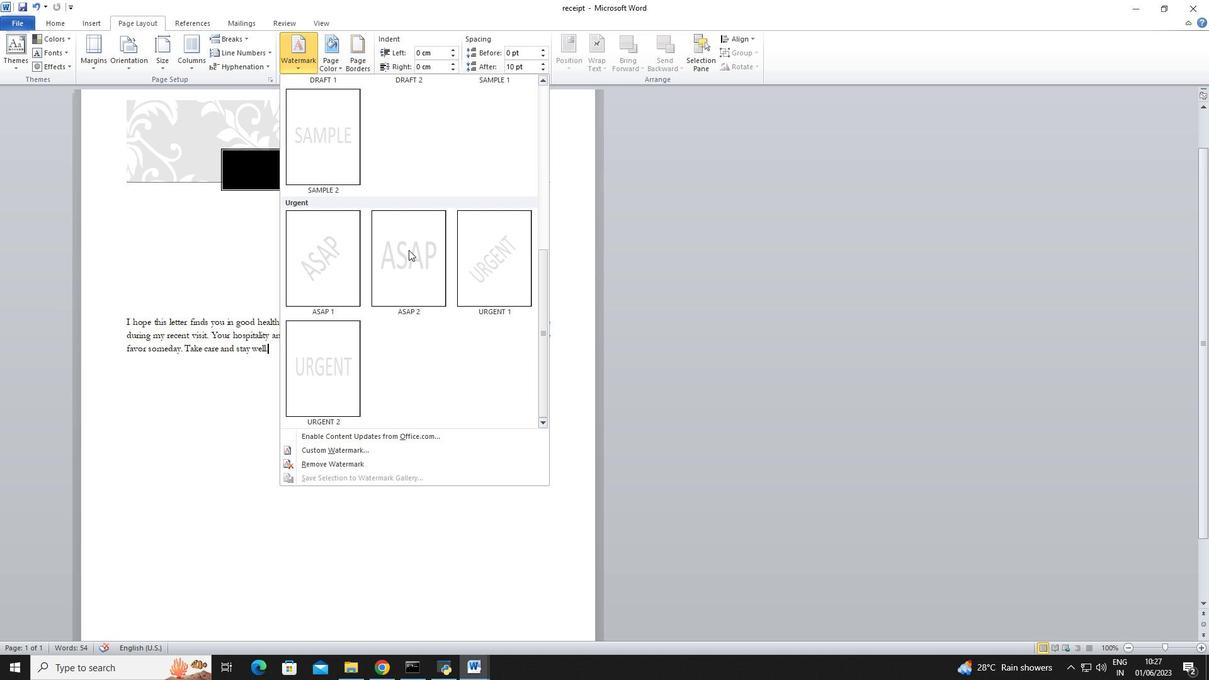 
Action: Mouse scrolled (408, 250) with delta (0, 0)
Screenshot: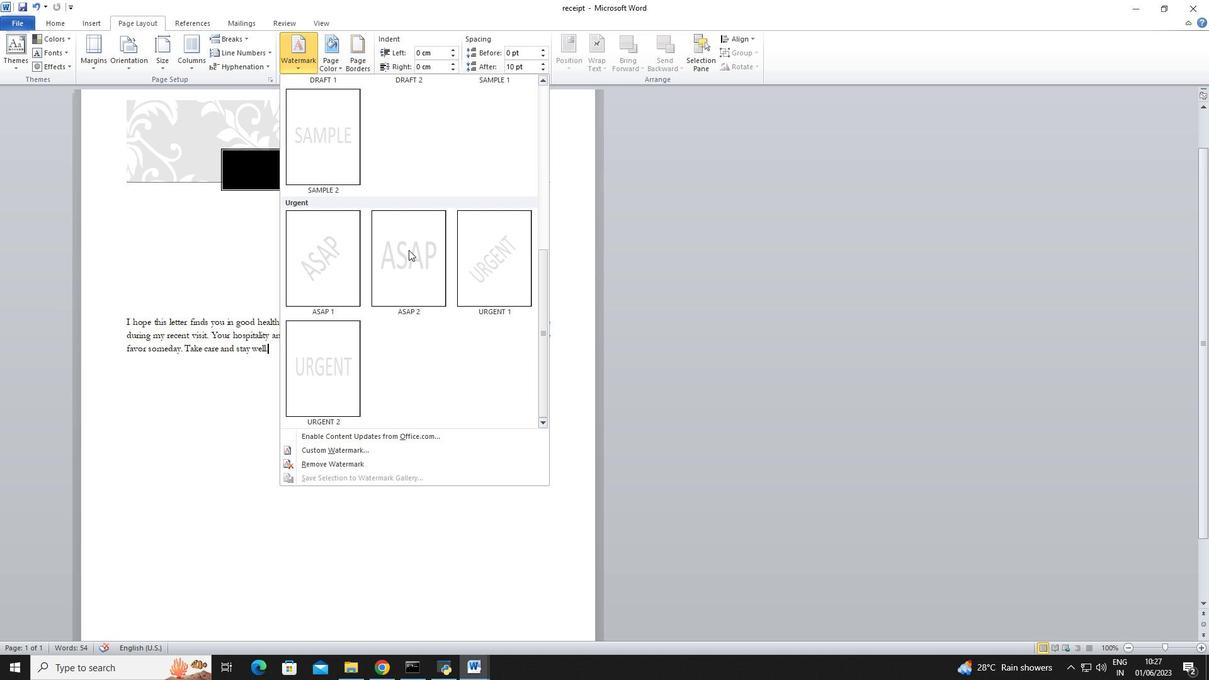 
Action: Mouse scrolled (408, 250) with delta (0, 0)
Screenshot: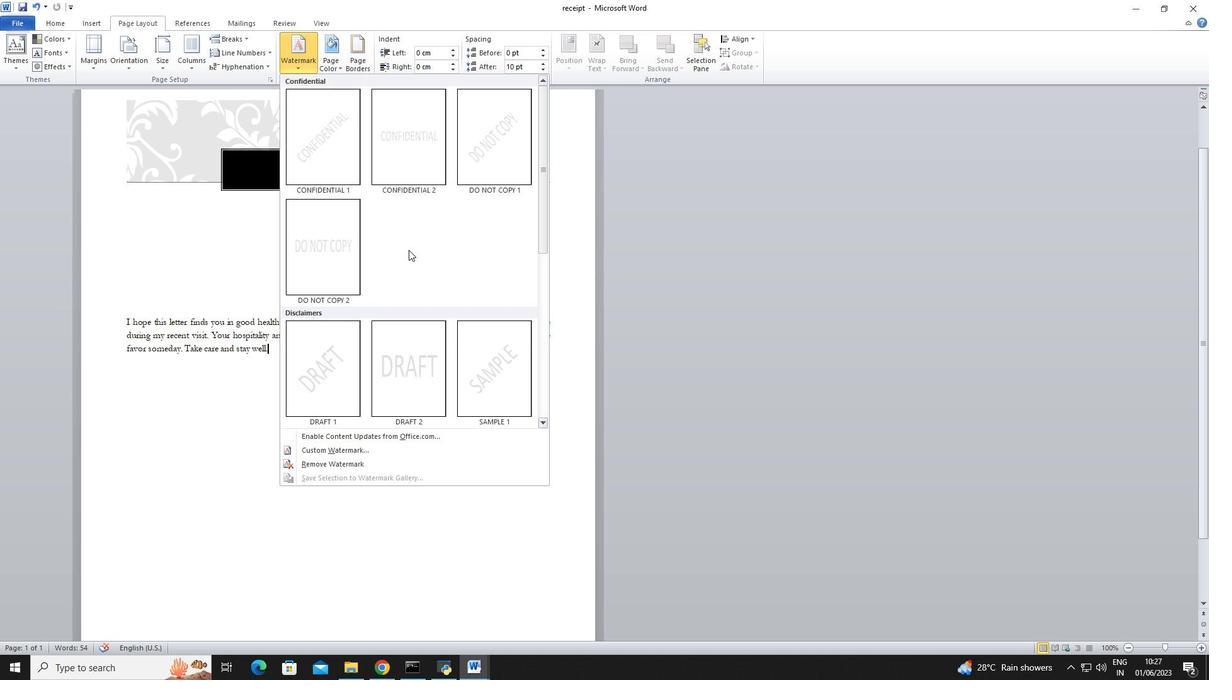 
Action: Mouse scrolled (408, 250) with delta (0, 0)
Screenshot: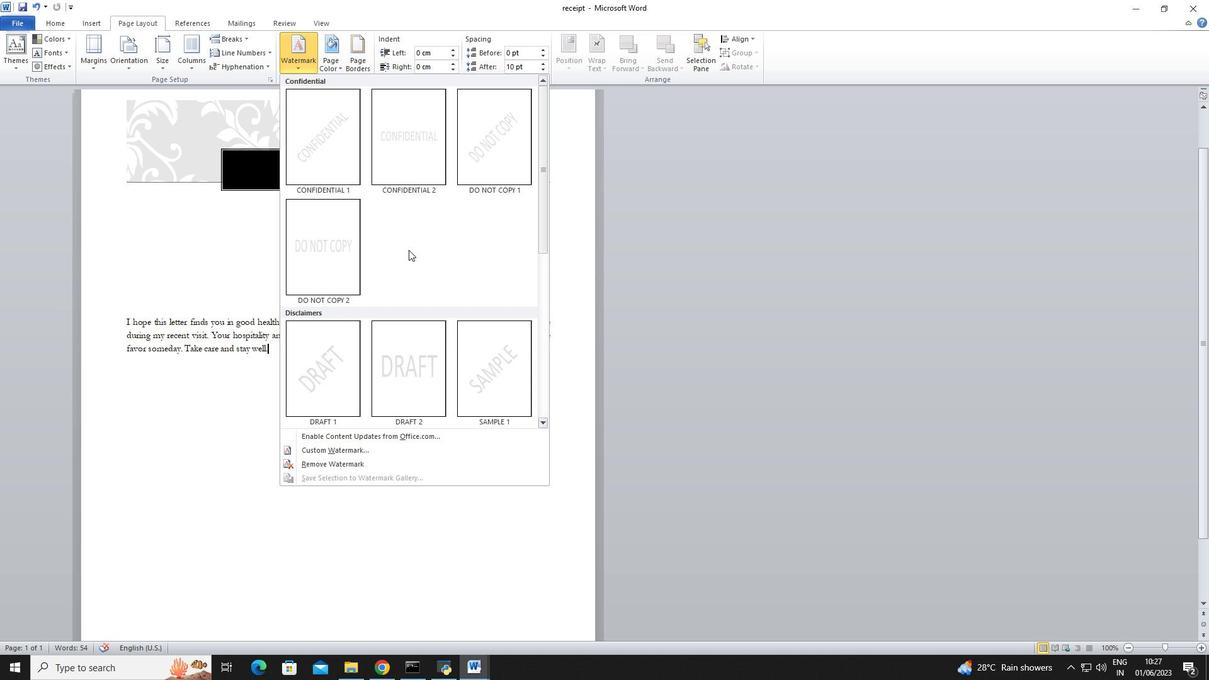 
Action: Mouse scrolled (408, 249) with delta (0, 0)
Screenshot: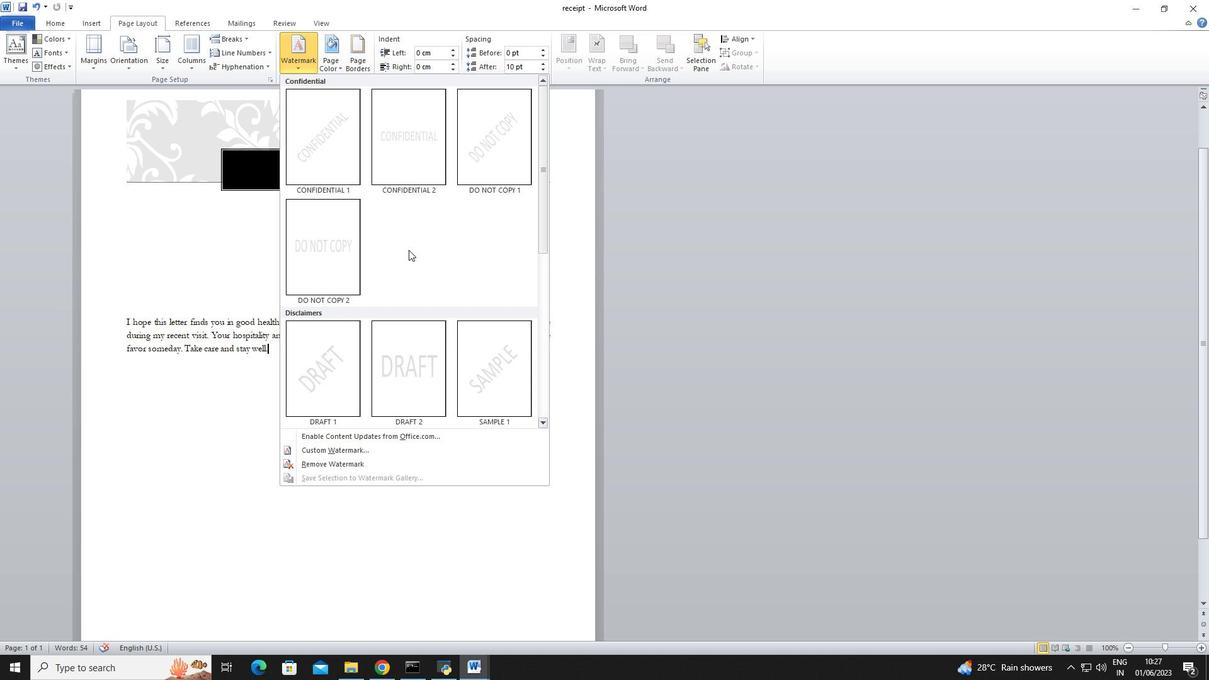 
Action: Mouse scrolled (408, 249) with delta (0, 0)
Screenshot: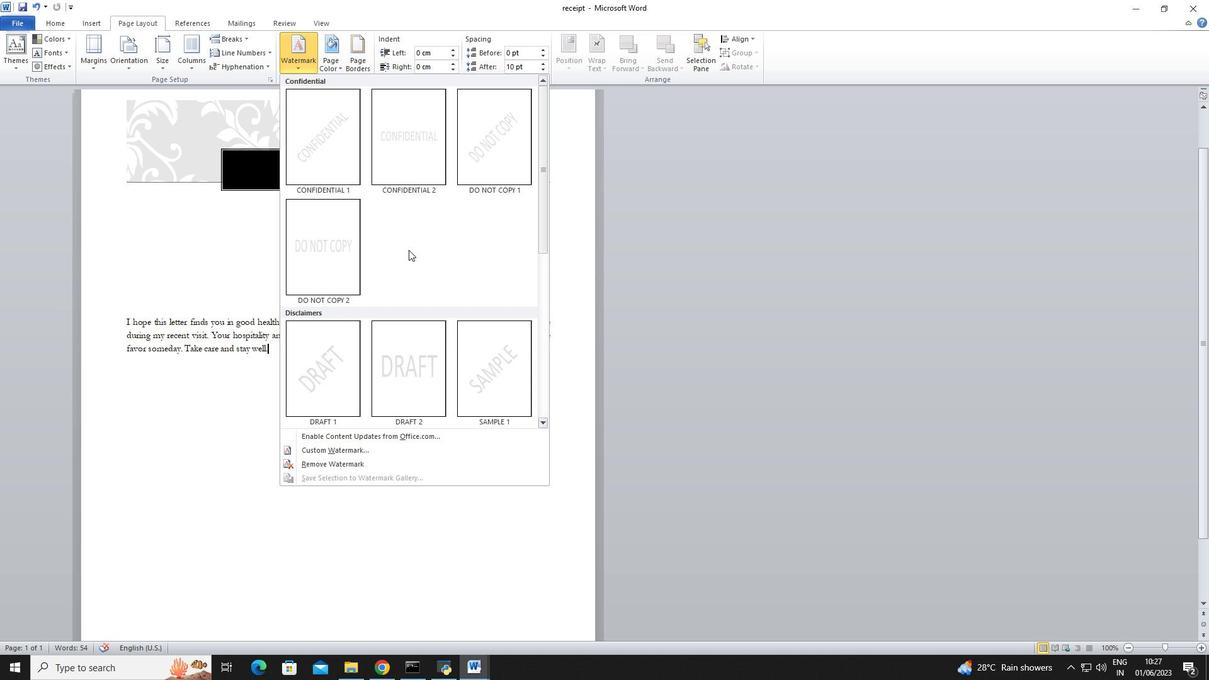 
Action: Mouse scrolled (408, 249) with delta (0, 0)
Screenshot: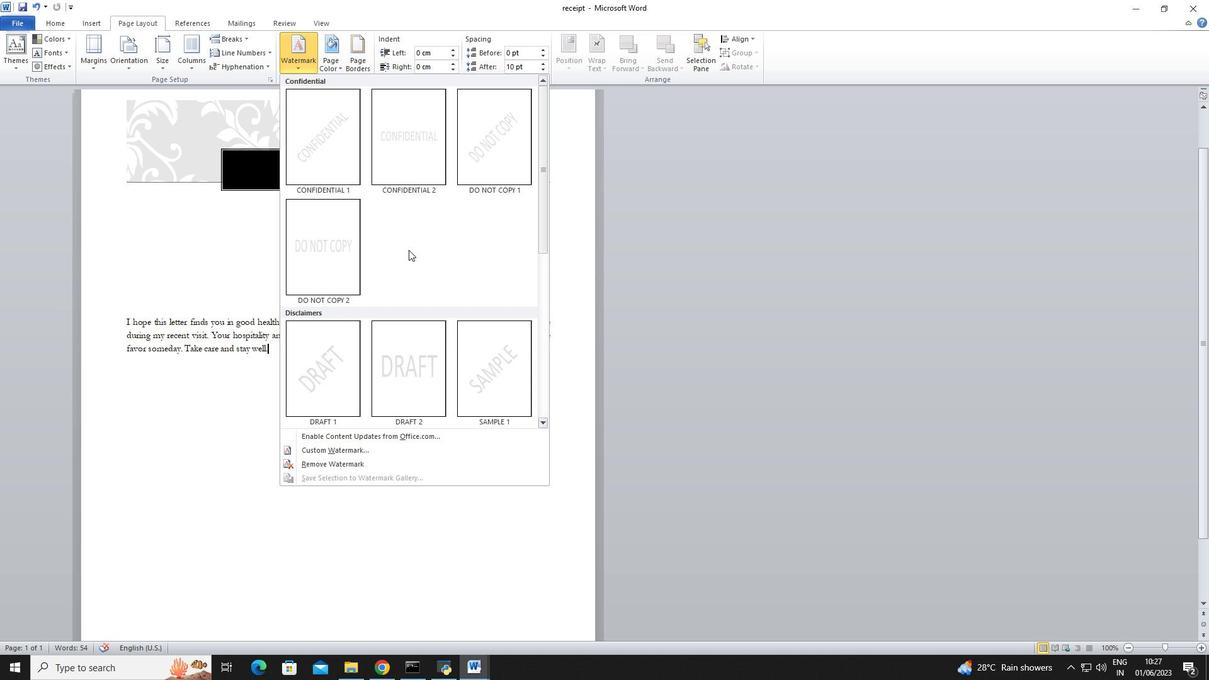
Action: Mouse scrolled (408, 249) with delta (0, 0)
Screenshot: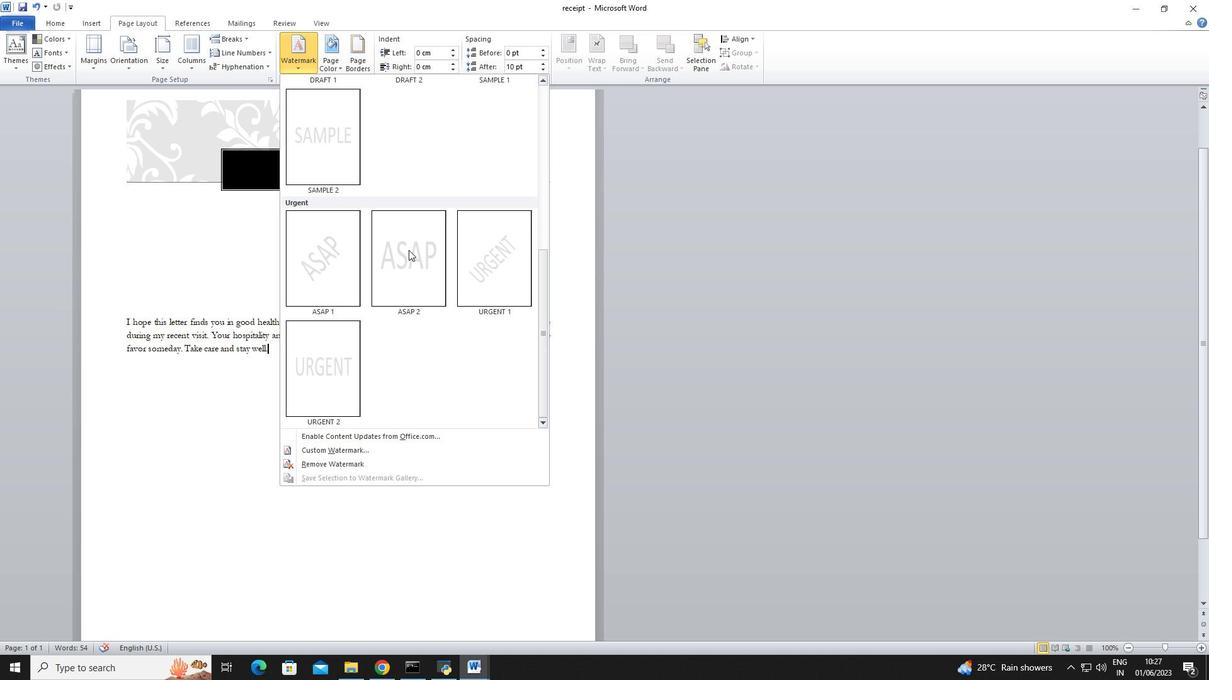
Action: Mouse scrolled (408, 249) with delta (0, 0)
Screenshot: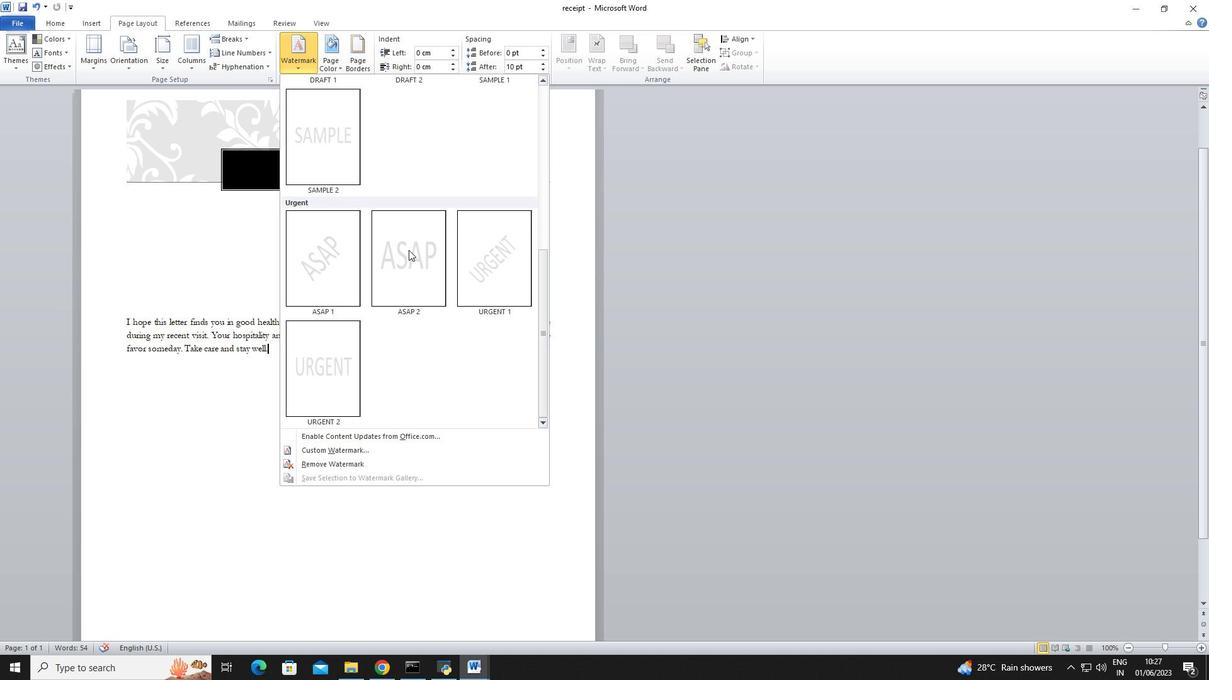 
Action: Mouse moved to (364, 451)
Screenshot: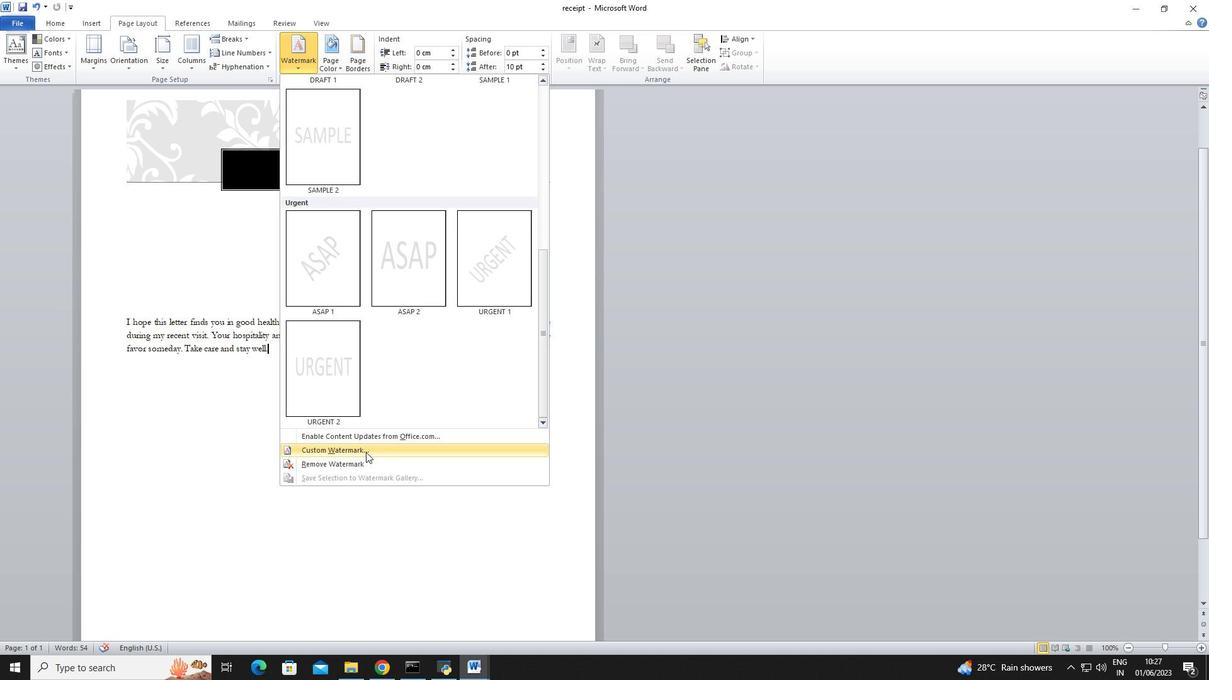 
Action: Mouse pressed left at (364, 451)
Screenshot: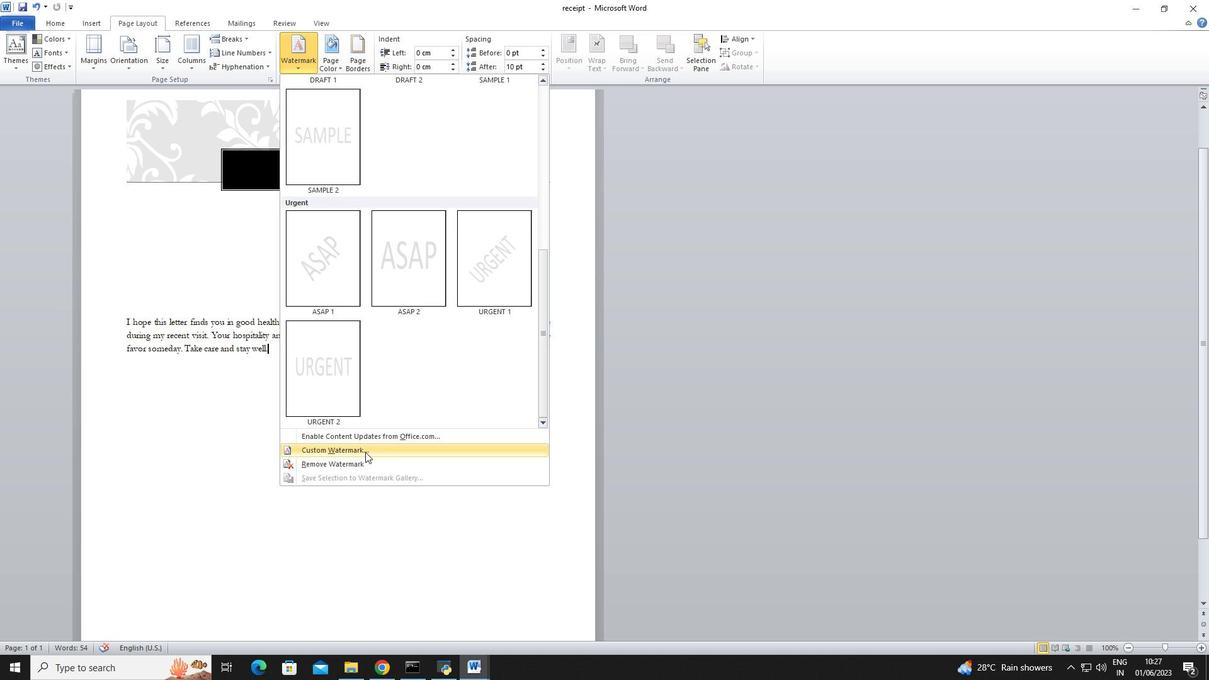 
Action: Mouse moved to (490, 258)
Screenshot: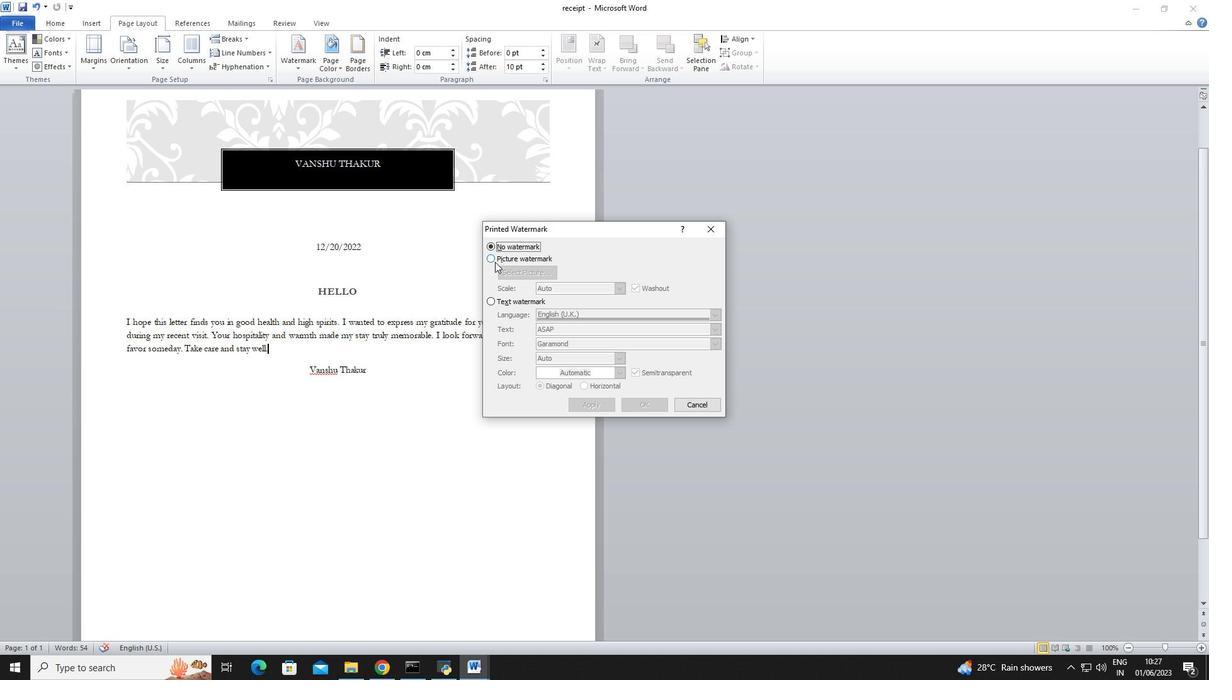 
Action: Mouse pressed left at (490, 258)
Screenshot: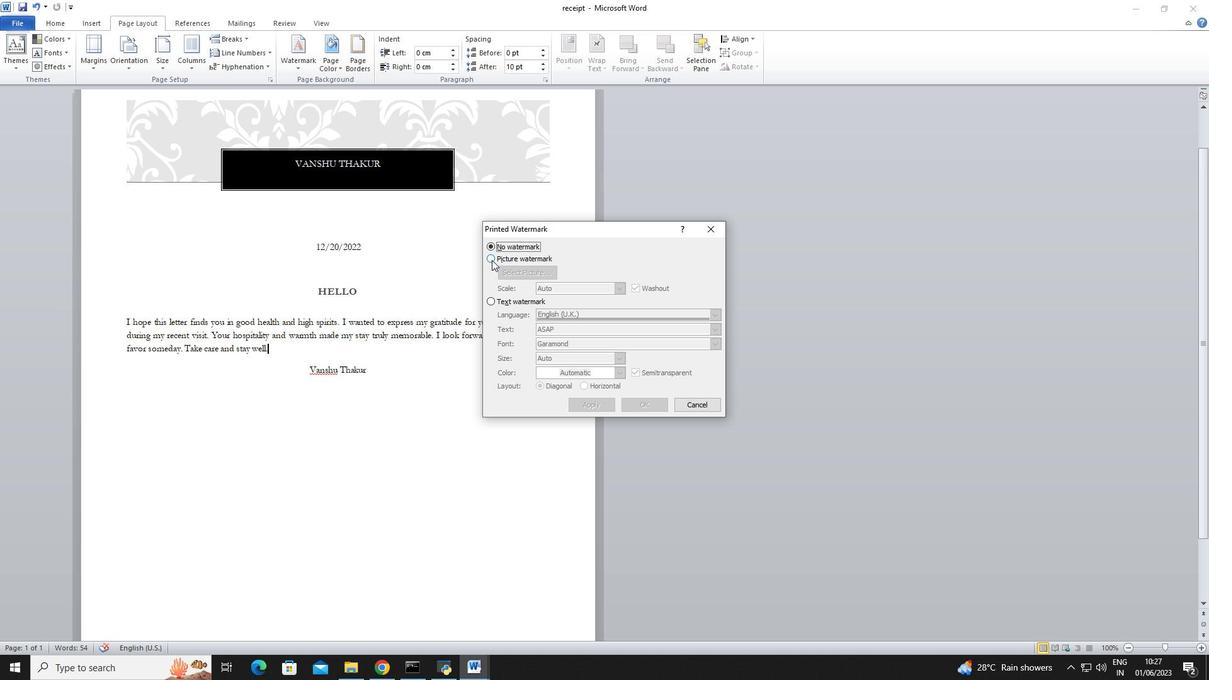 
Action: Mouse moved to (623, 287)
Screenshot: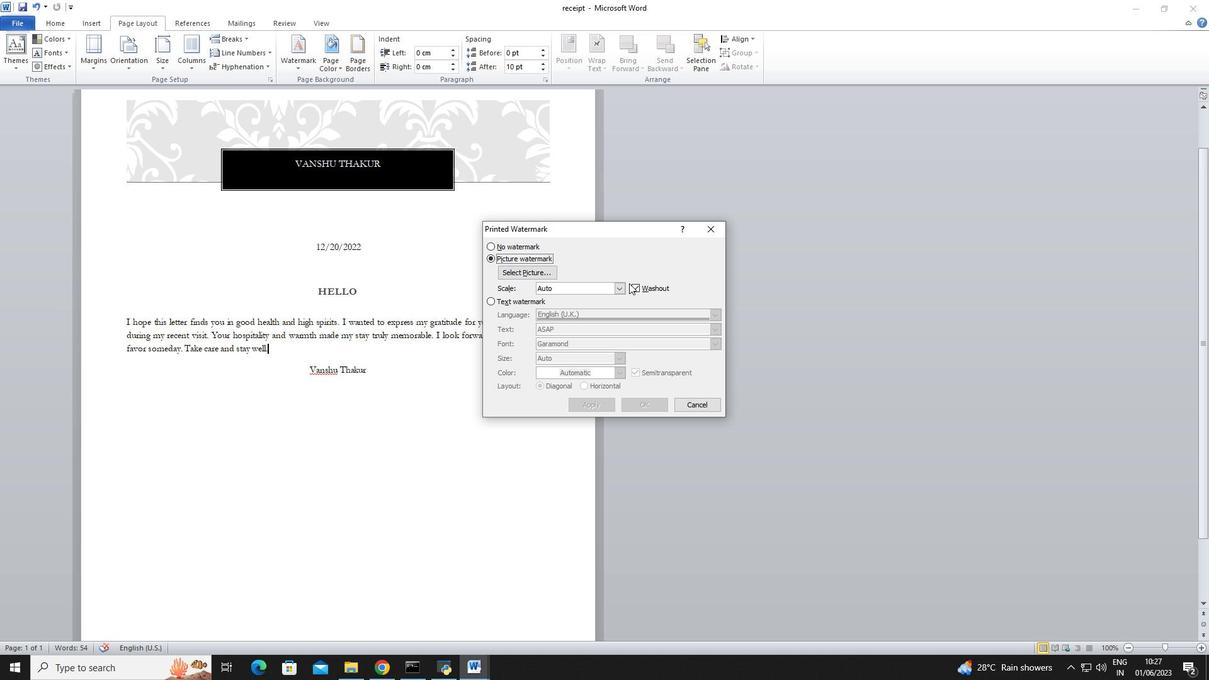 
Action: Mouse pressed left at (623, 287)
Screenshot: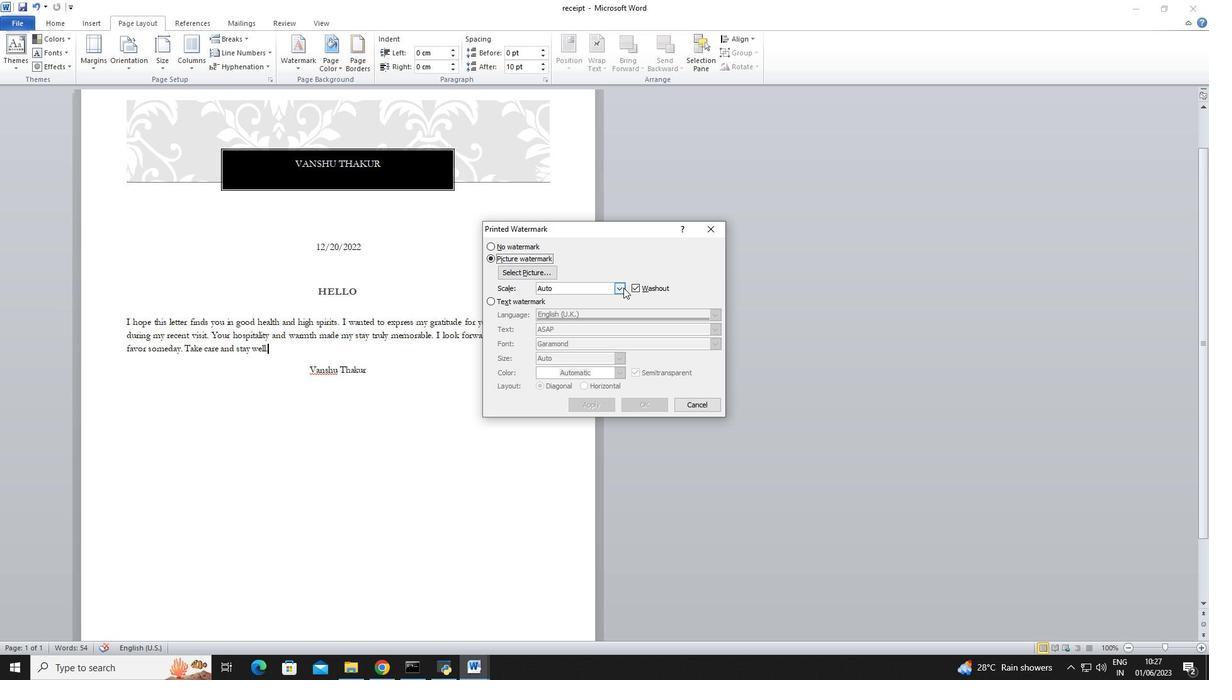 
Action: Mouse moved to (714, 233)
Screenshot: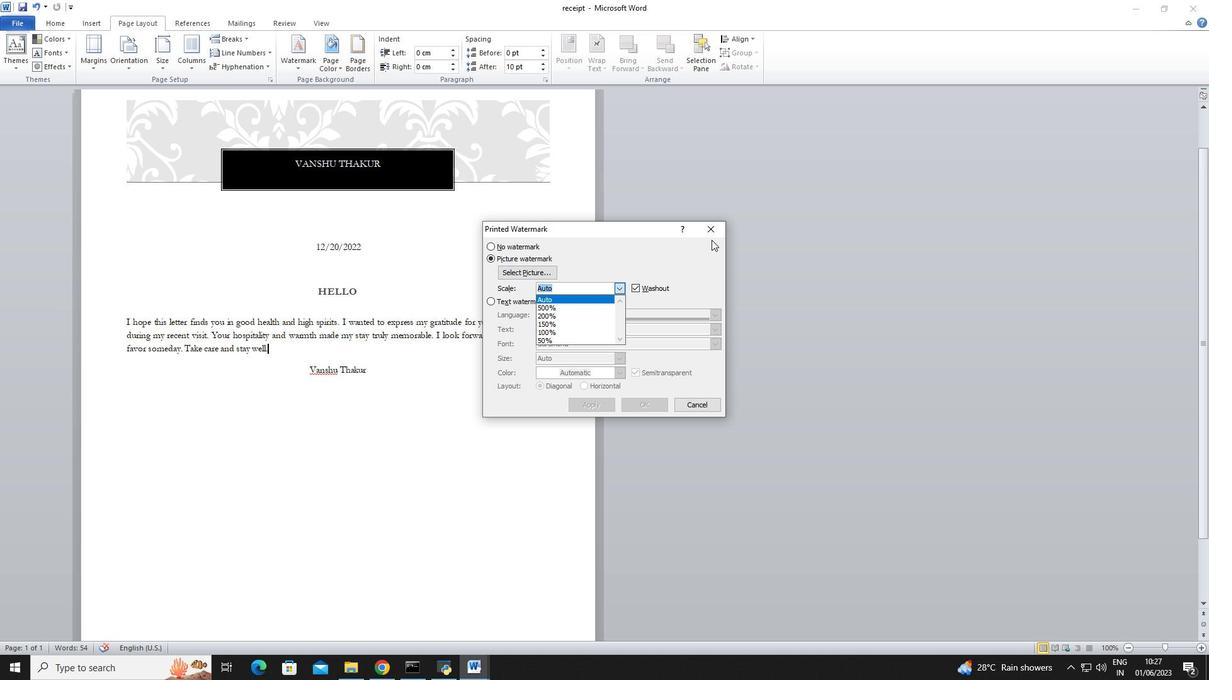 
Action: Mouse pressed left at (714, 233)
Screenshot: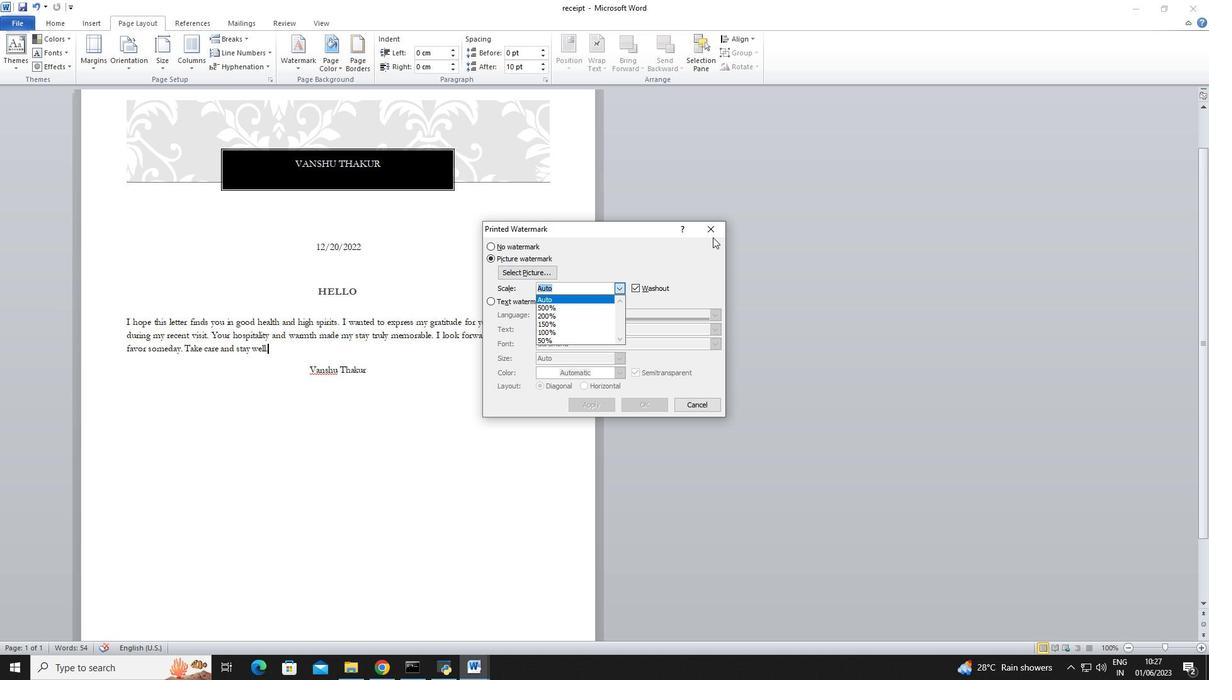 
Action: Mouse moved to (716, 233)
Screenshot: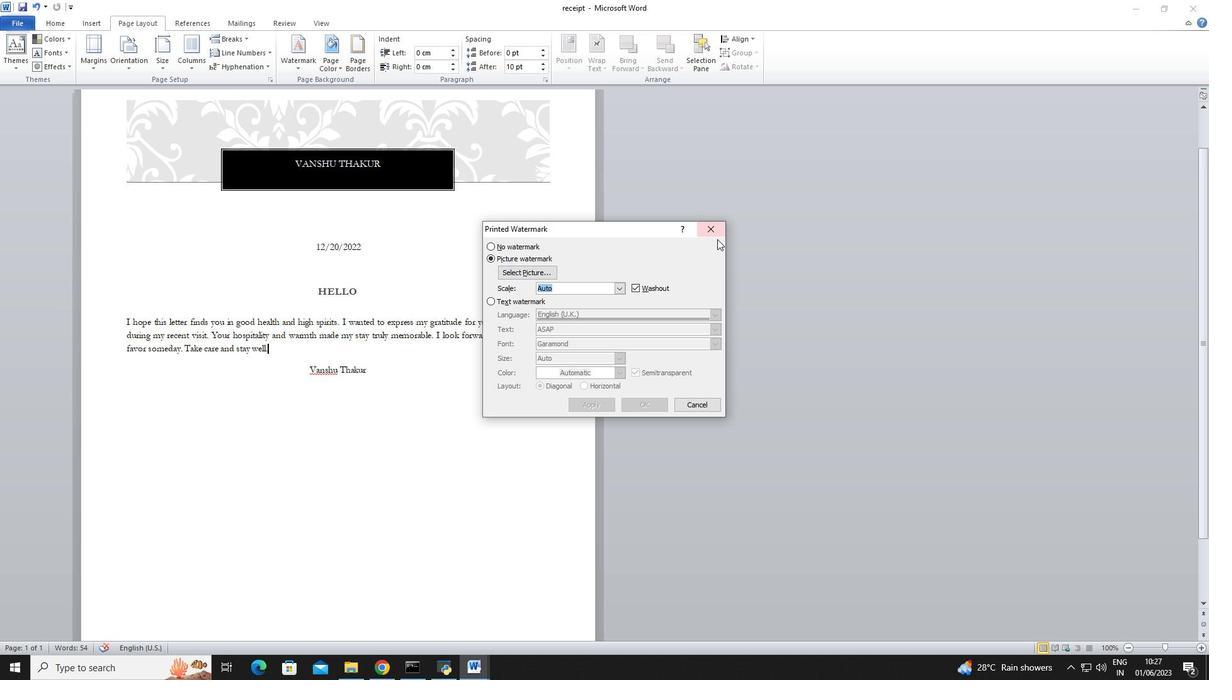 
Action: Mouse pressed left at (716, 233)
Screenshot: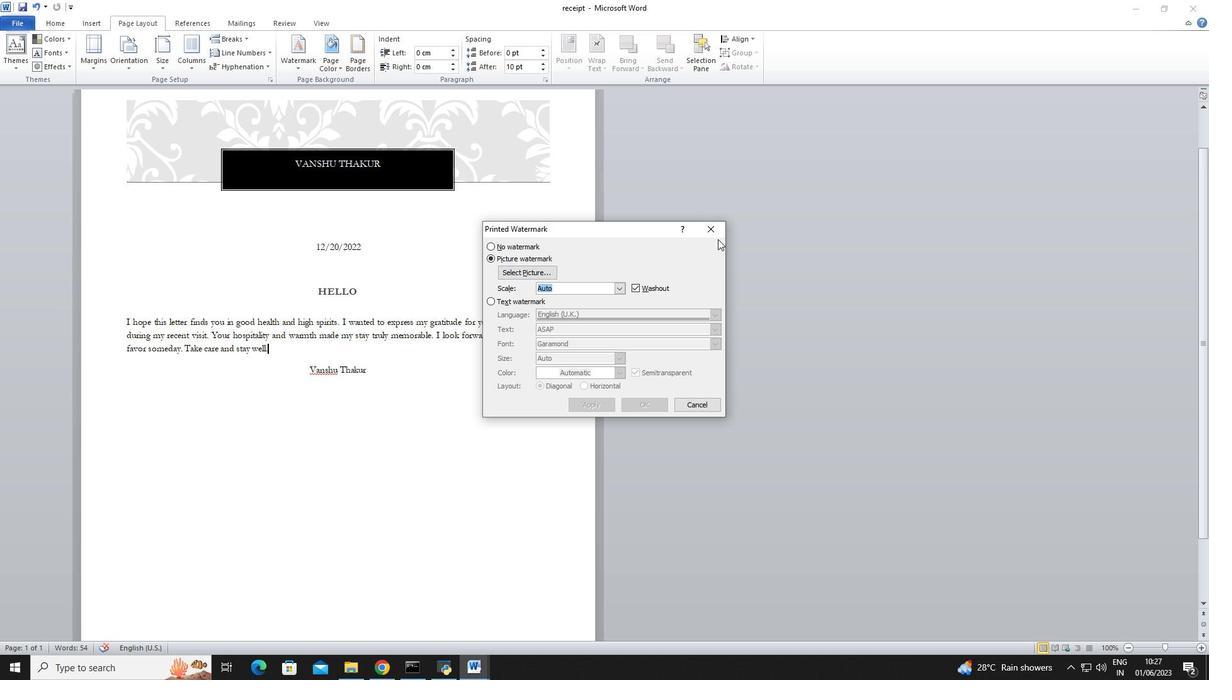 
Action: Mouse moved to (304, 66)
Screenshot: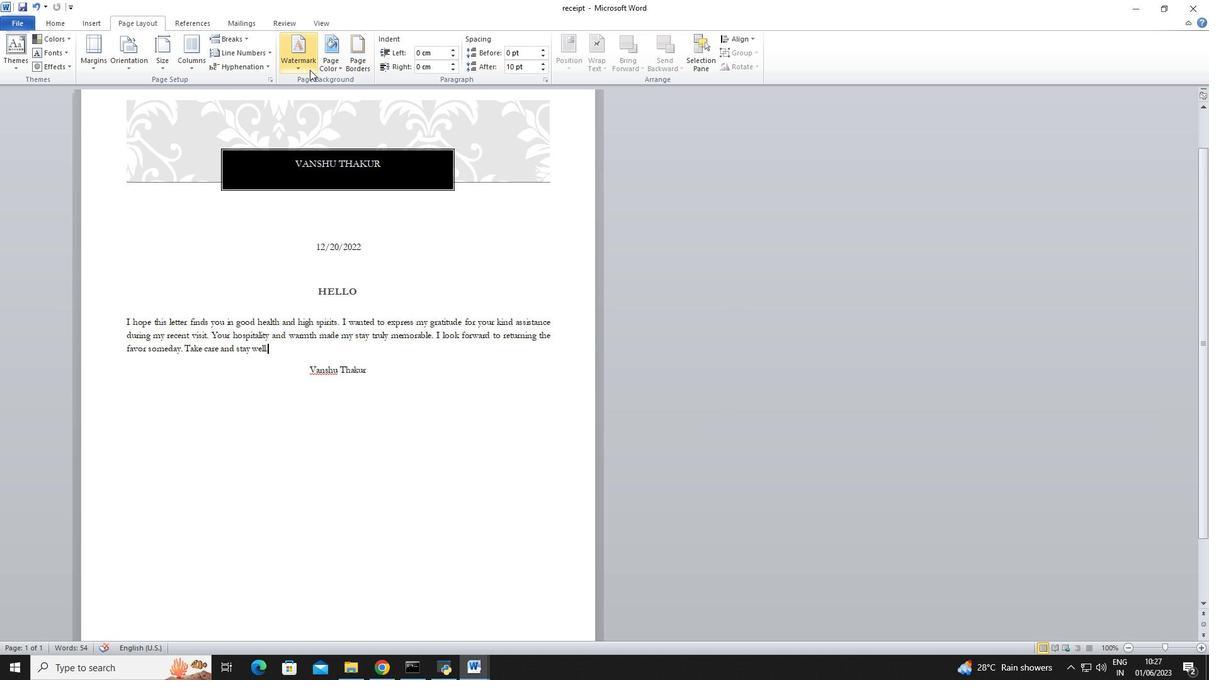 
Action: Mouse pressed left at (304, 66)
Screenshot: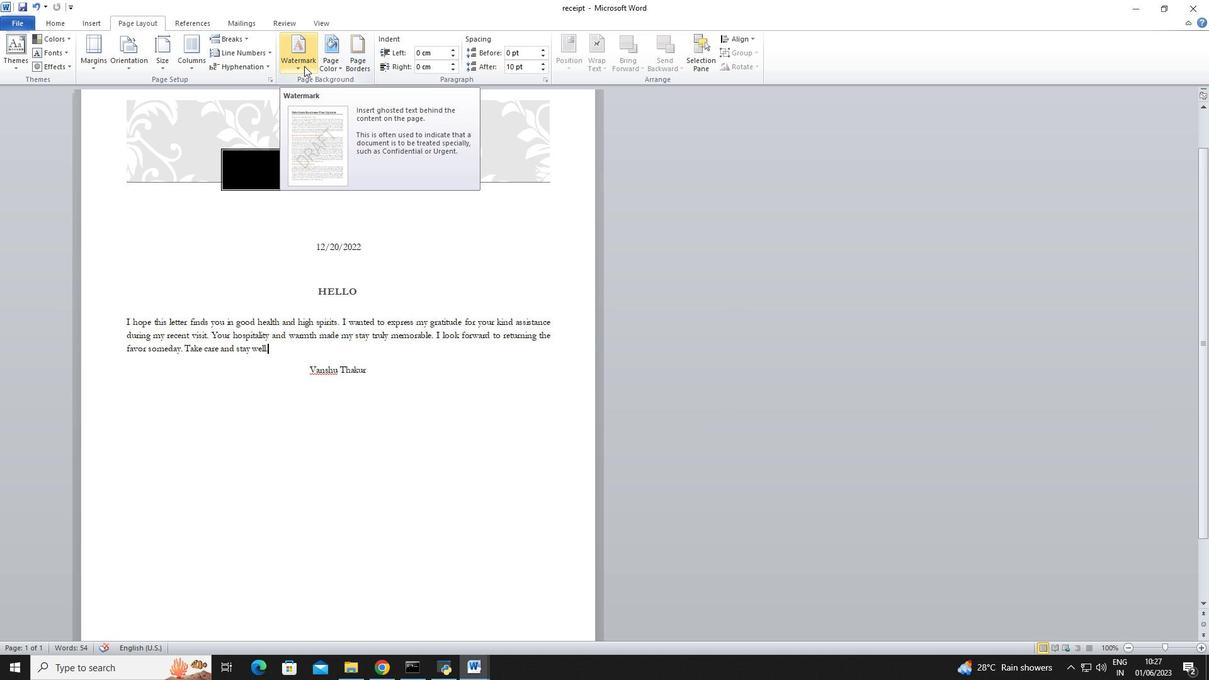 
Action: Mouse moved to (541, 160)
Screenshot: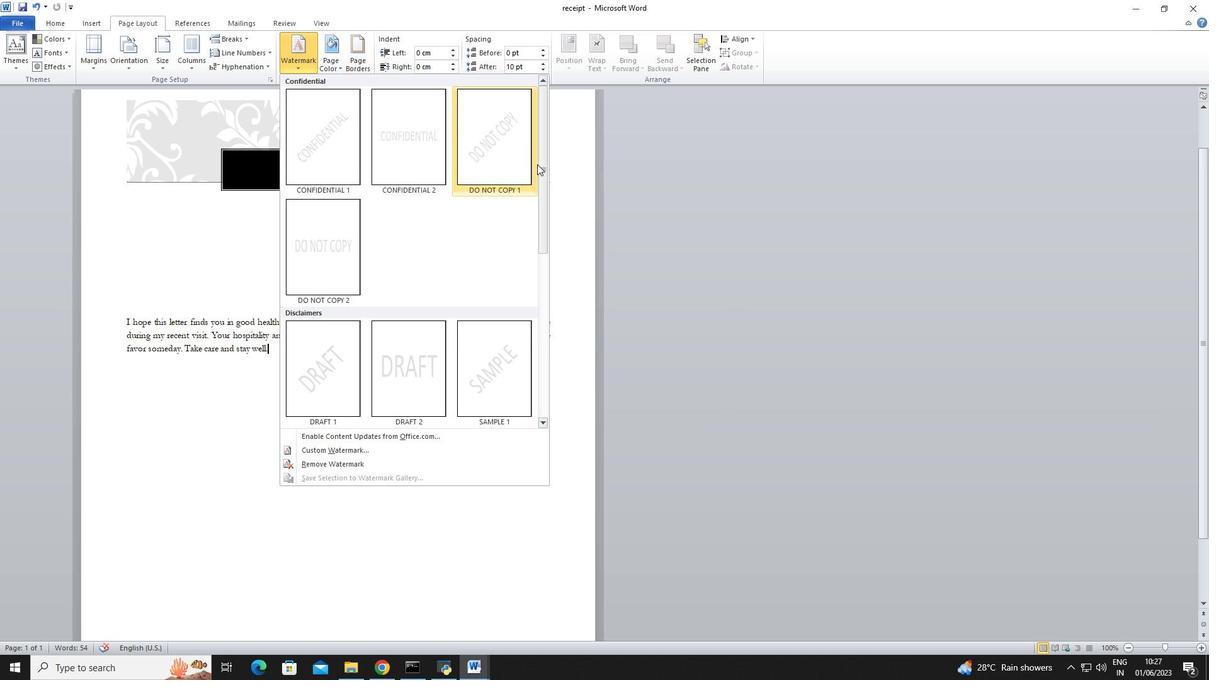 
Action: Mouse pressed left at (541, 160)
Screenshot: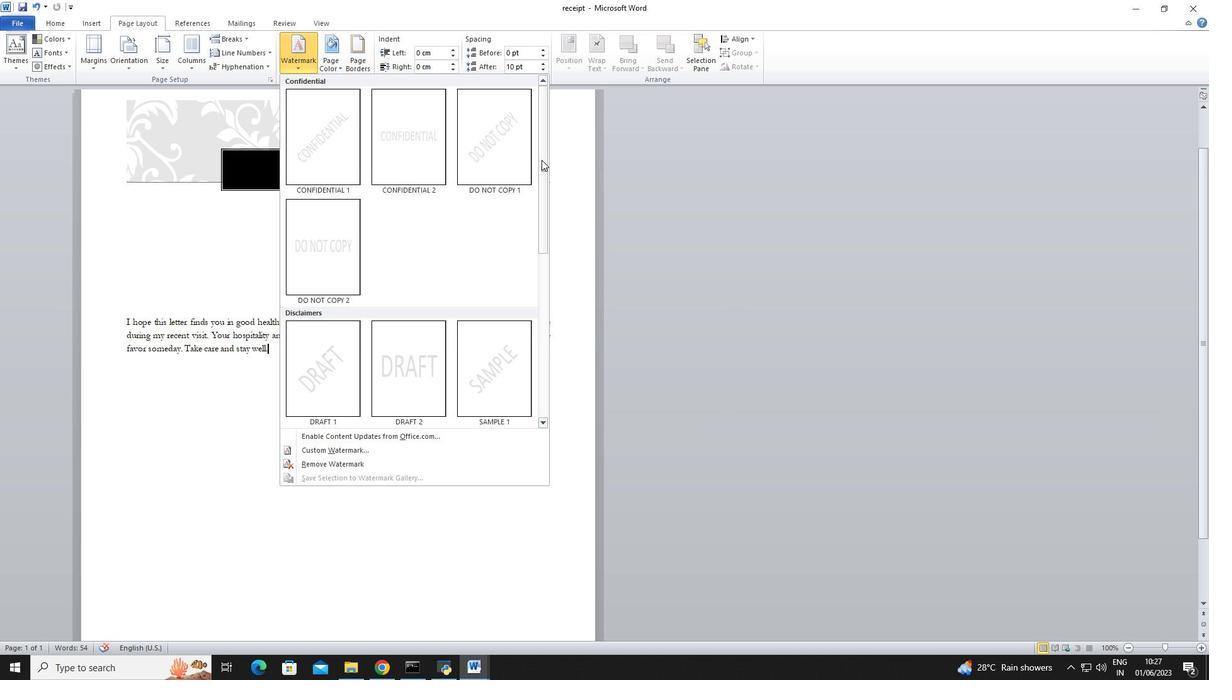 
Action: Mouse moved to (510, 397)
Screenshot: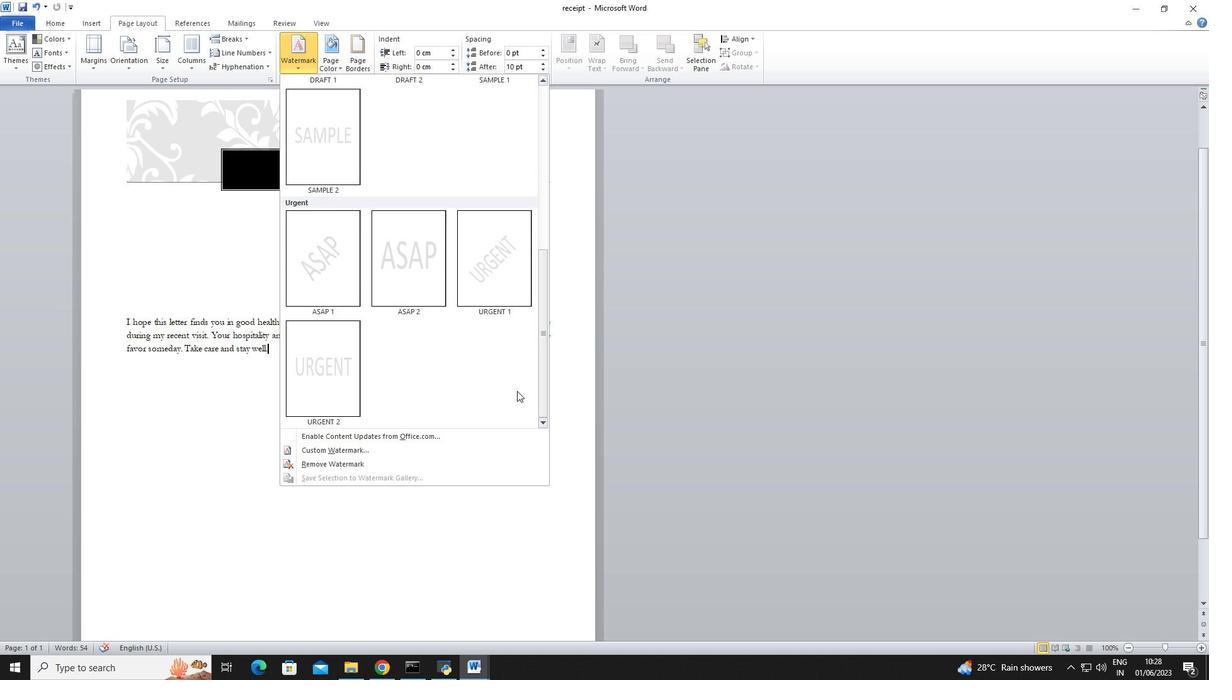 
Action: Mouse scrolled (510, 396) with delta (0, 0)
Screenshot: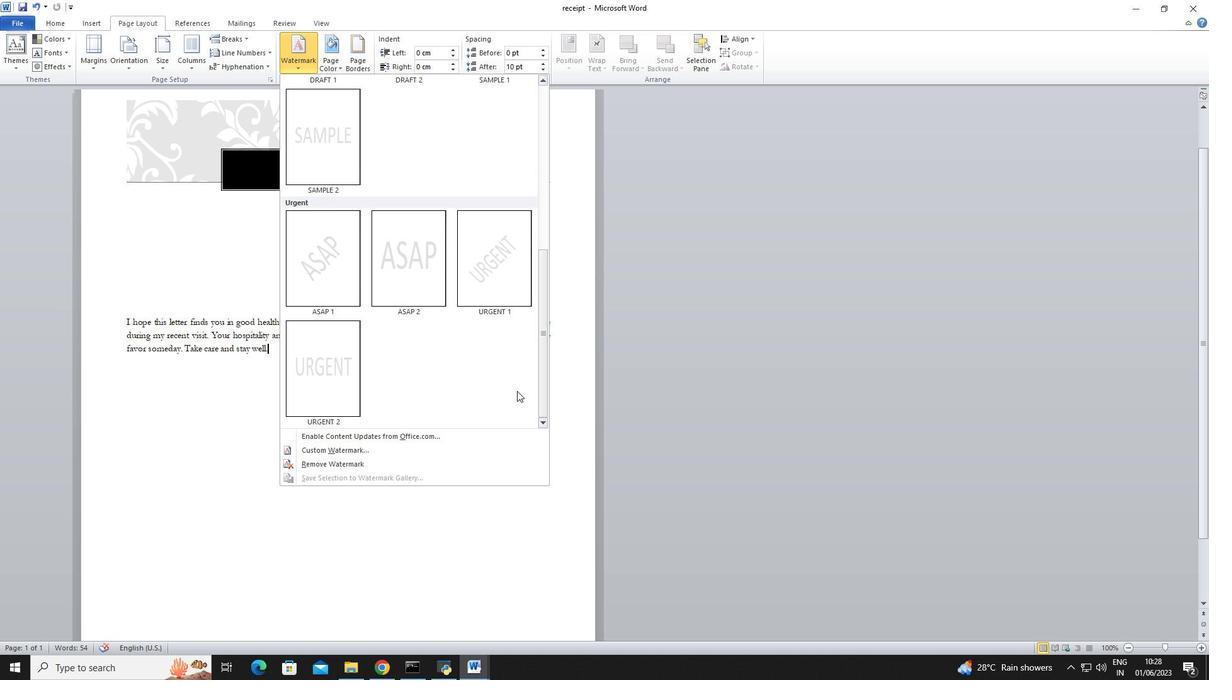 
Action: Mouse moved to (508, 400)
Screenshot: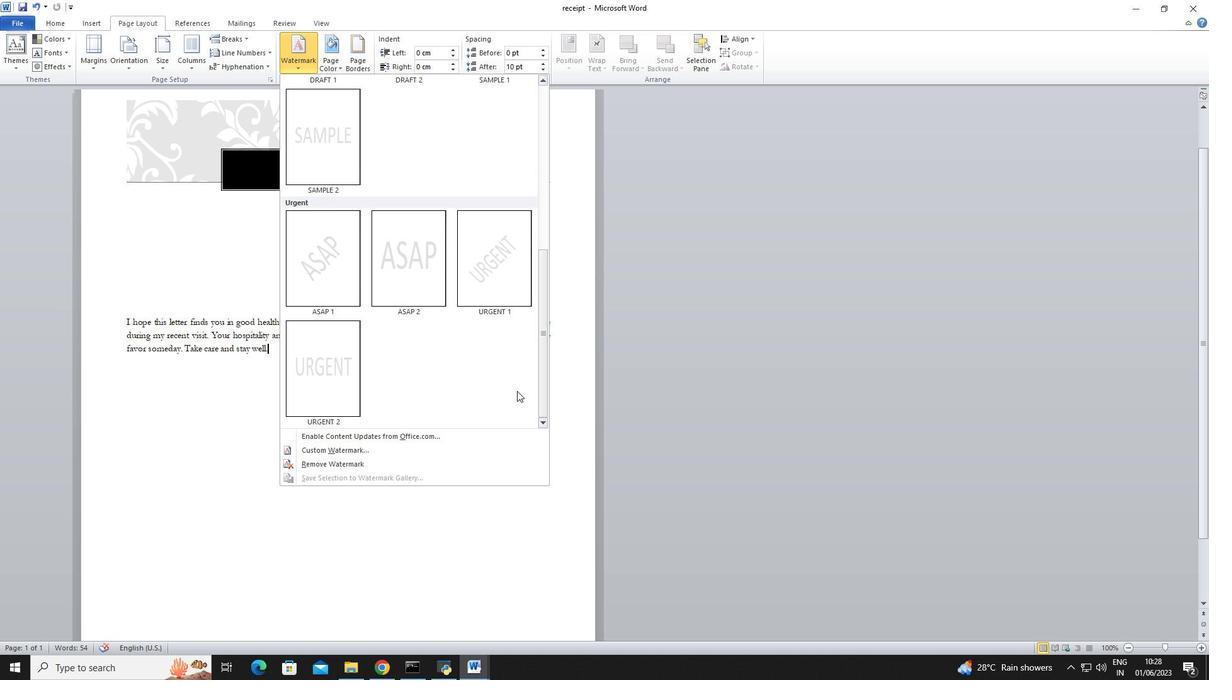 
Action: Mouse scrolled (508, 399) with delta (0, 0)
Screenshot: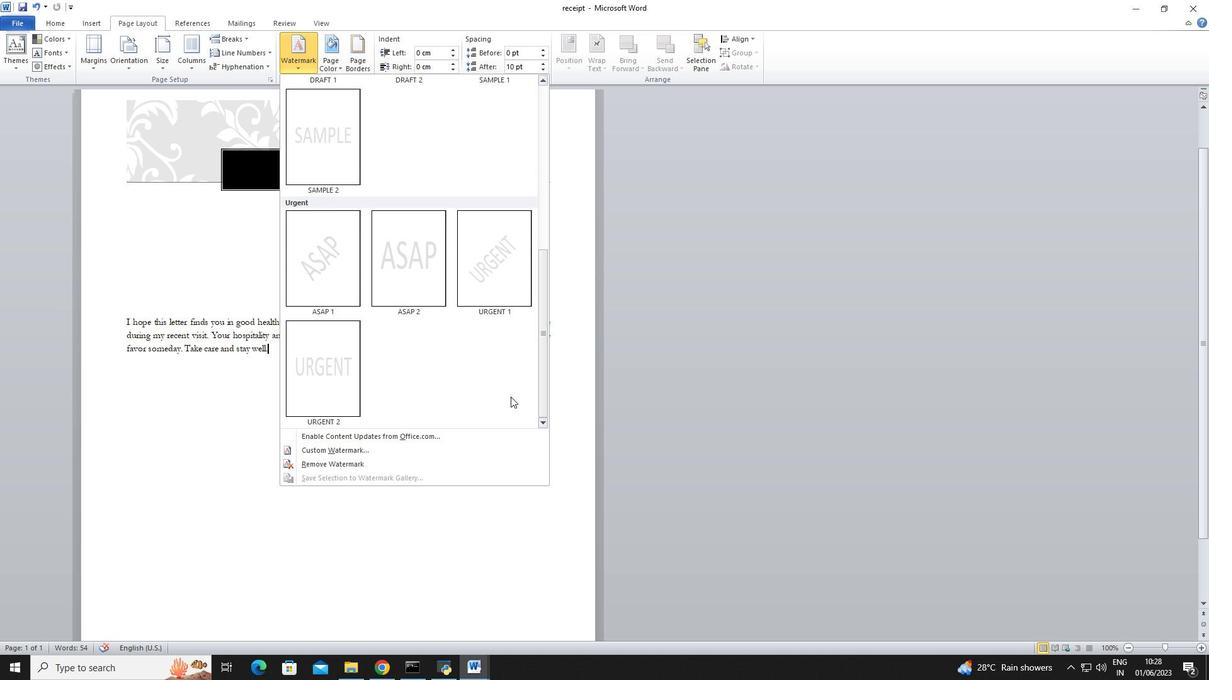 
Action: Mouse moved to (508, 400)
Screenshot: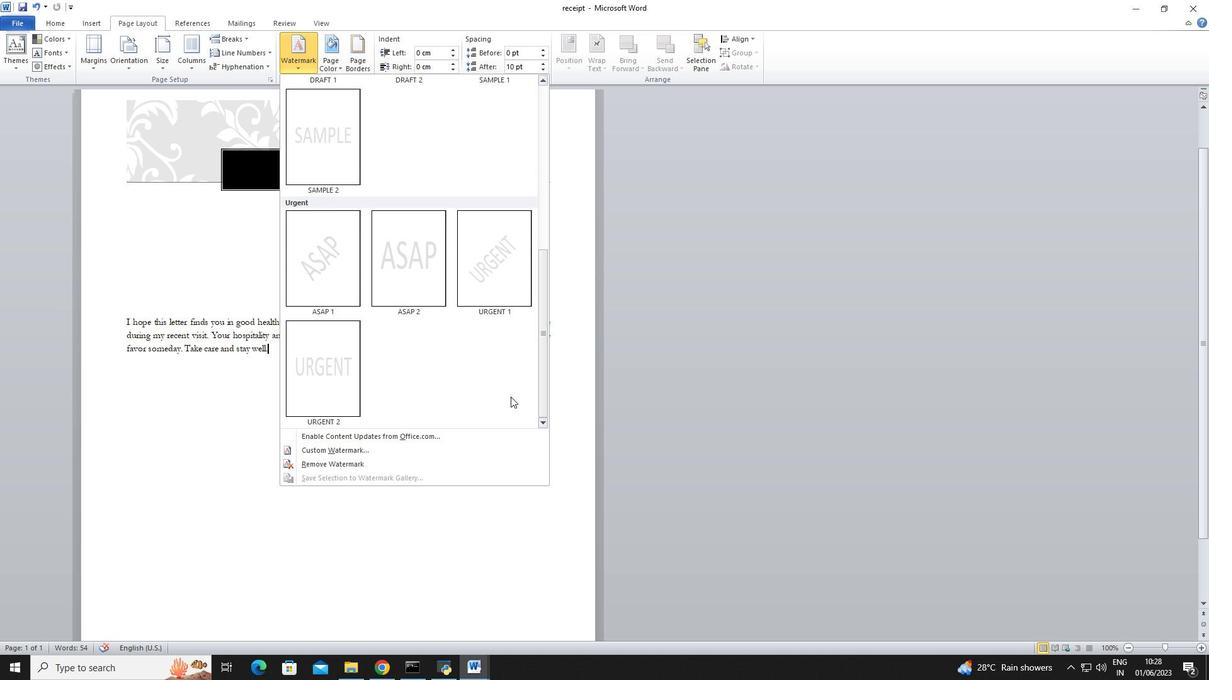 
Action: Mouse scrolled (508, 400) with delta (0, 0)
Screenshot: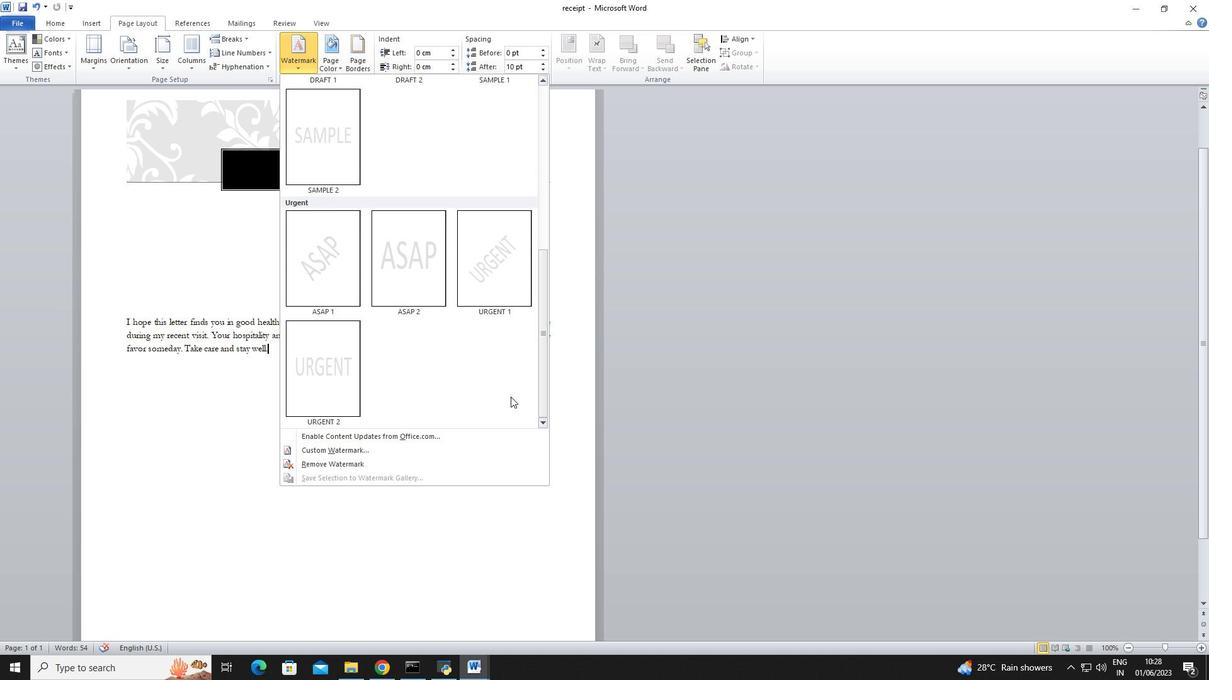 
Action: Mouse scrolled (508, 401) with delta (0, 0)
Screenshot: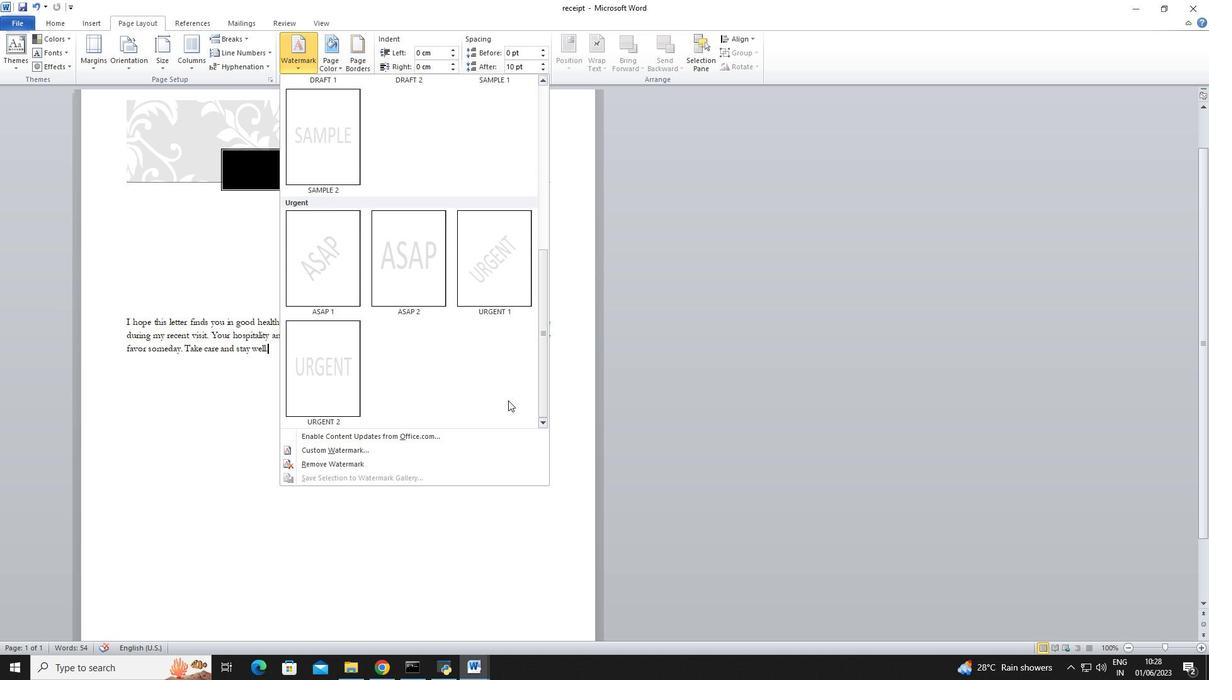 
Action: Mouse scrolled (508, 401) with delta (0, 0)
Screenshot: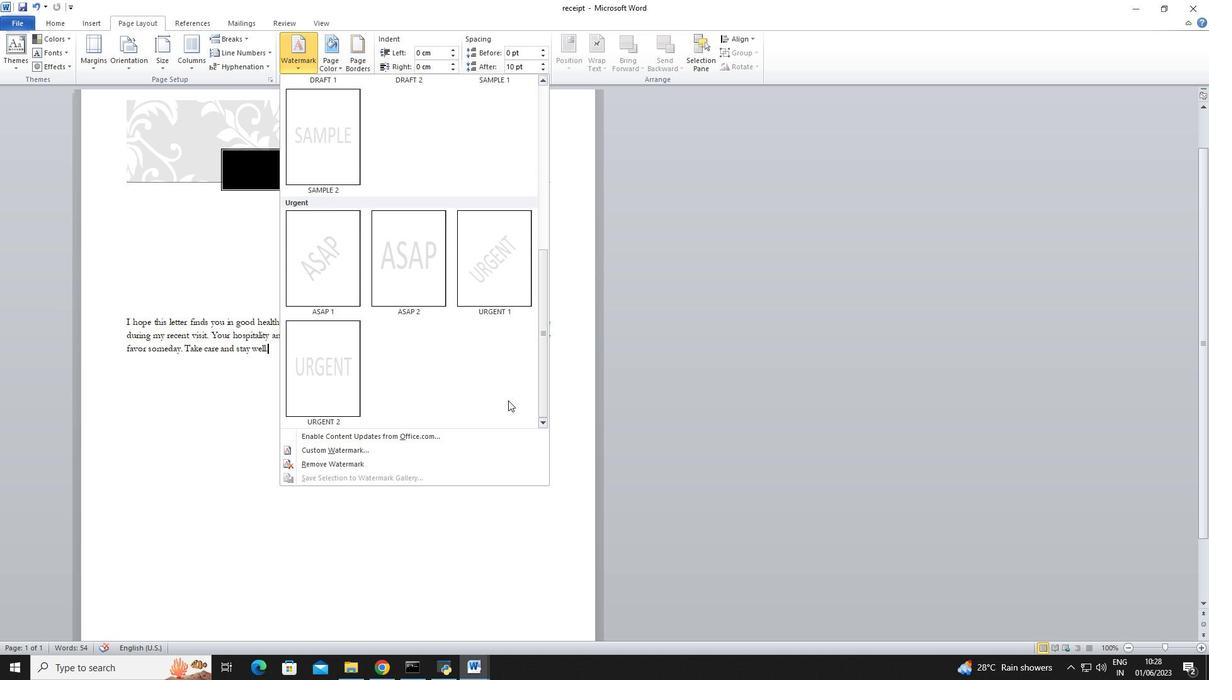 
Action: Mouse scrolled (508, 401) with delta (0, 0)
Screenshot: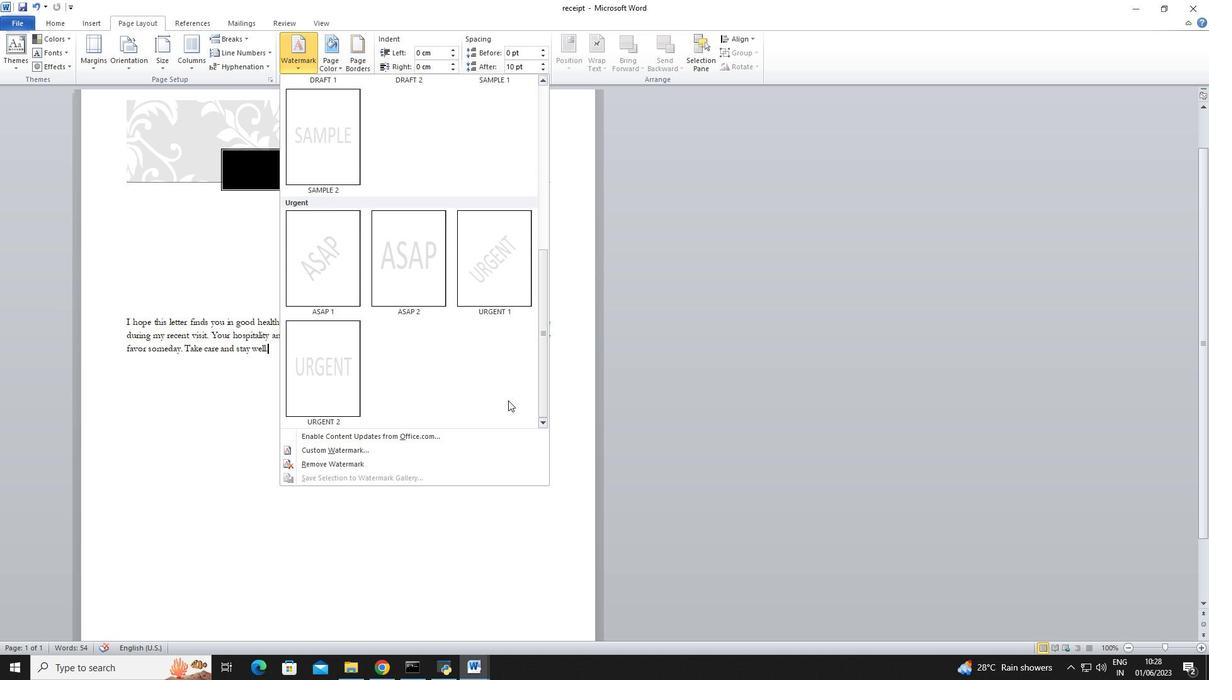 
Action: Mouse scrolled (508, 401) with delta (0, 0)
Screenshot: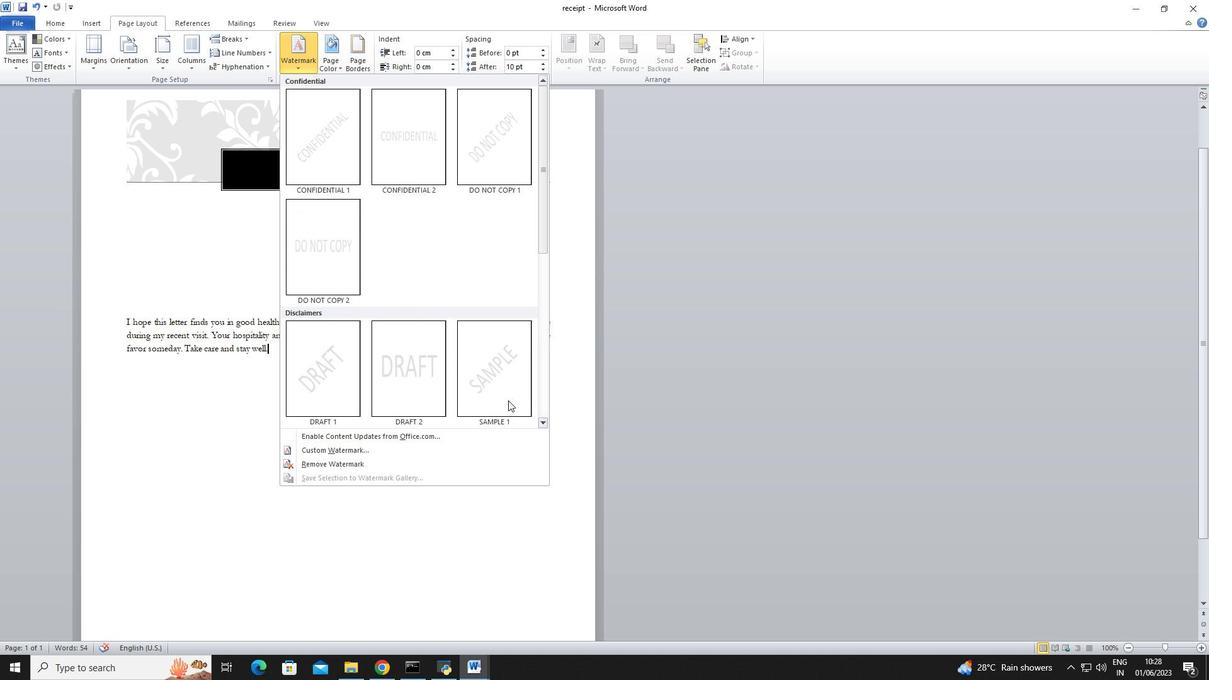 
Action: Mouse scrolled (508, 401) with delta (0, 0)
Screenshot: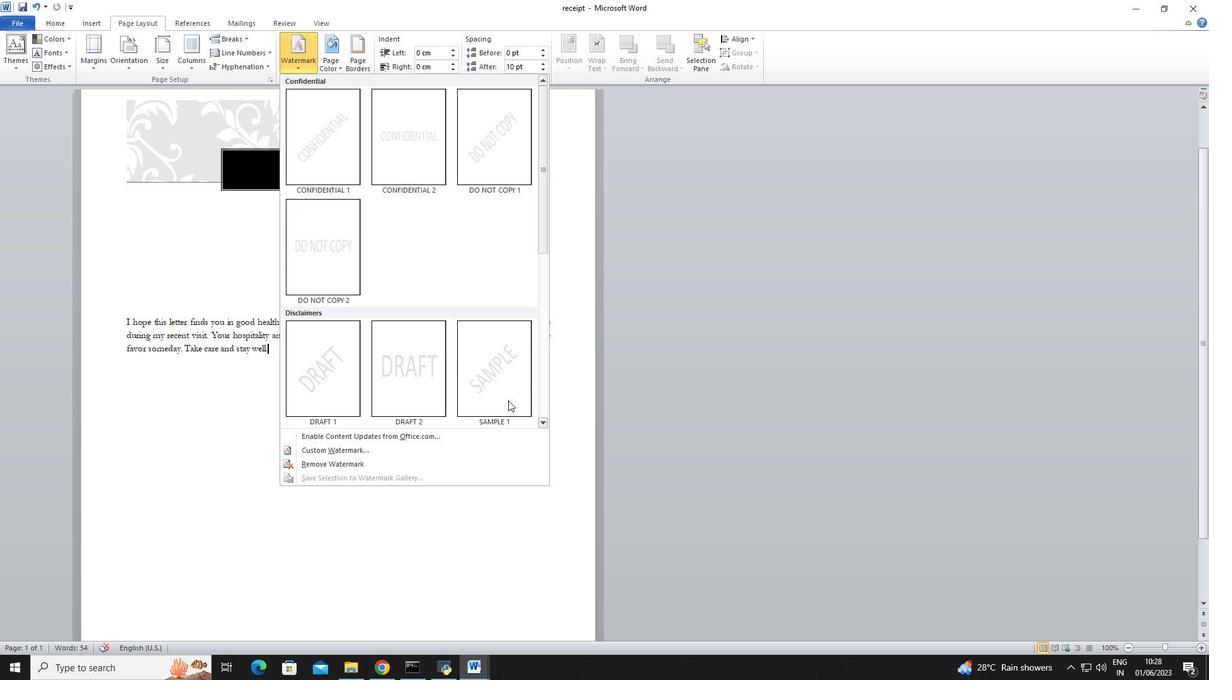 
Action: Mouse scrolled (508, 400) with delta (0, 0)
Screenshot: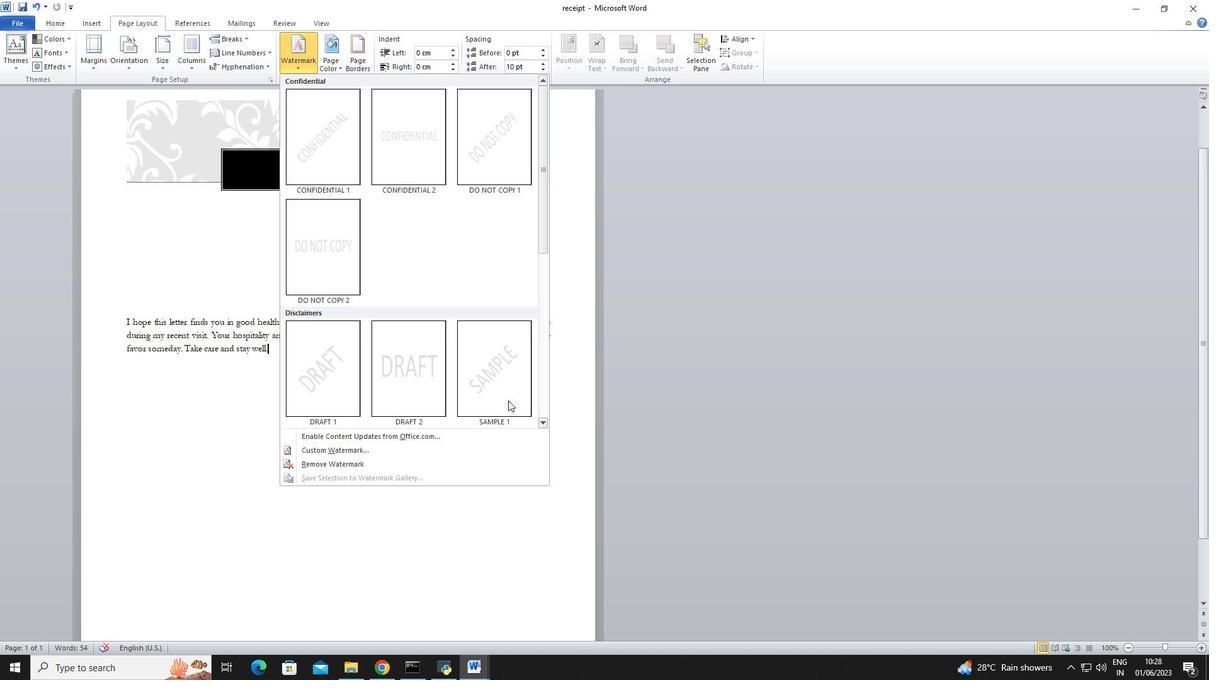 
Action: Mouse scrolled (508, 400) with delta (0, 0)
Screenshot: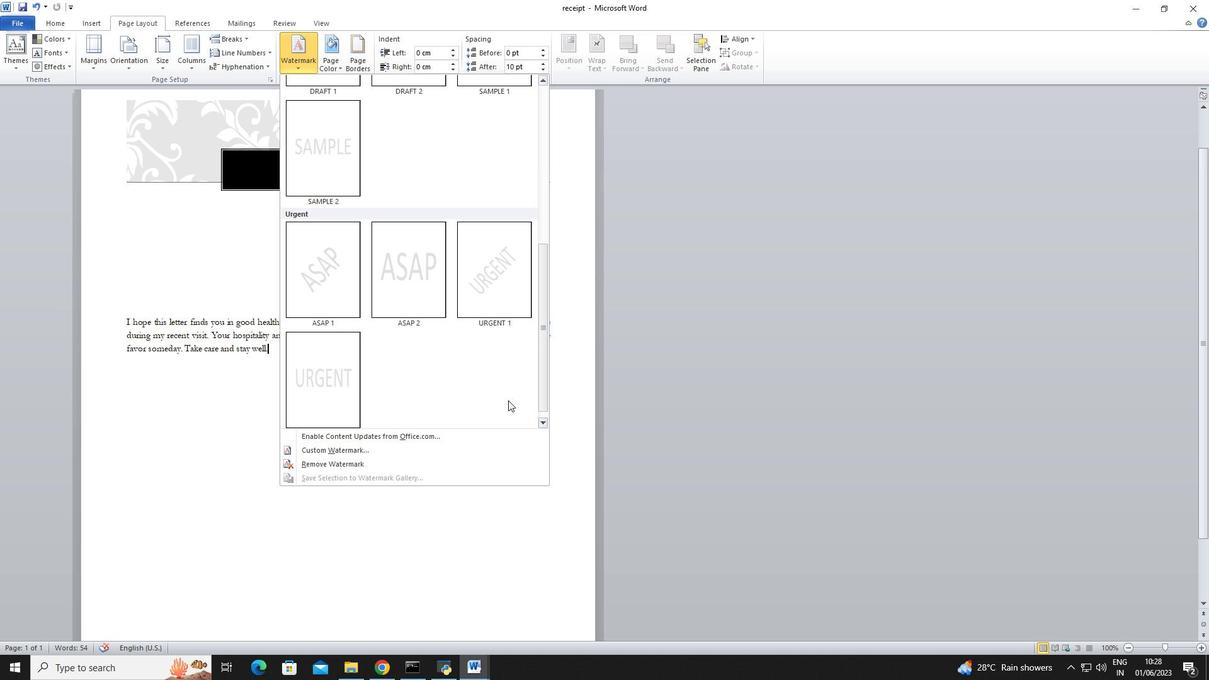 
Action: Mouse scrolled (508, 401) with delta (0, 0)
Screenshot: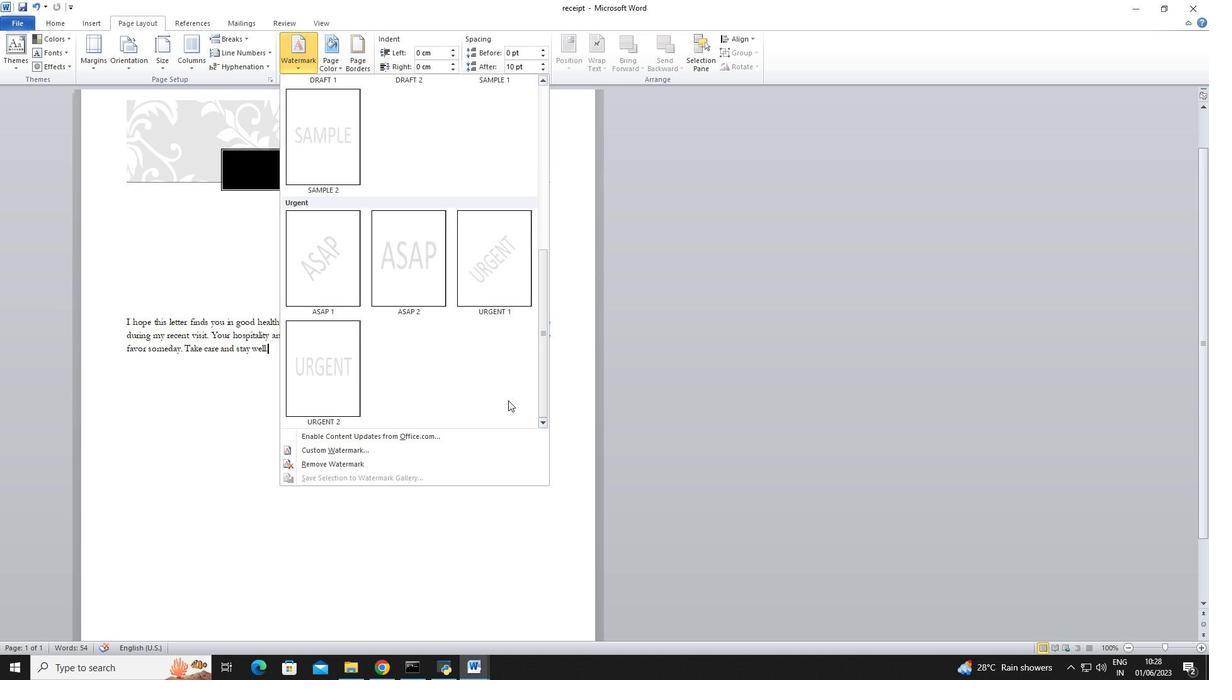 
Action: Mouse scrolled (508, 401) with delta (0, 0)
Screenshot: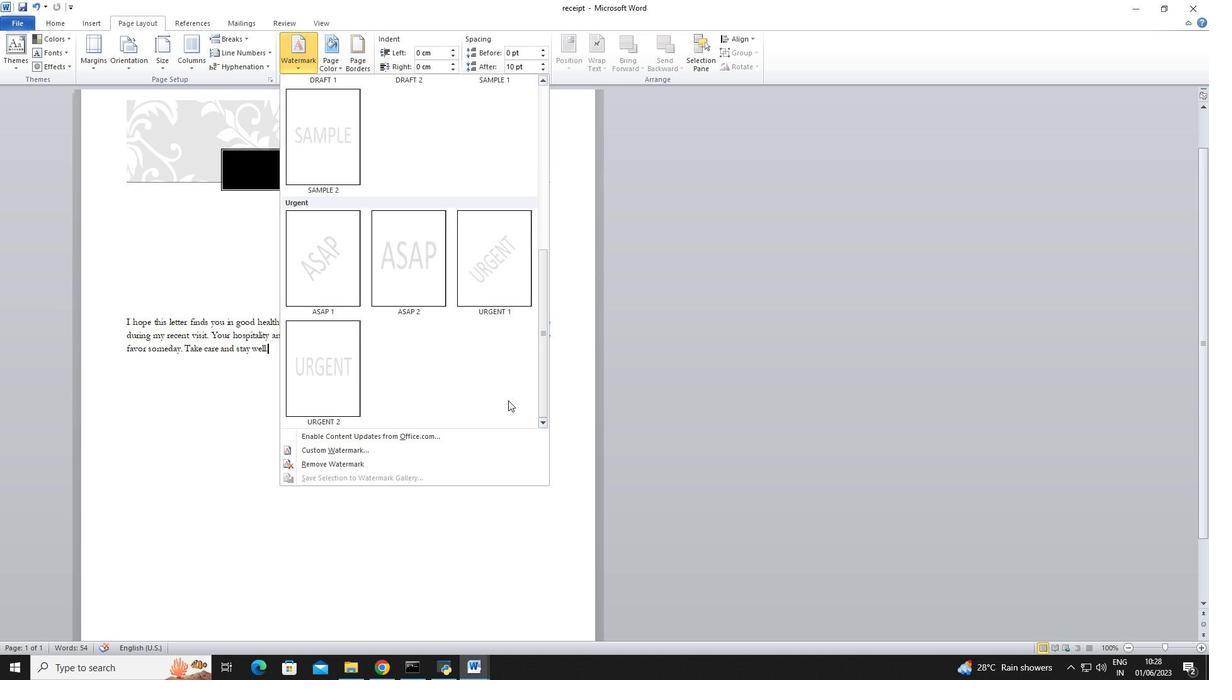 
Action: Mouse scrolled (508, 401) with delta (0, 0)
Screenshot: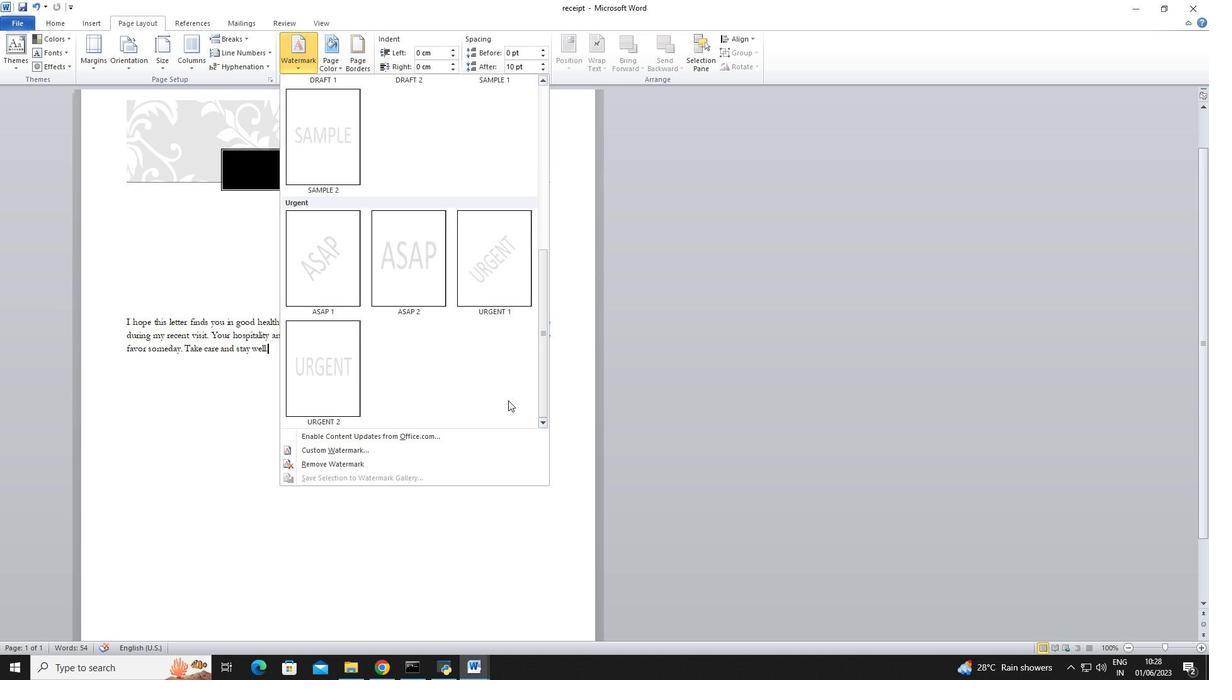 
Action: Mouse scrolled (508, 401) with delta (0, 0)
Screenshot: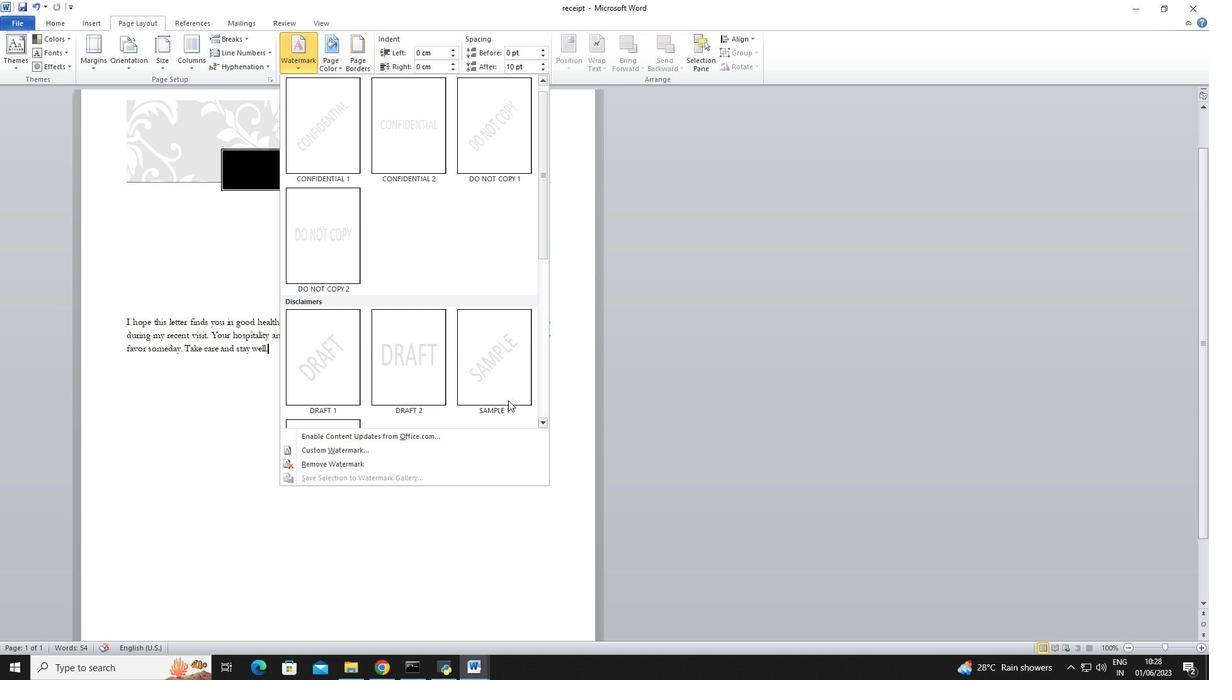 
Action: Mouse scrolled (508, 401) with delta (0, 0)
Screenshot: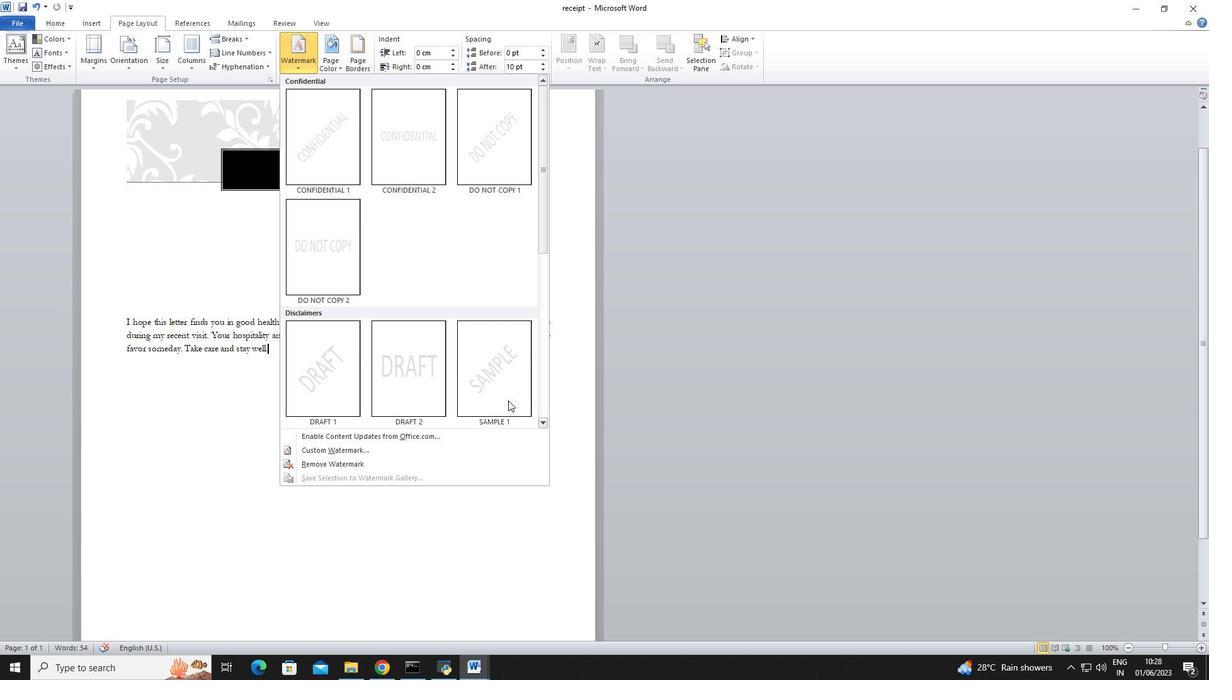 
Action: Mouse moved to (437, 355)
Screenshot: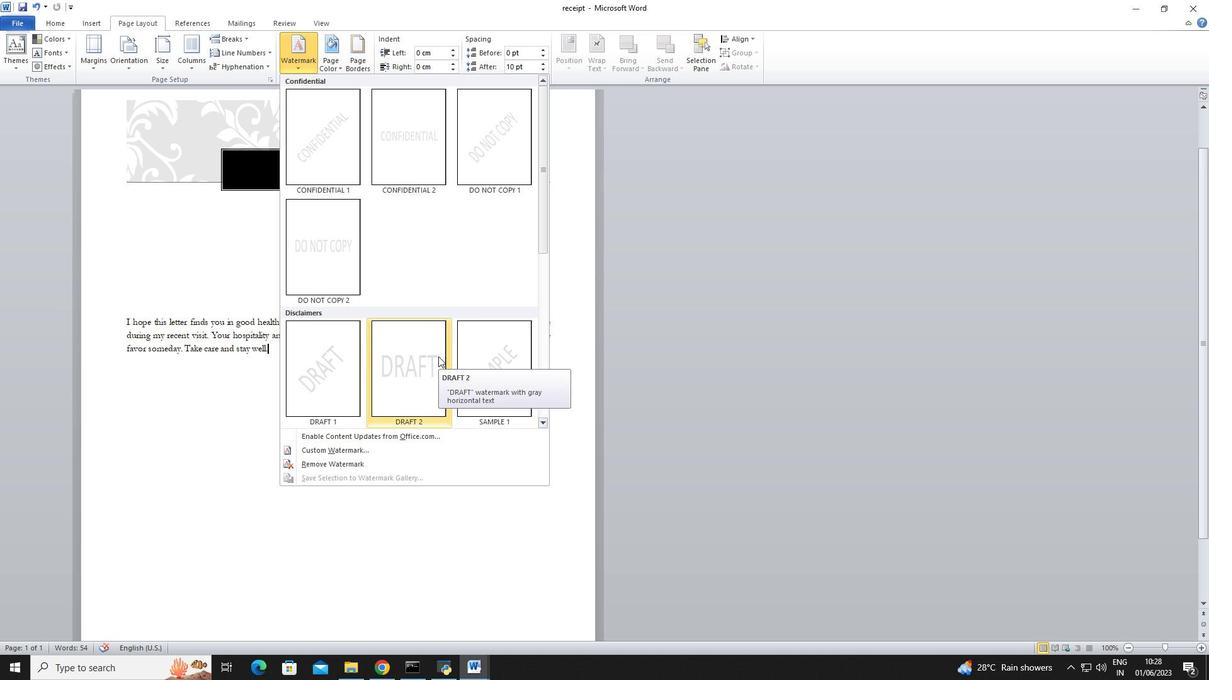 
Action: Mouse scrolled (437, 355) with delta (0, 0)
Screenshot: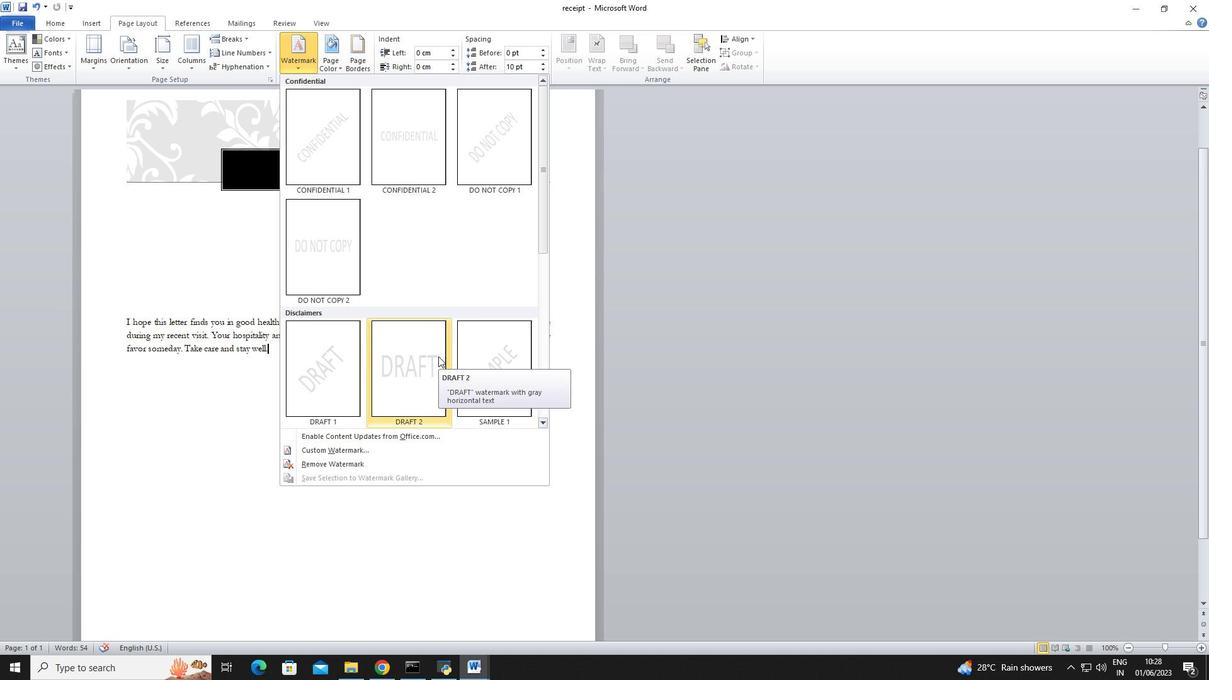 
Action: Mouse scrolled (437, 355) with delta (0, 0)
Screenshot: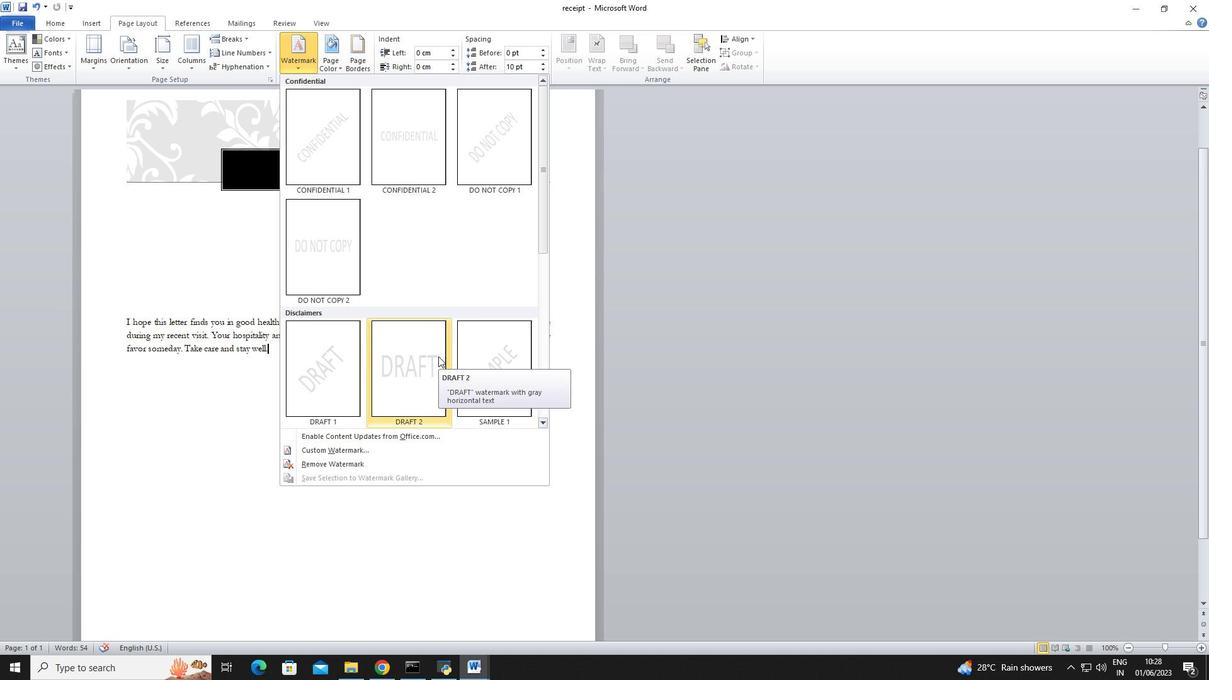 
Action: Mouse moved to (437, 351)
Screenshot: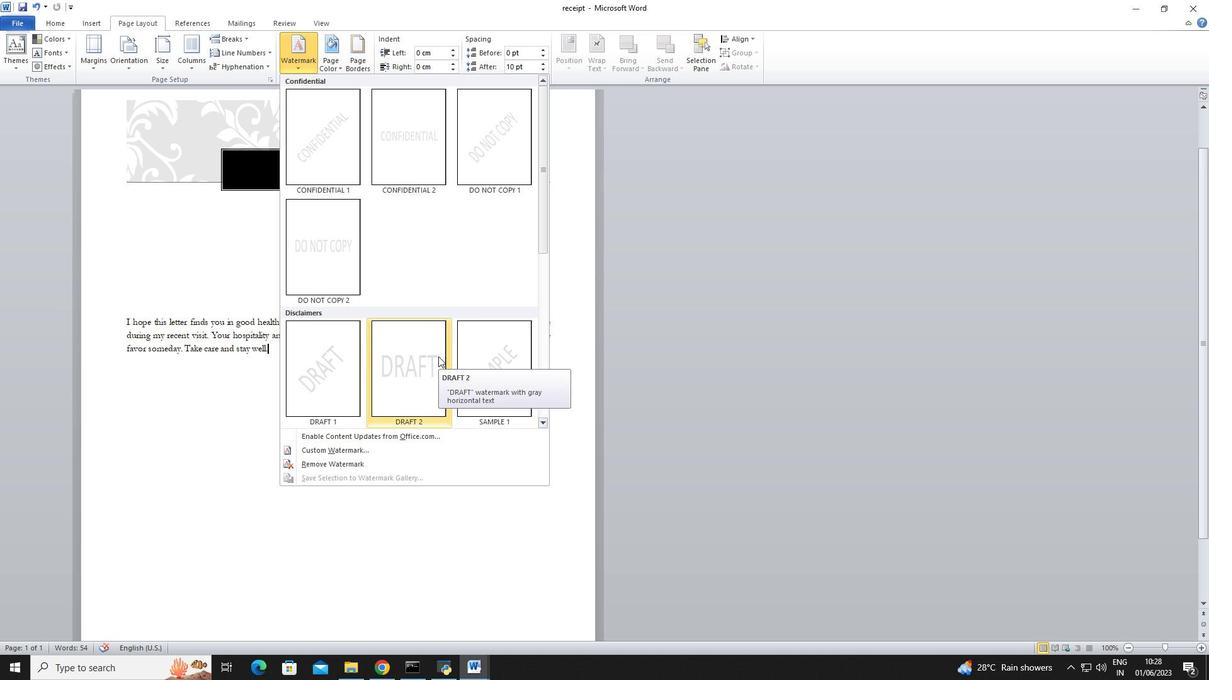 
Action: Mouse scrolled (437, 352) with delta (0, 0)
Screenshot: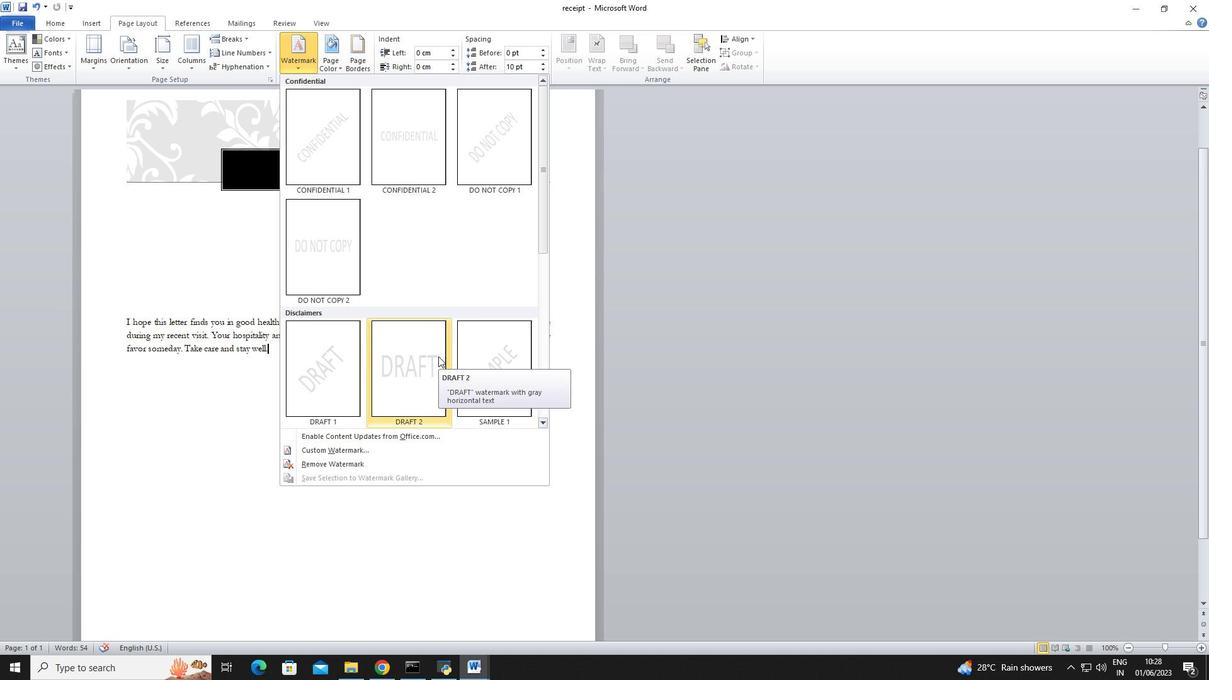 
Action: Mouse moved to (434, 343)
Screenshot: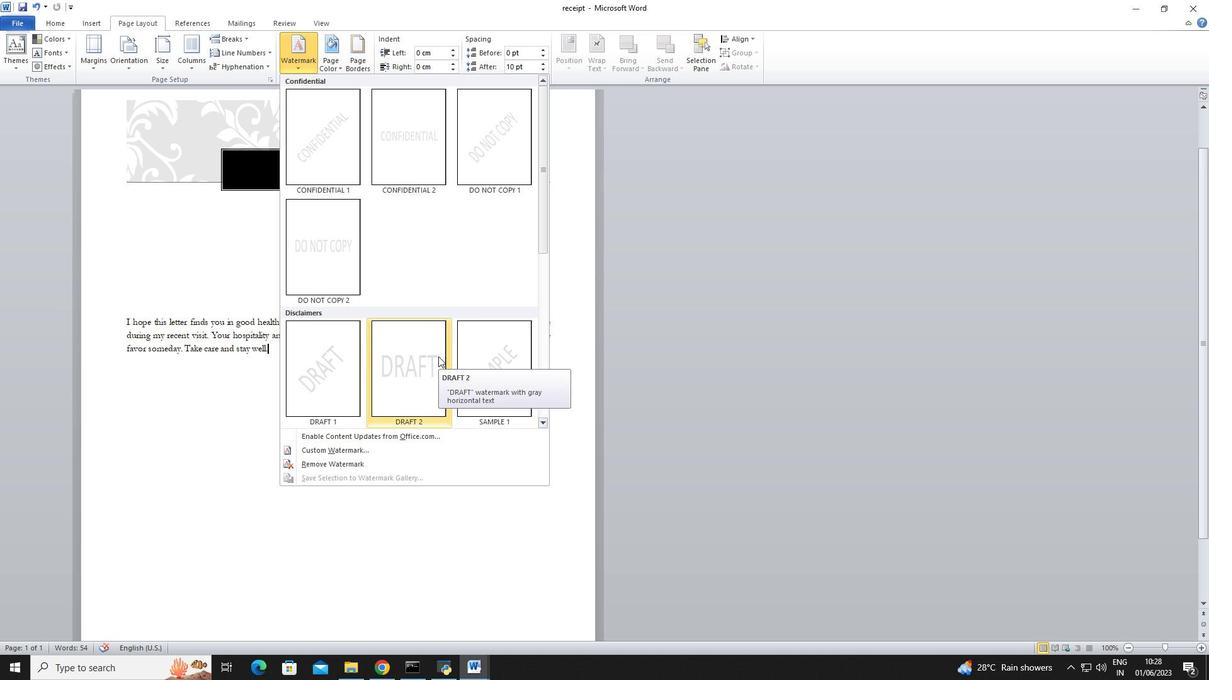 
Action: Mouse scrolled (434, 344) with delta (0, 0)
Screenshot: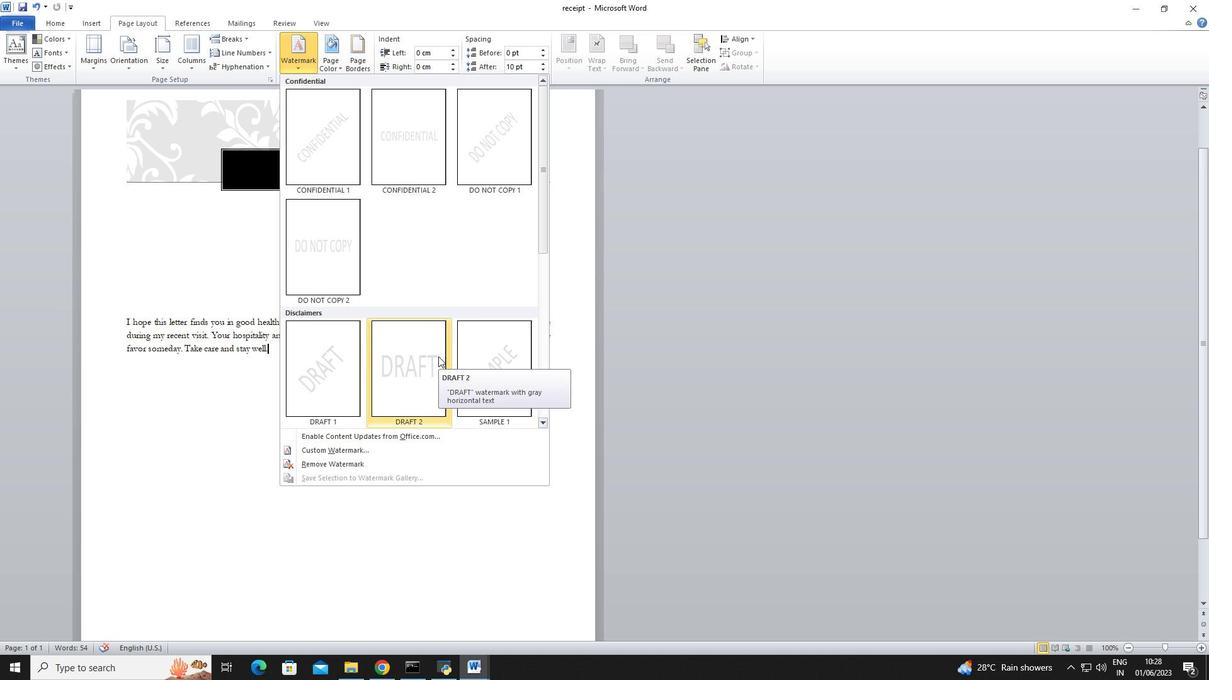 
Action: Mouse moved to (347, 158)
Screenshot: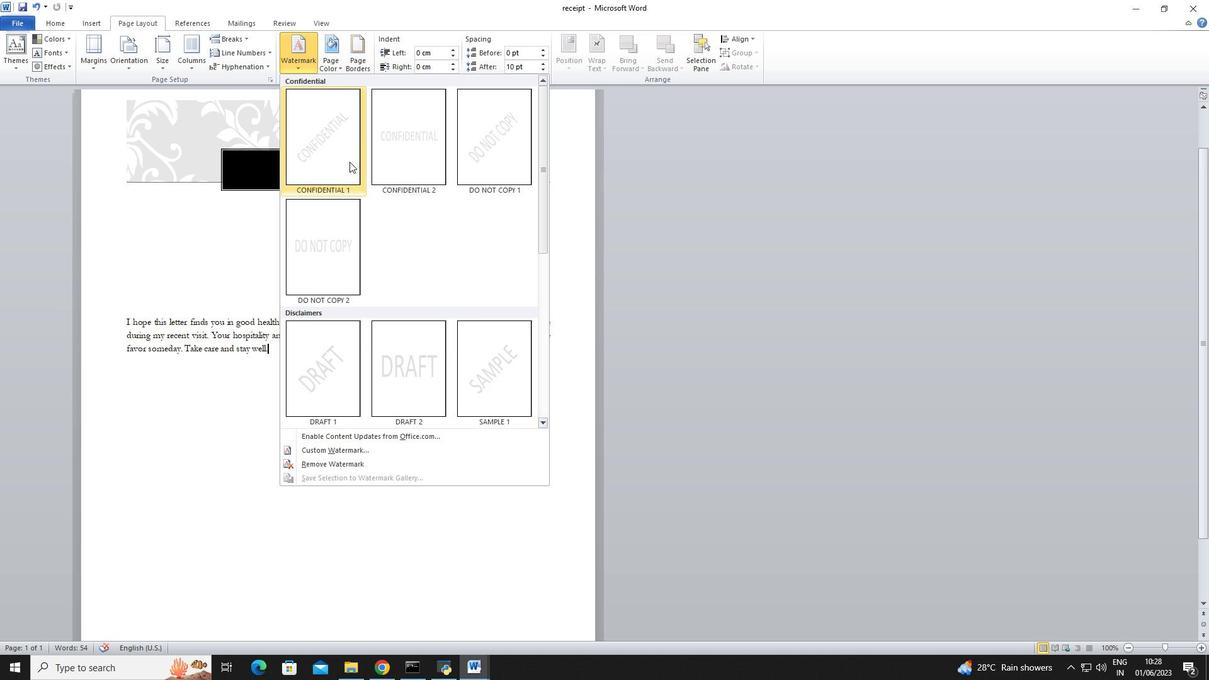 
Action: Mouse pressed left at (347, 158)
Screenshot: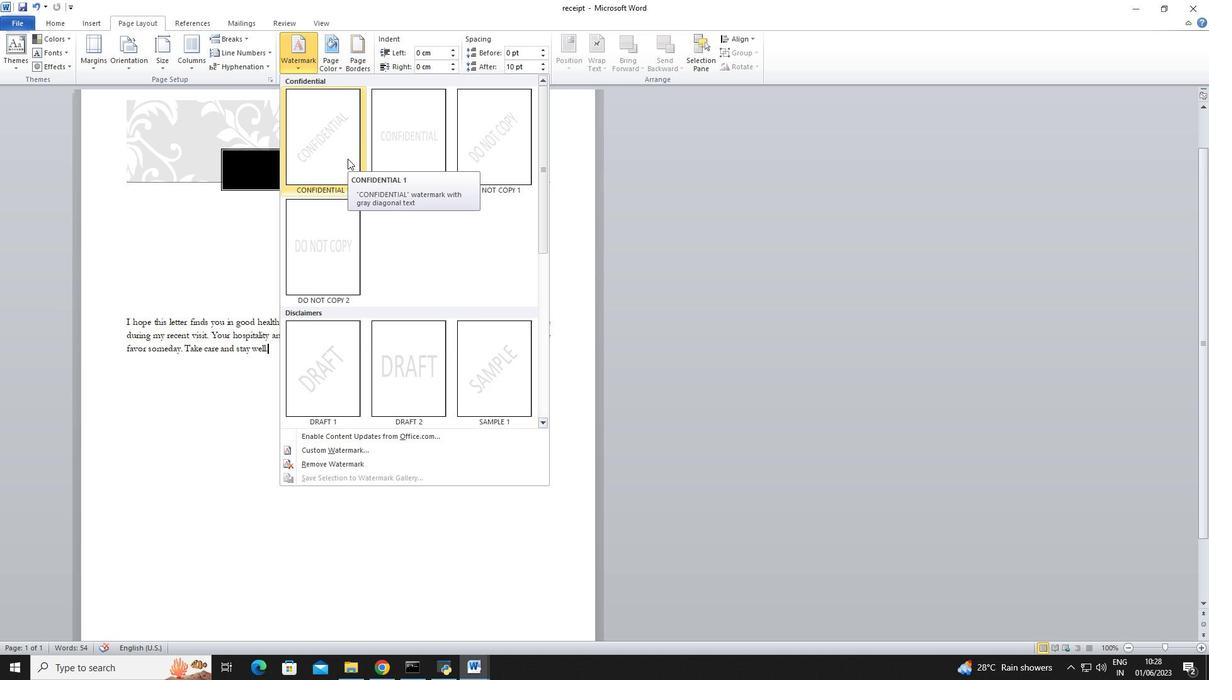 
Action: Mouse moved to (529, 355)
Screenshot: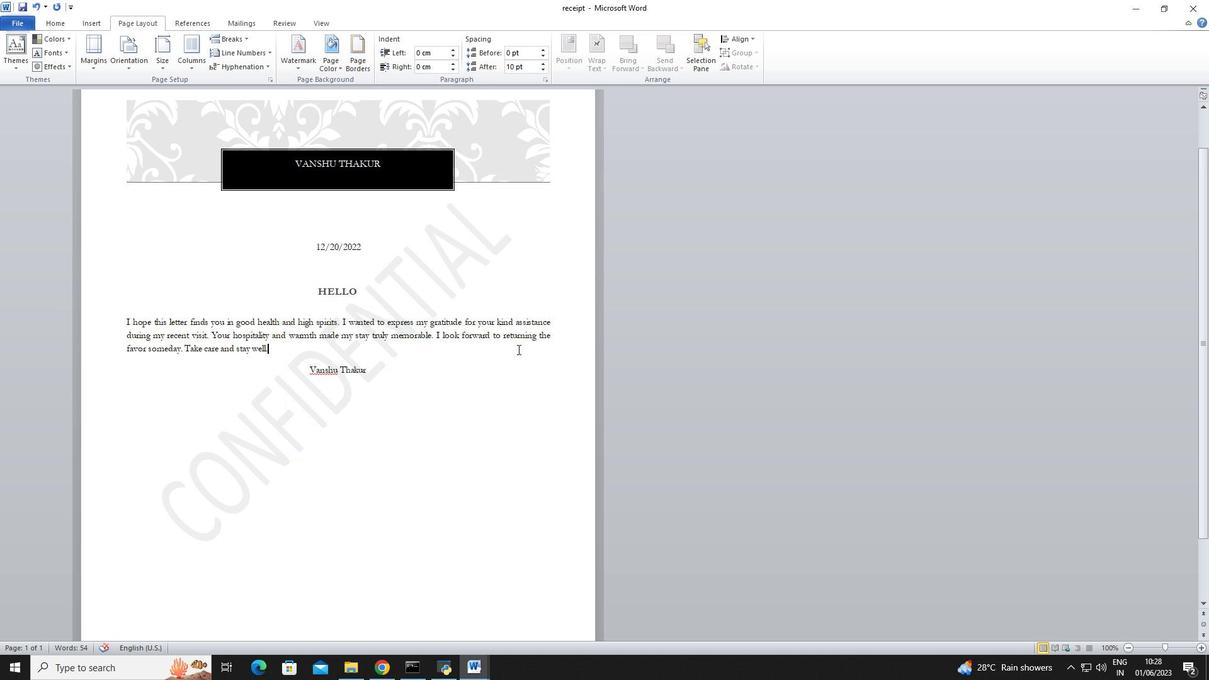 
Action: Mouse scrolled (529, 356) with delta (0, 0)
Screenshot: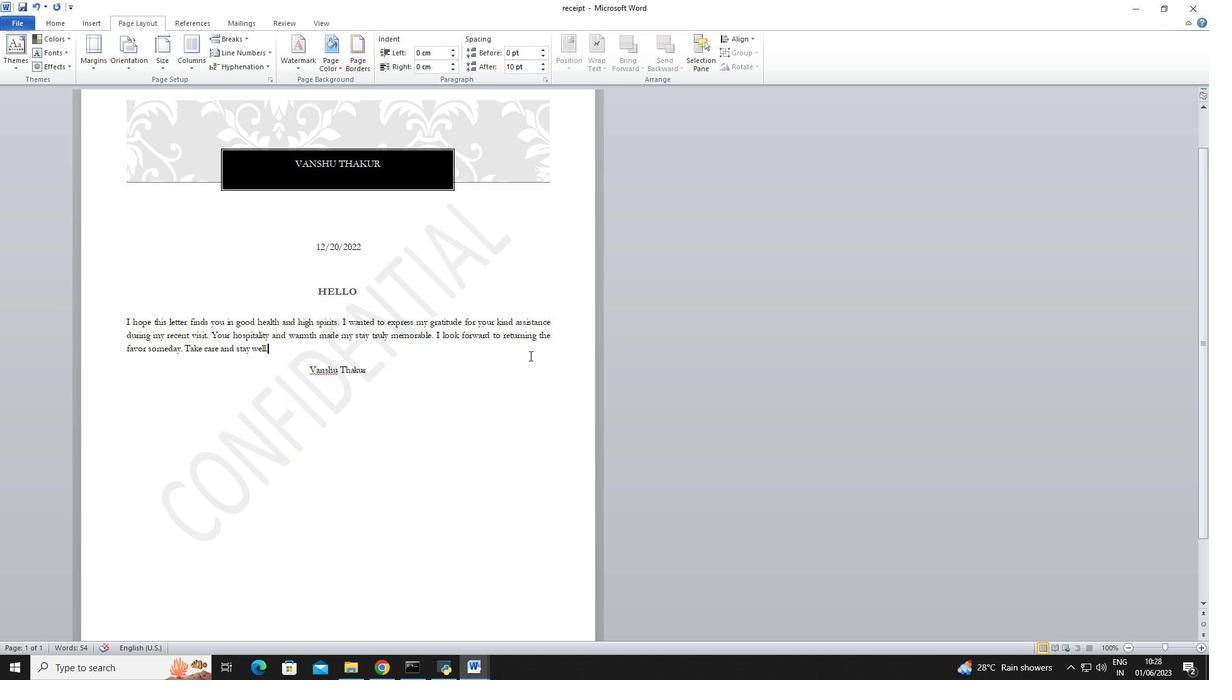 
Action: Mouse moved to (310, 62)
Screenshot: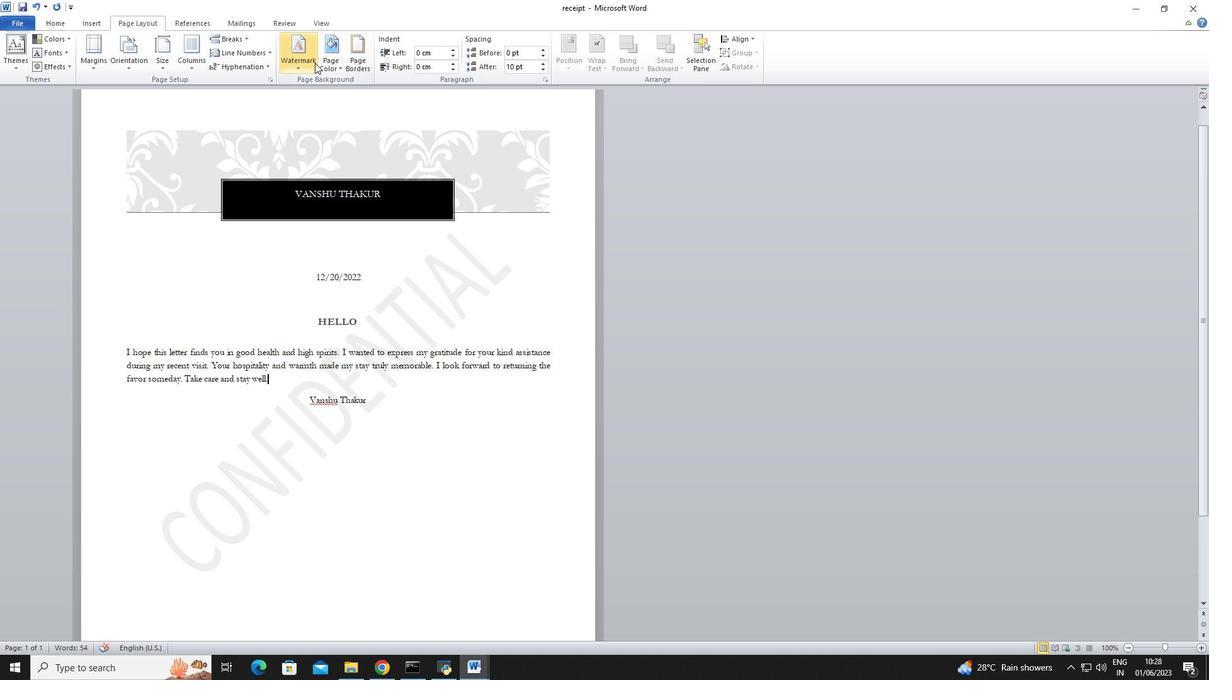 
Action: Mouse pressed left at (310, 62)
Screenshot: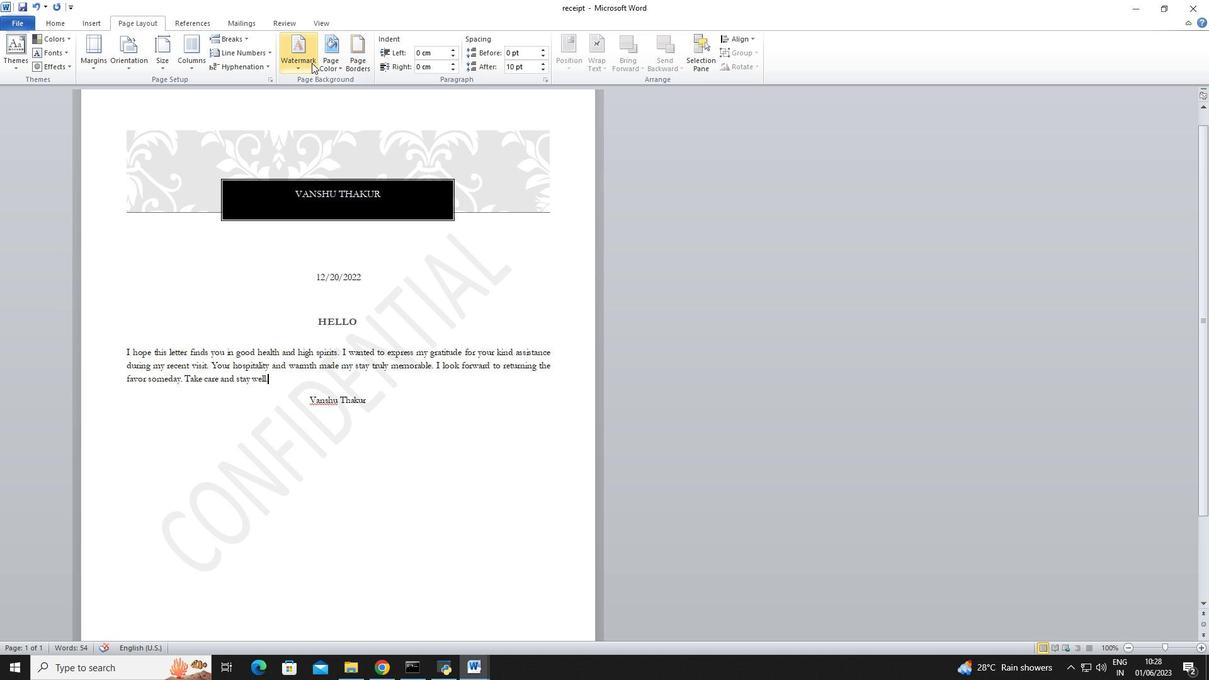
Action: Mouse moved to (338, 454)
Screenshot: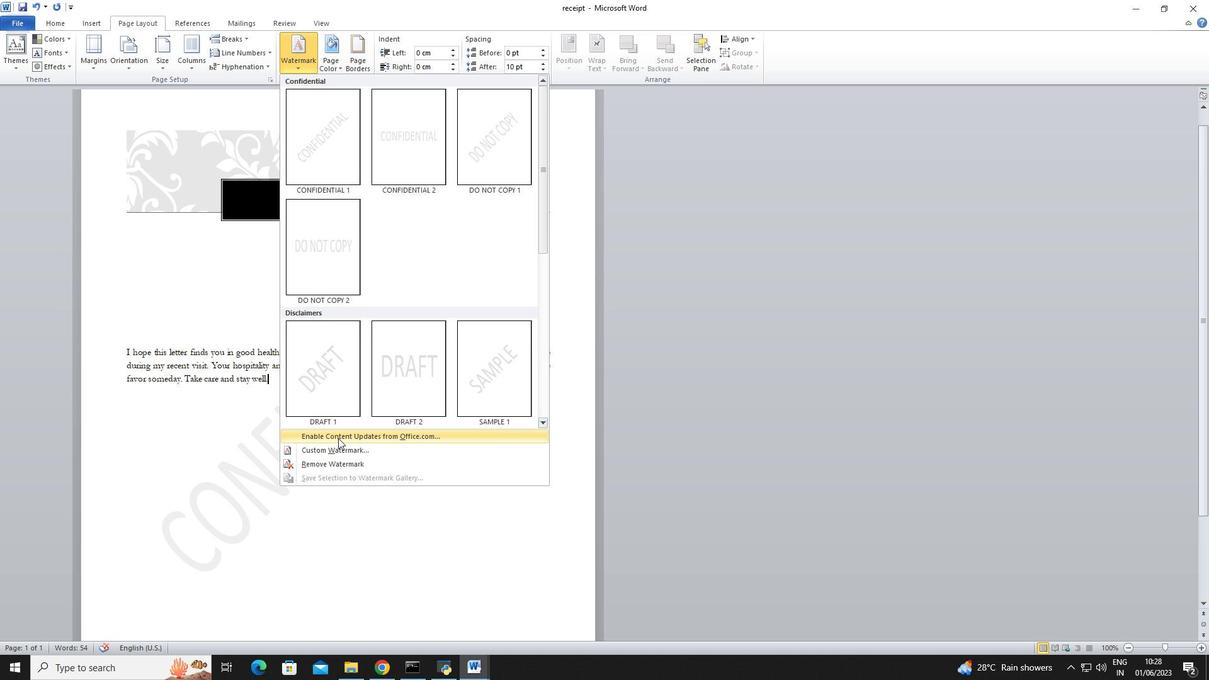 
Action: Mouse pressed left at (338, 454)
Screenshot: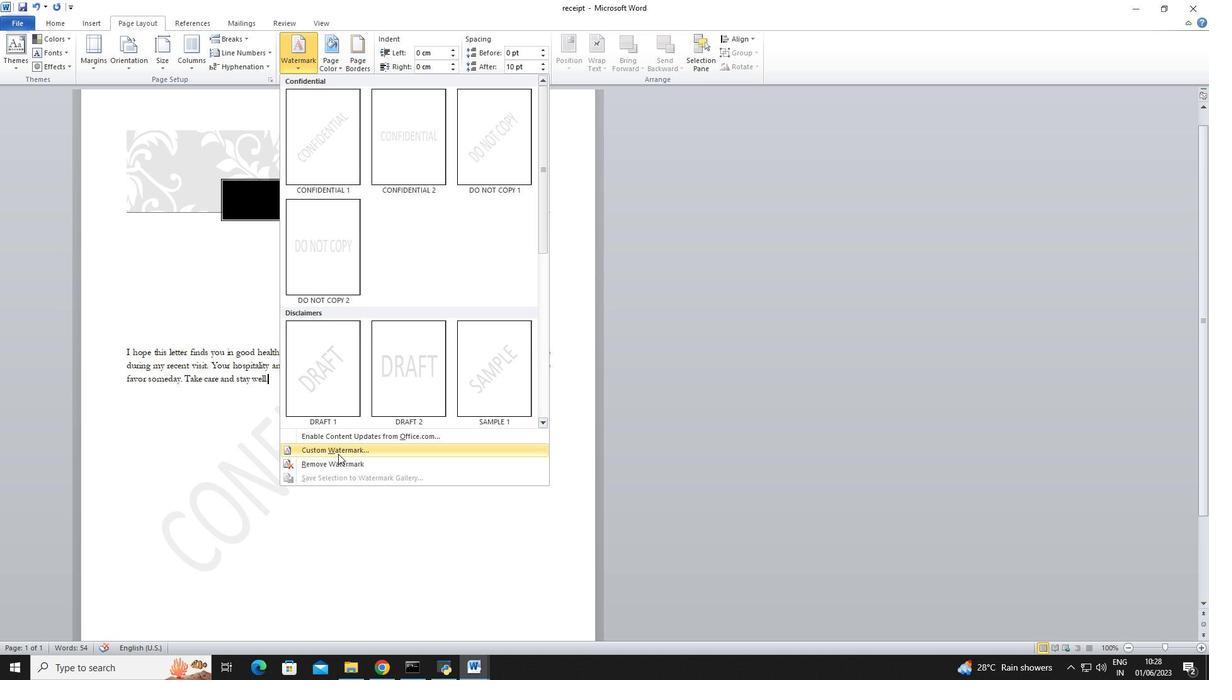 
Action: Mouse moved to (490, 299)
Screenshot: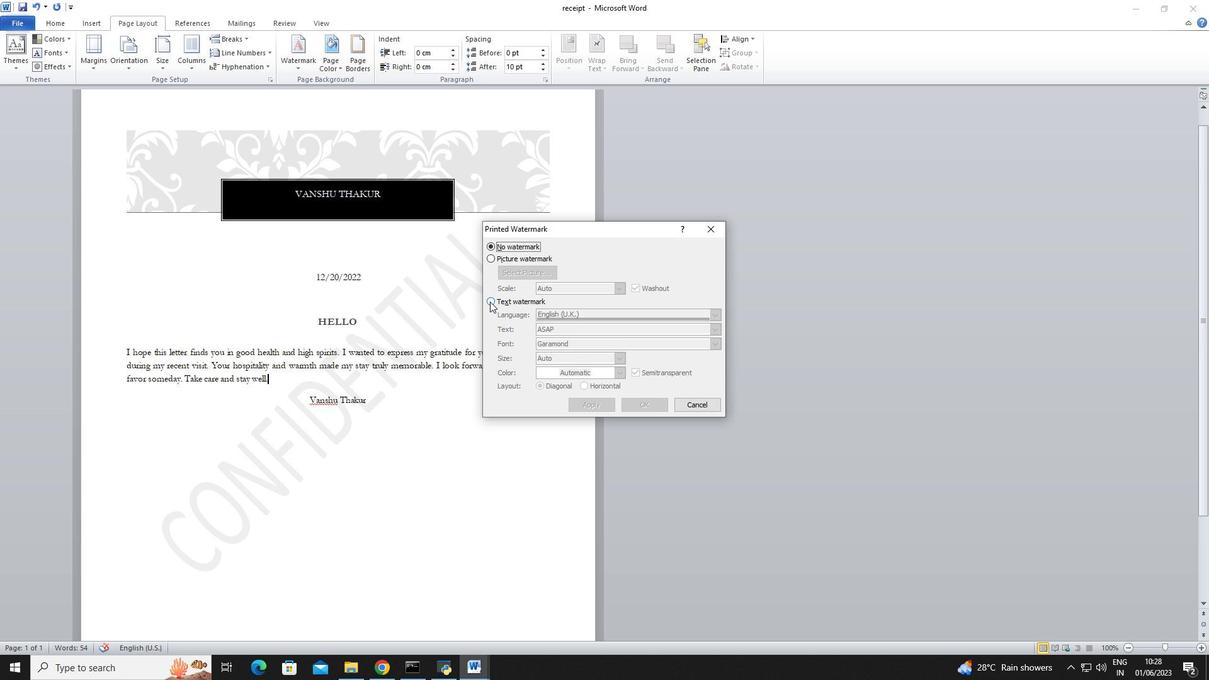 
Action: Mouse pressed left at (490, 299)
Screenshot: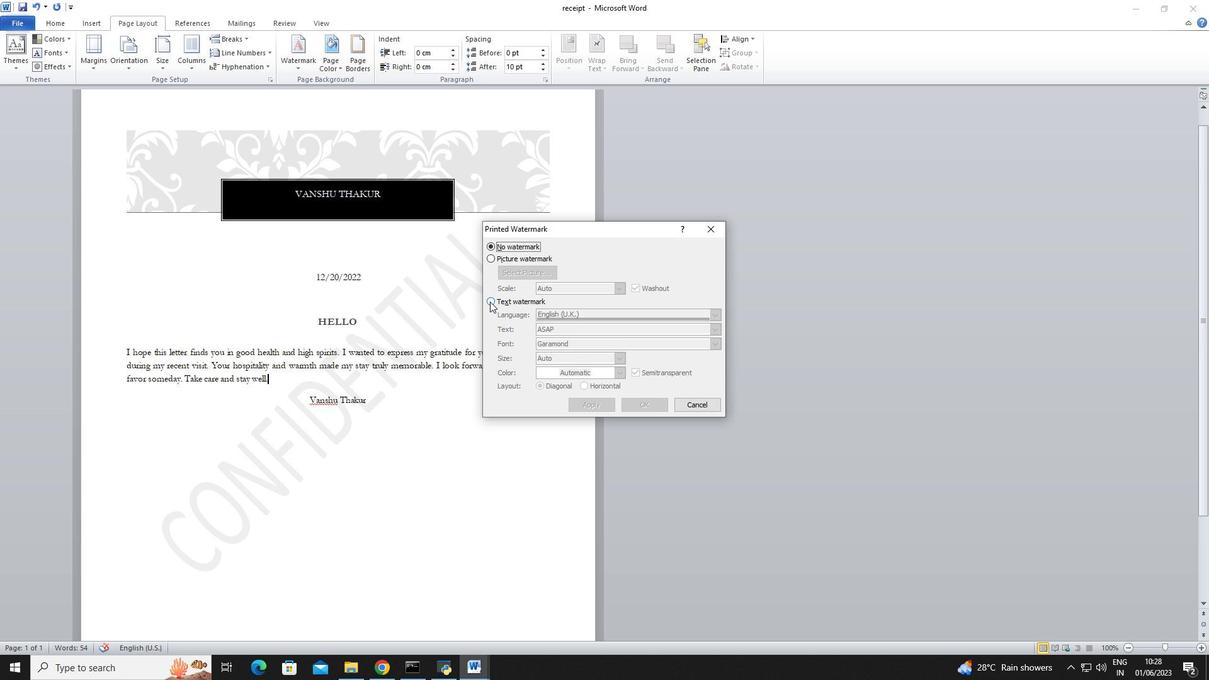 
Action: Mouse moved to (573, 331)
Screenshot: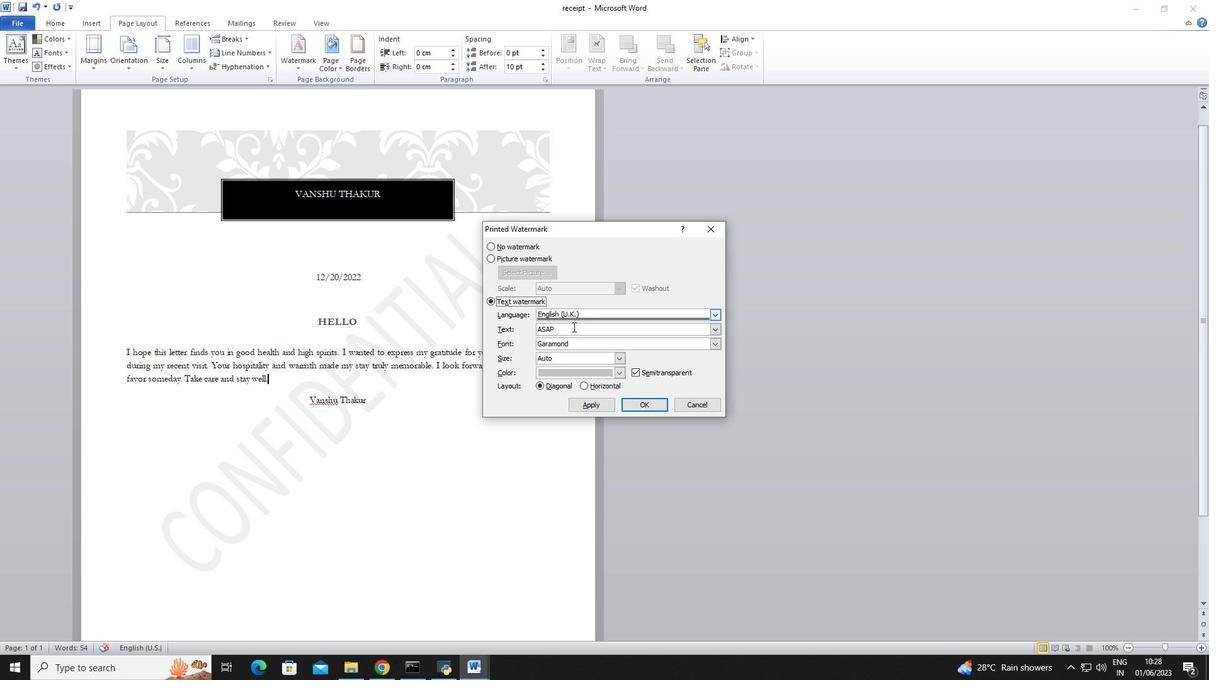 
Action: Mouse pressed left at (573, 331)
Screenshot: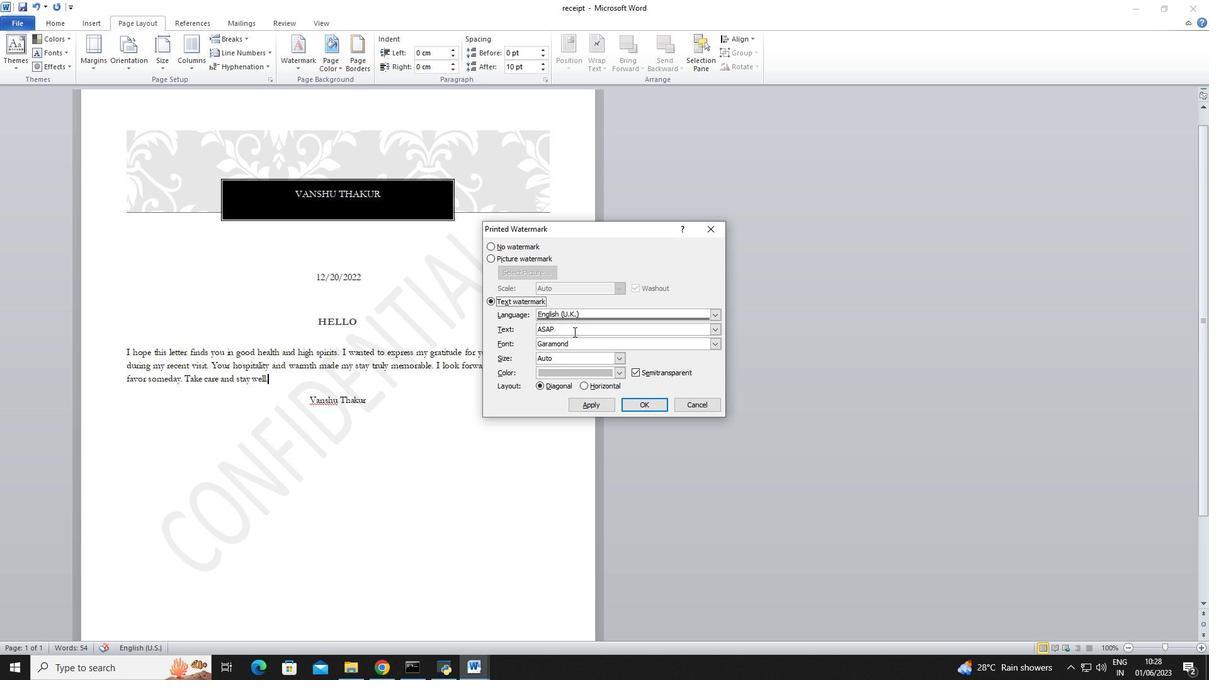 
Action: Mouse moved to (535, 329)
Screenshot: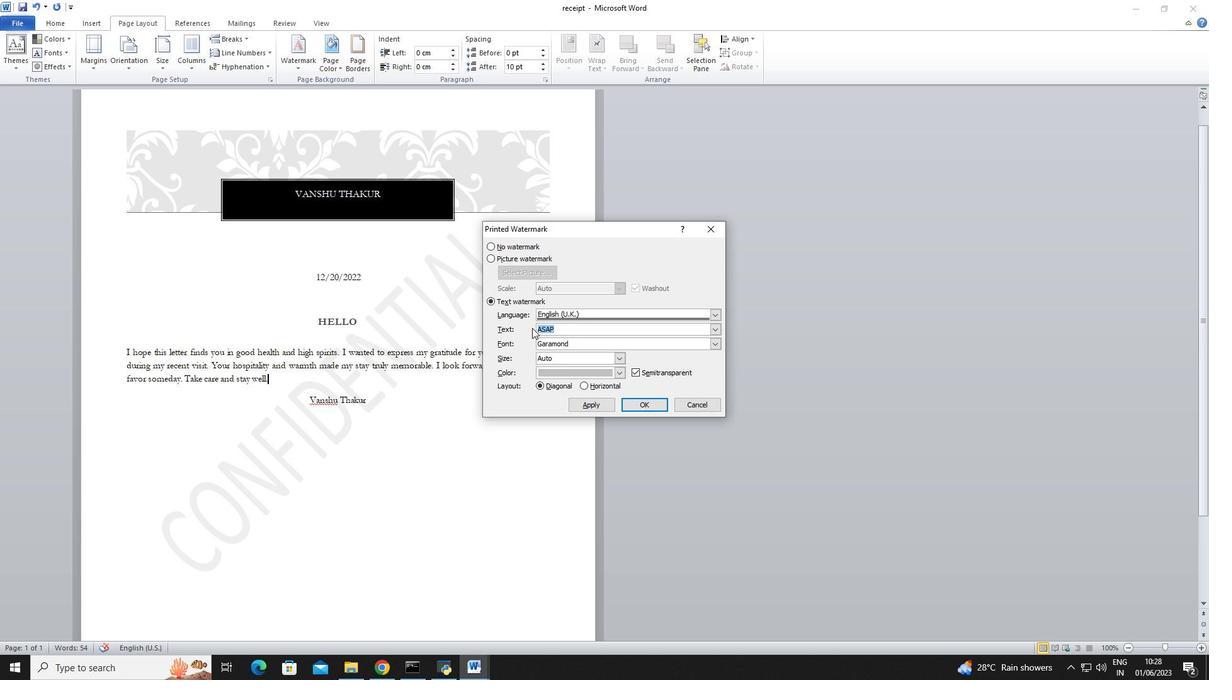 
Action: Key pressed <Key.shift><Key.shift>C
Screenshot: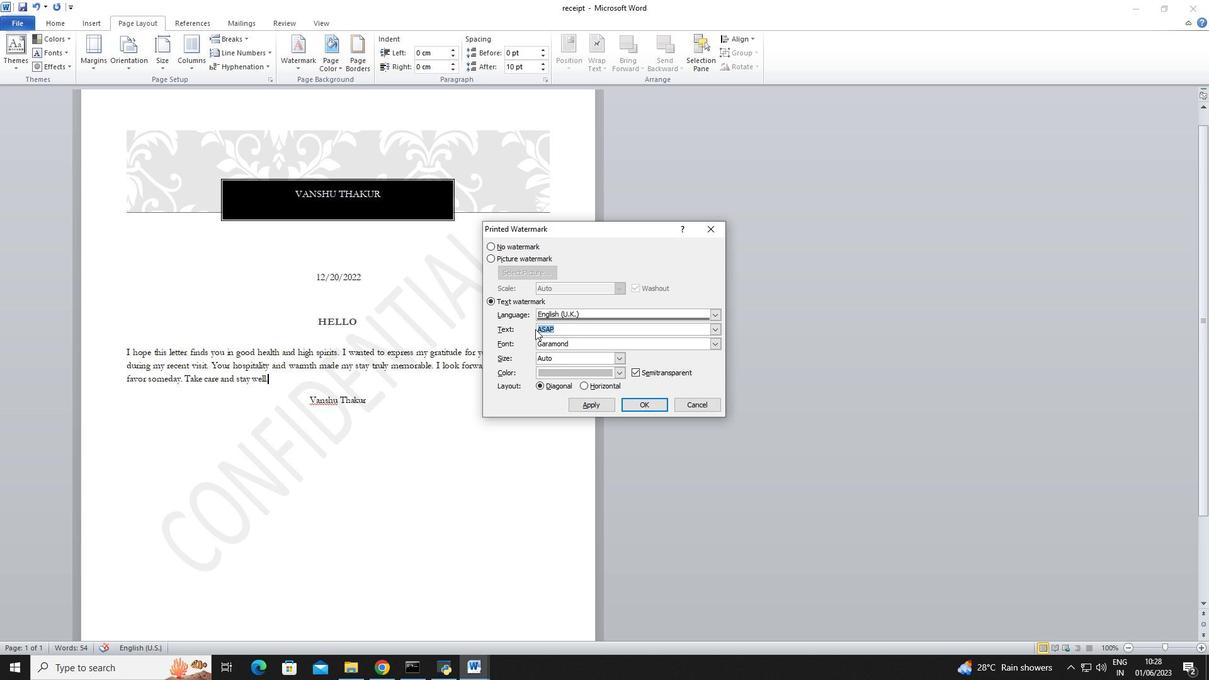 
Action: Mouse moved to (606, 342)
Screenshot: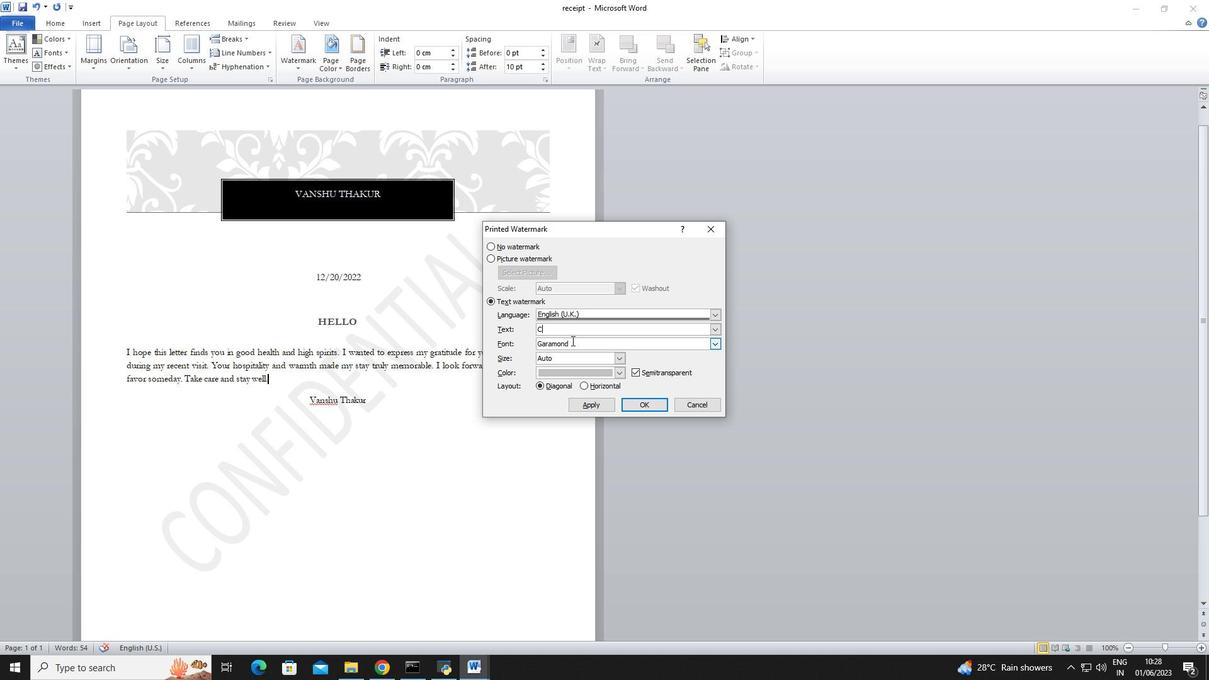 
Action: Key pressed onfidential<Key.space>11
Screenshot: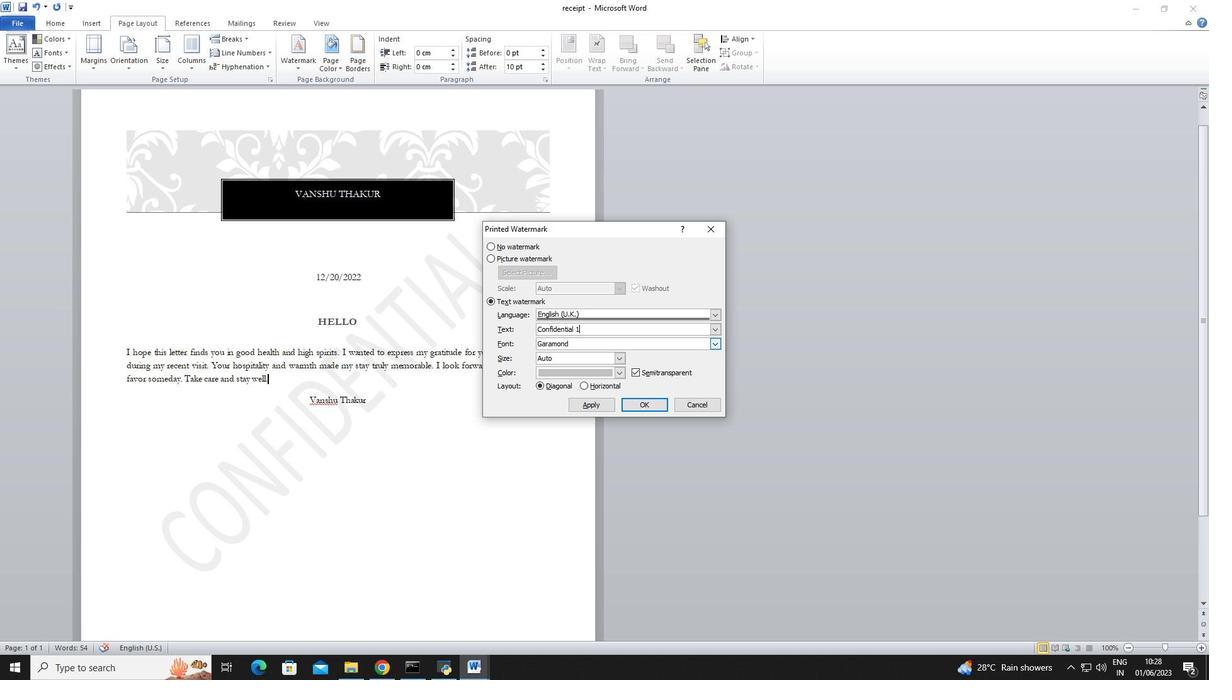 
Action: Mouse moved to (652, 405)
Screenshot: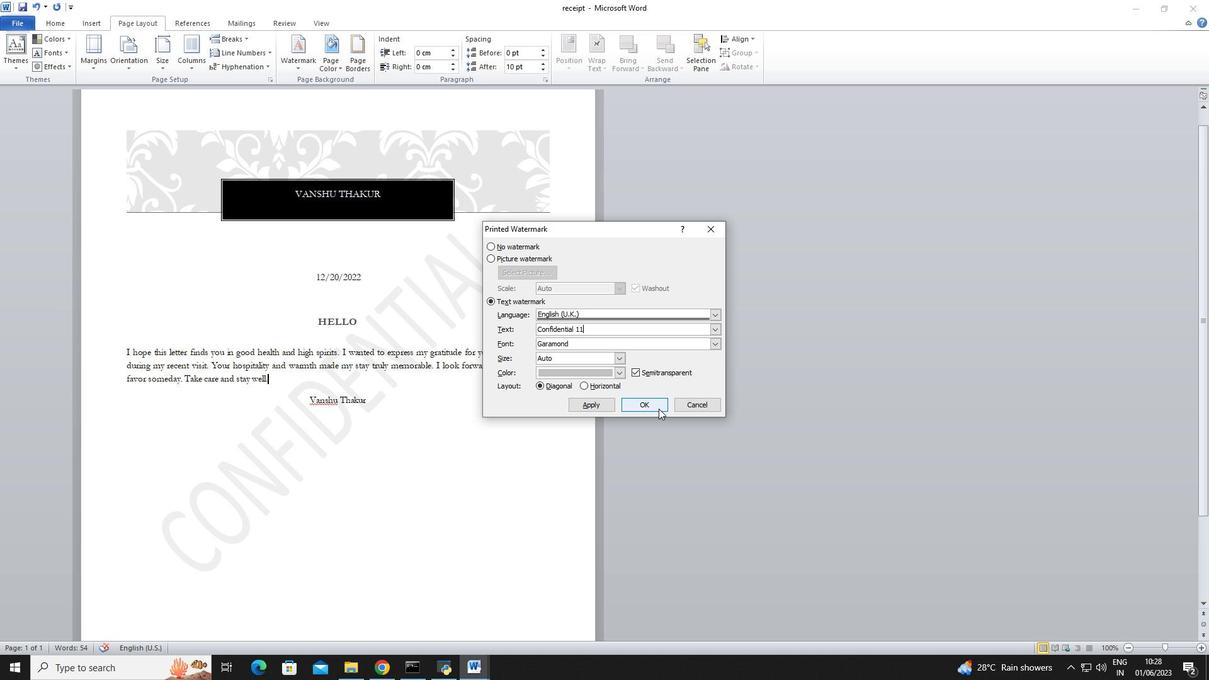 
Action: Mouse pressed left at (652, 405)
Screenshot: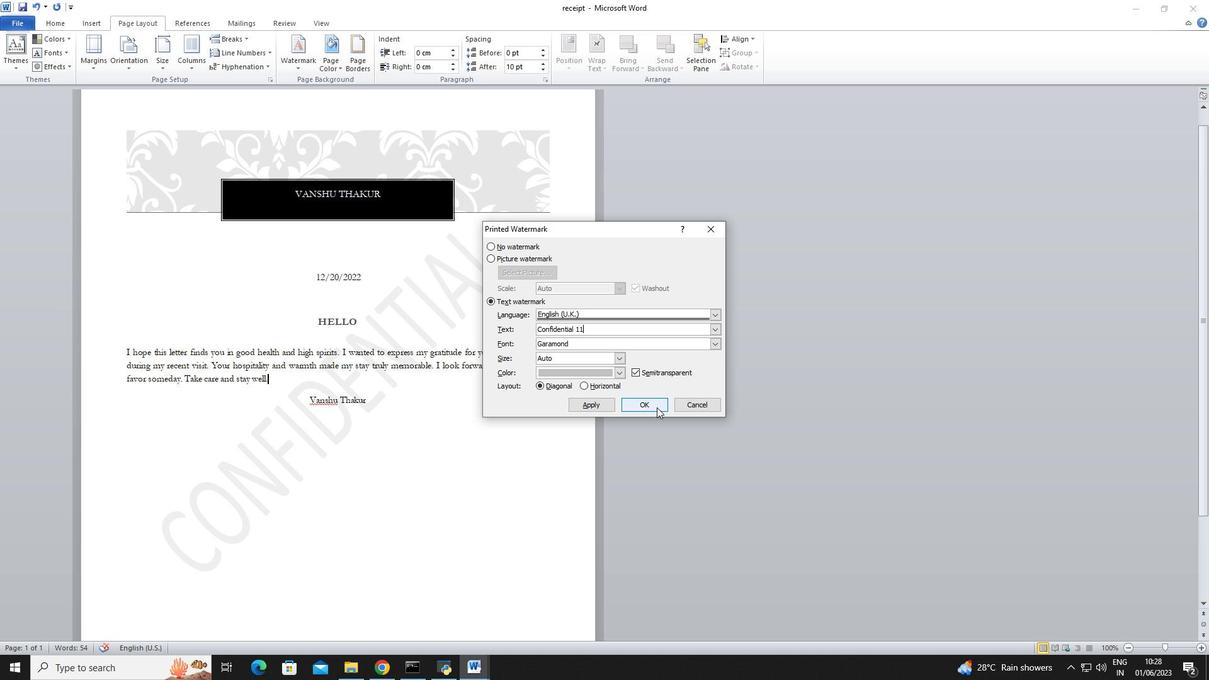
Action: Mouse moved to (636, 405)
Screenshot: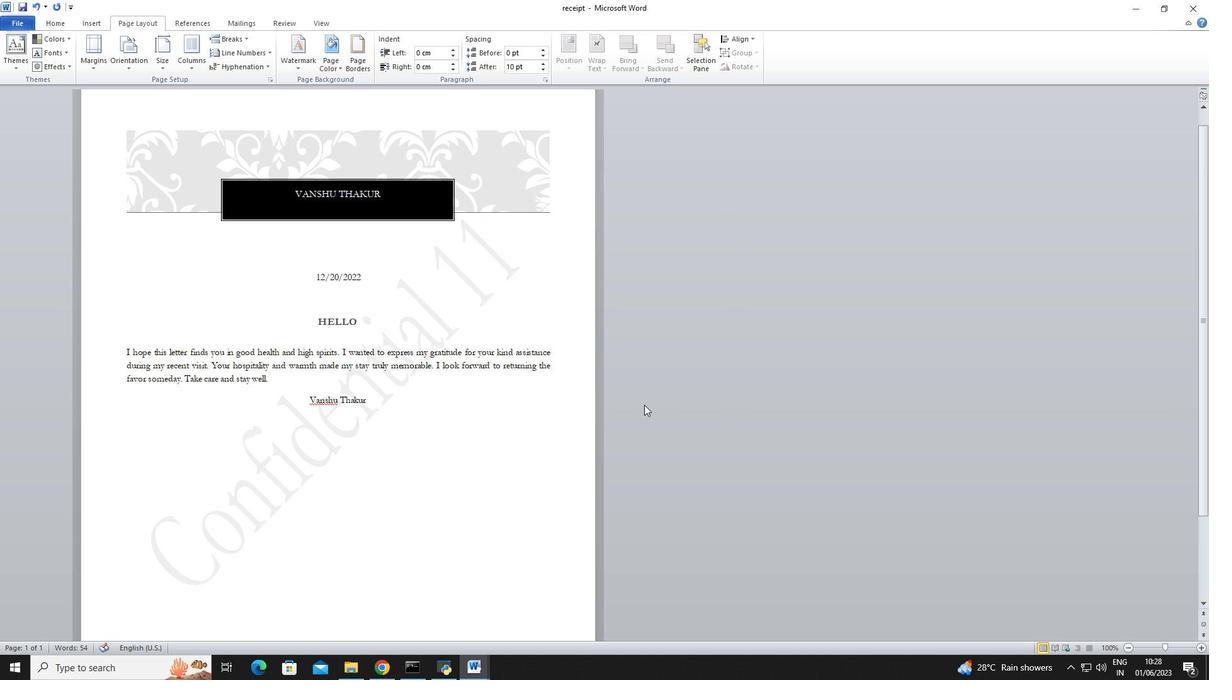 
